 Task: In Heading Arial with underline. Font size of heading  '18'Font style of data Calibri. Font size of data  9Alignment of headline & data Align center. Fill color in heading,  RedFont color of data Black Apply border in Data No BorderIn the sheet   Fusion Sales book
Action: Mouse moved to (188, 242)
Screenshot: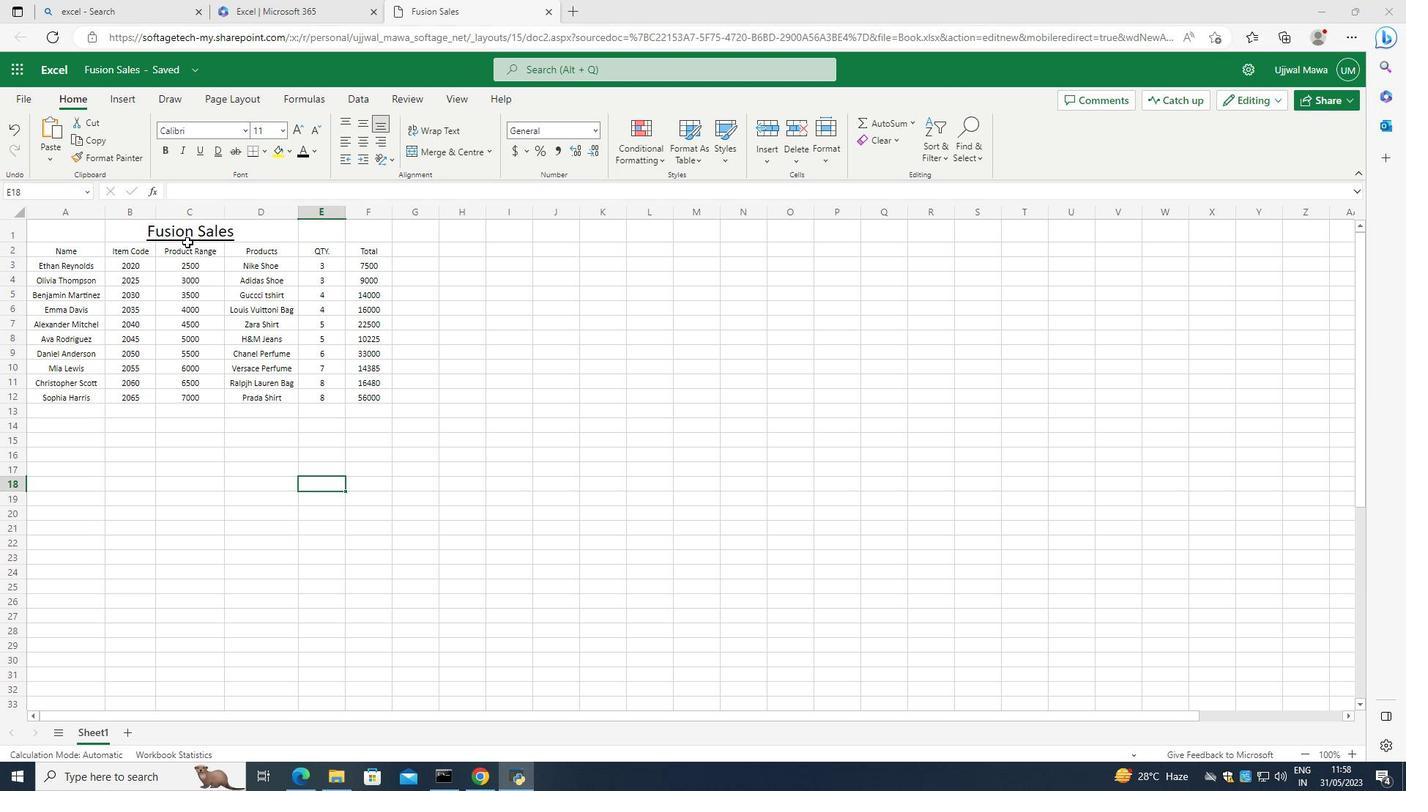 
Action: Mouse pressed left at (188, 242)
Screenshot: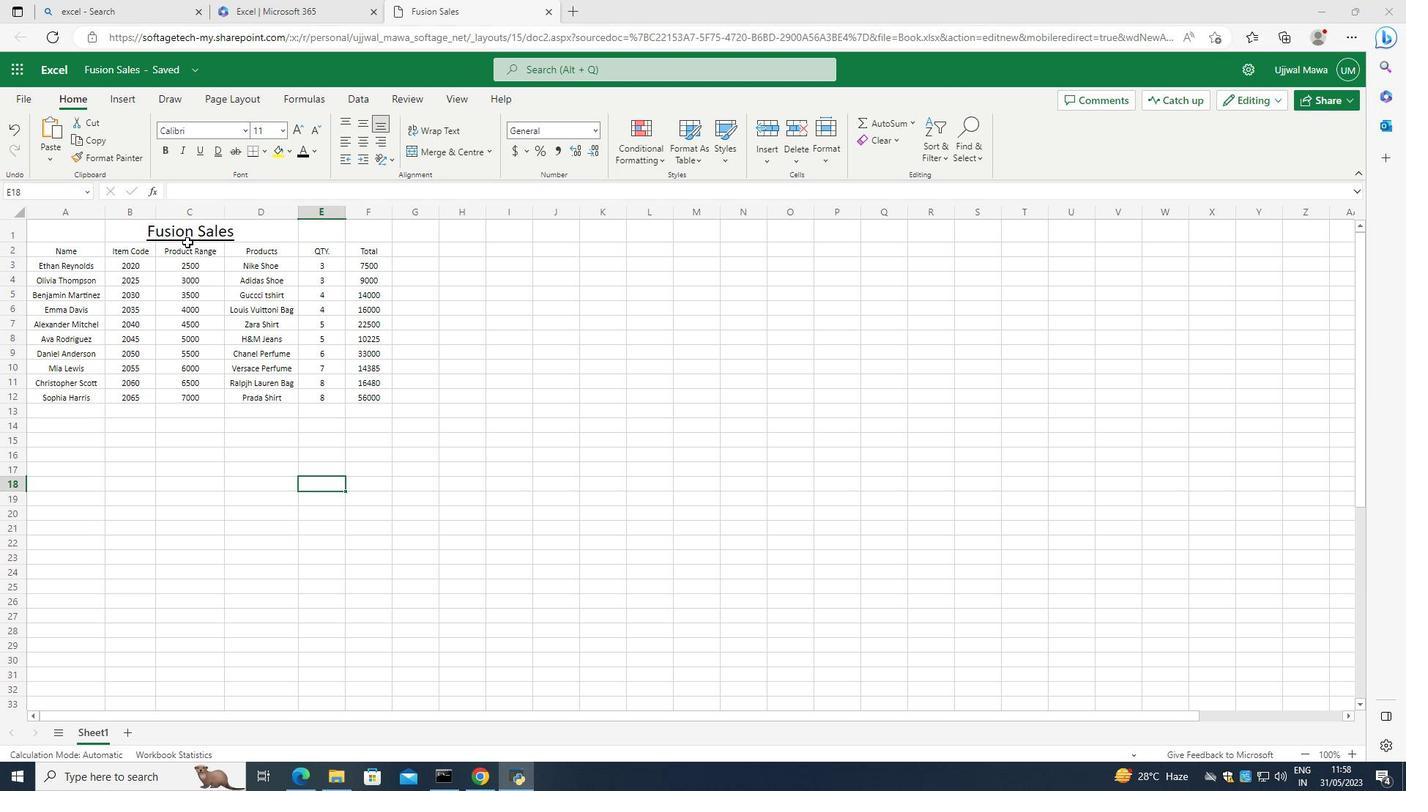 
Action: Mouse moved to (180, 225)
Screenshot: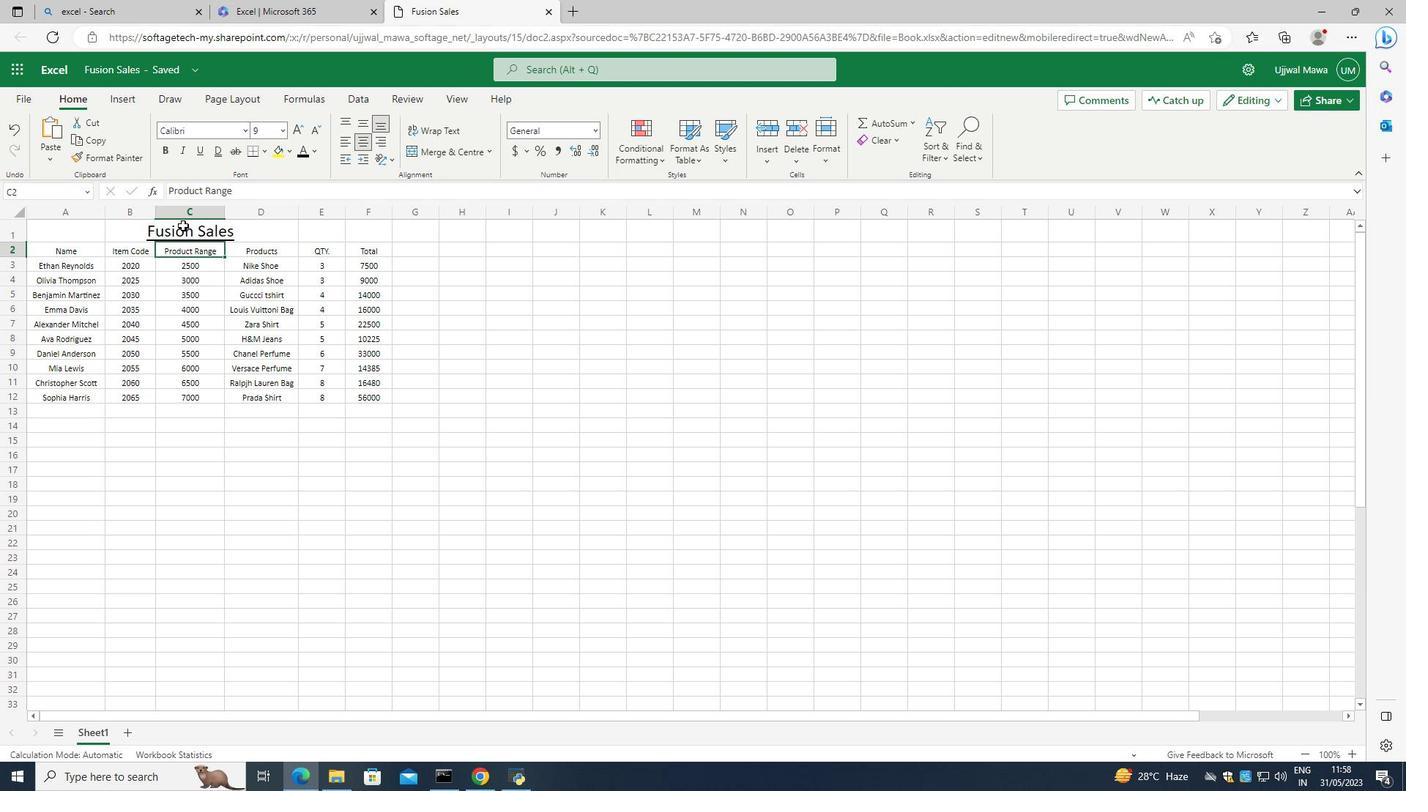 
Action: Mouse pressed left at (180, 225)
Screenshot: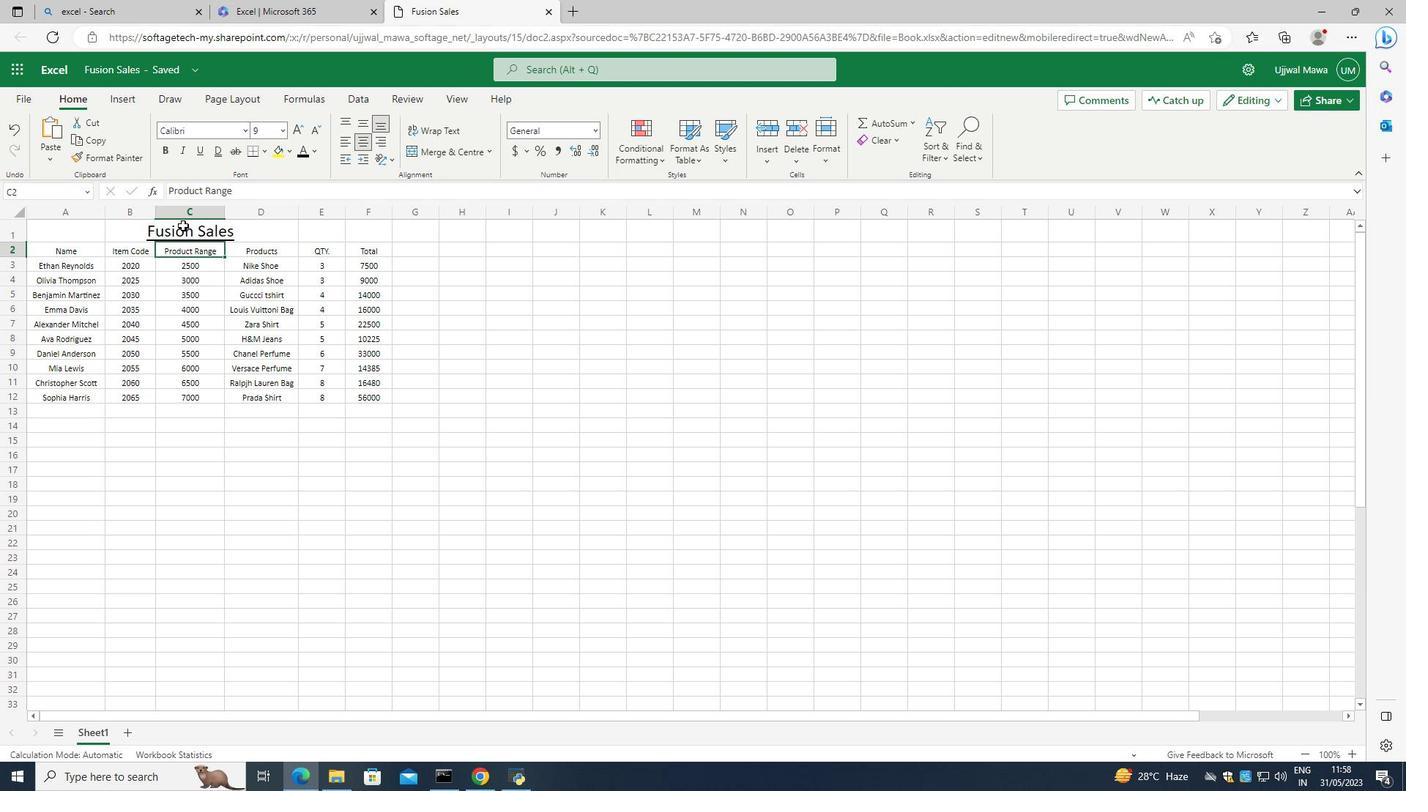 
Action: Mouse moved to (241, 129)
Screenshot: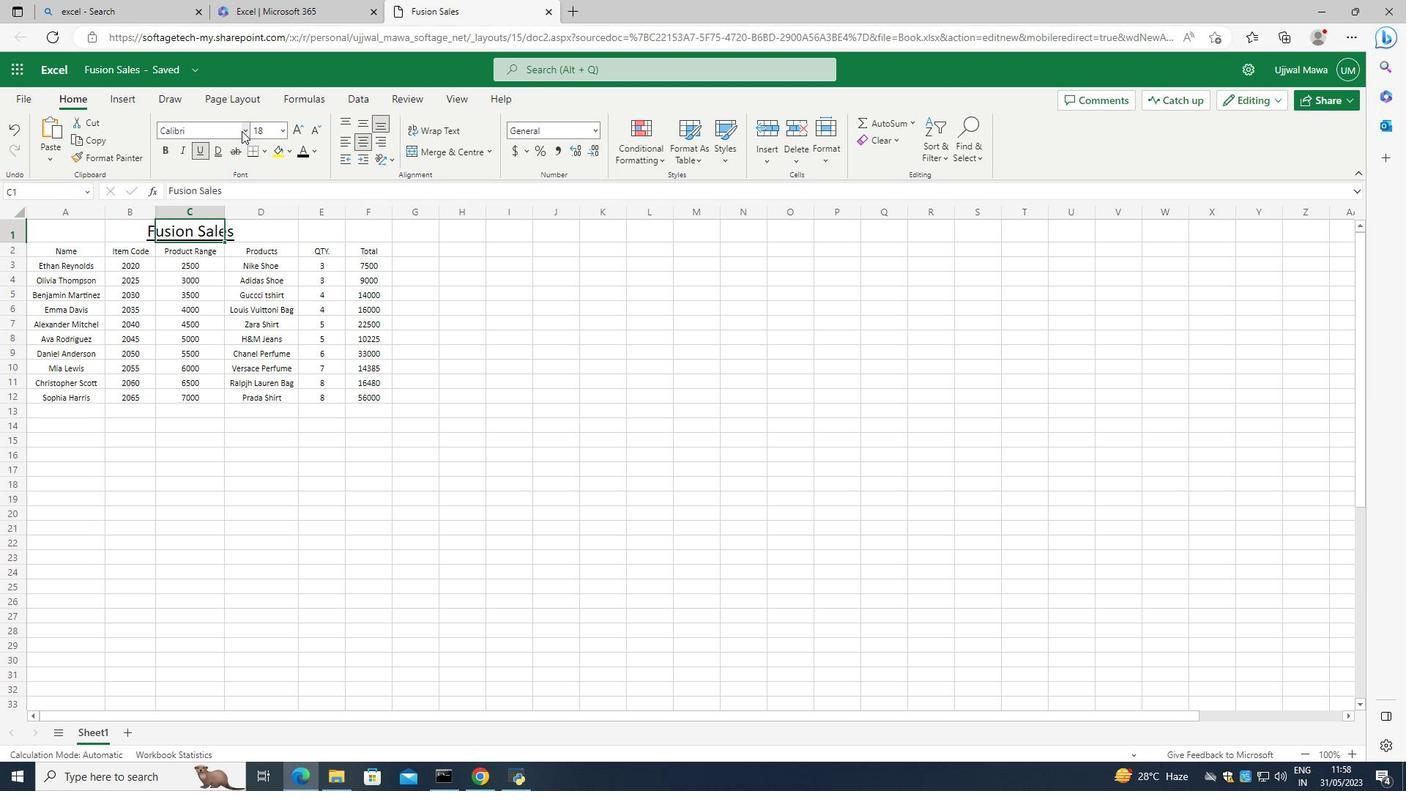 
Action: Mouse pressed left at (241, 129)
Screenshot: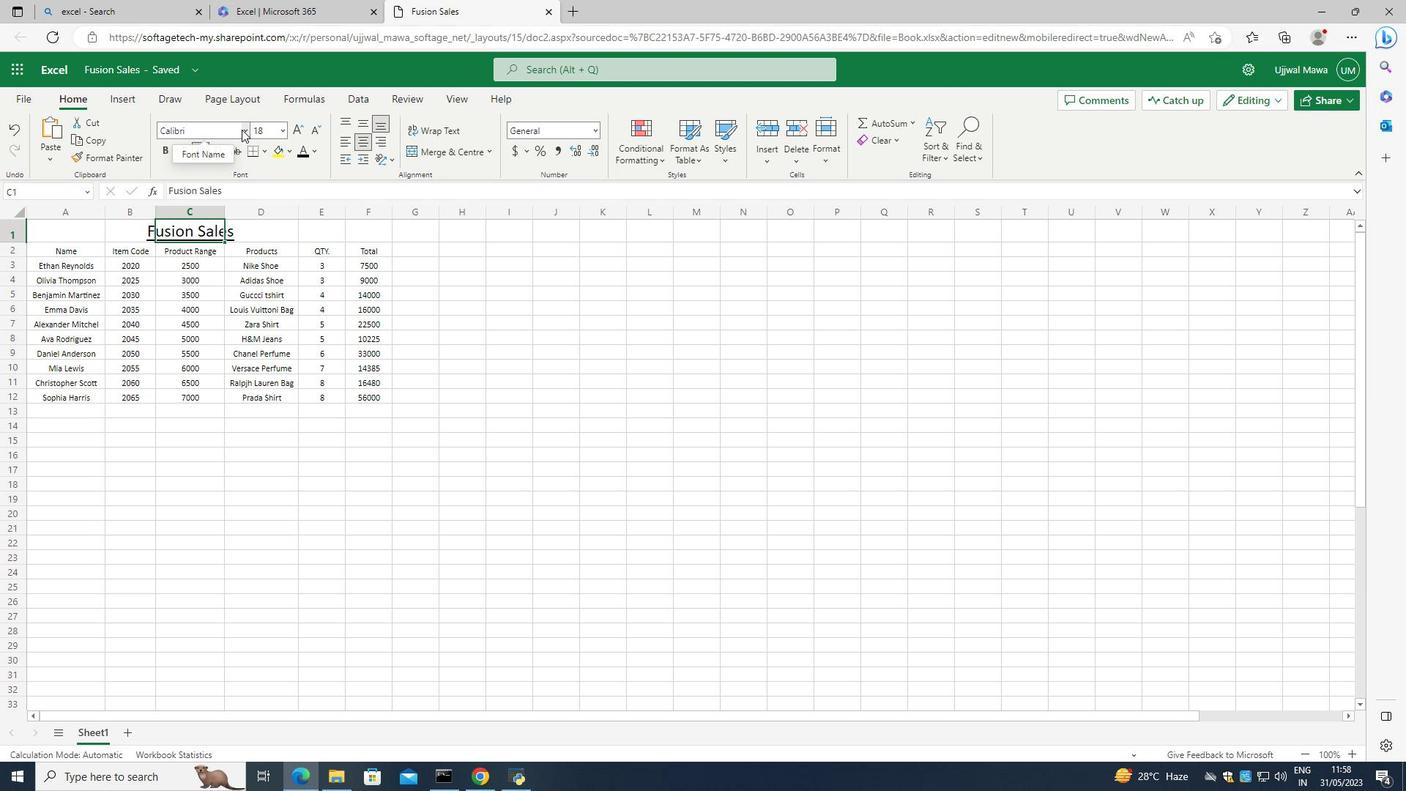 
Action: Mouse moved to (175, 187)
Screenshot: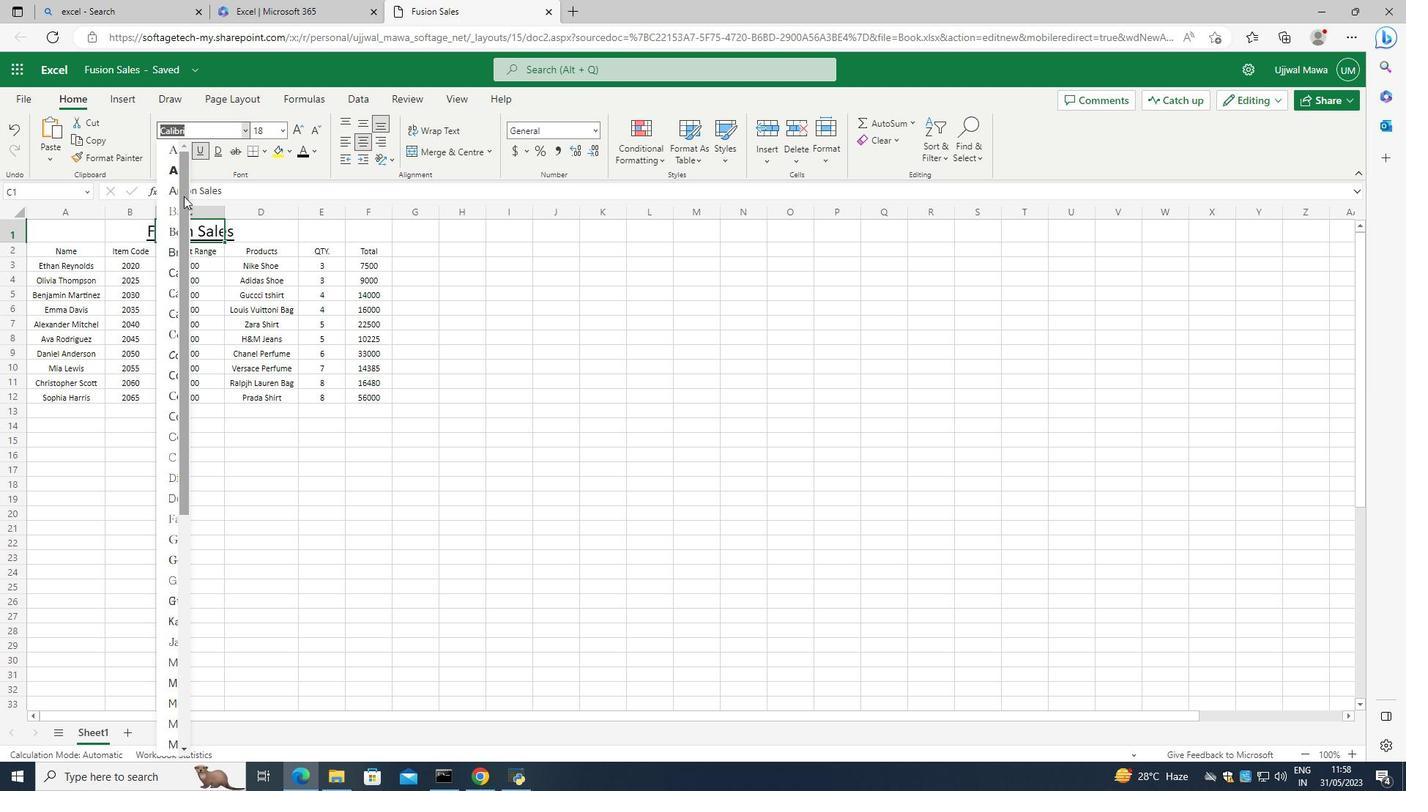 
Action: Mouse pressed left at (175, 187)
Screenshot: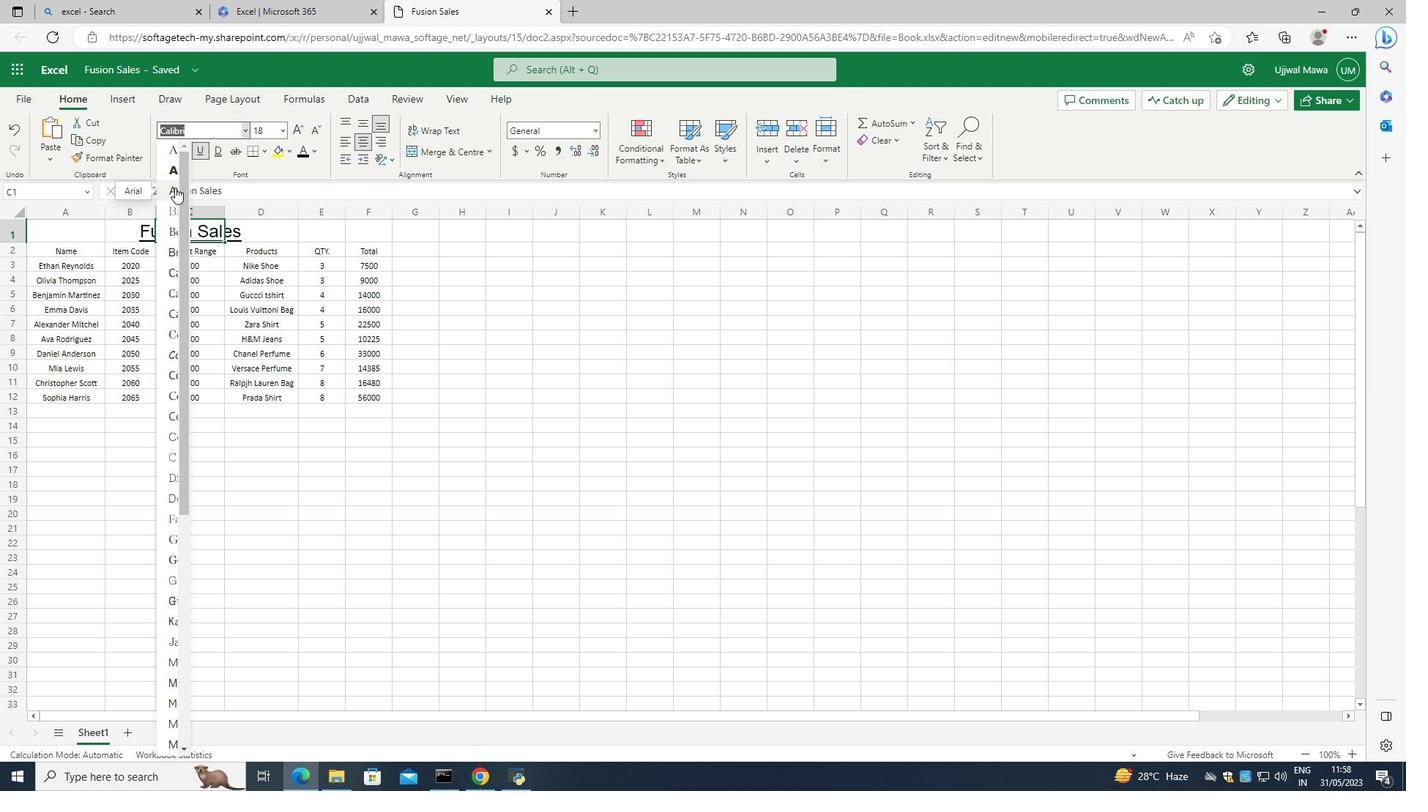 
Action: Mouse moved to (198, 150)
Screenshot: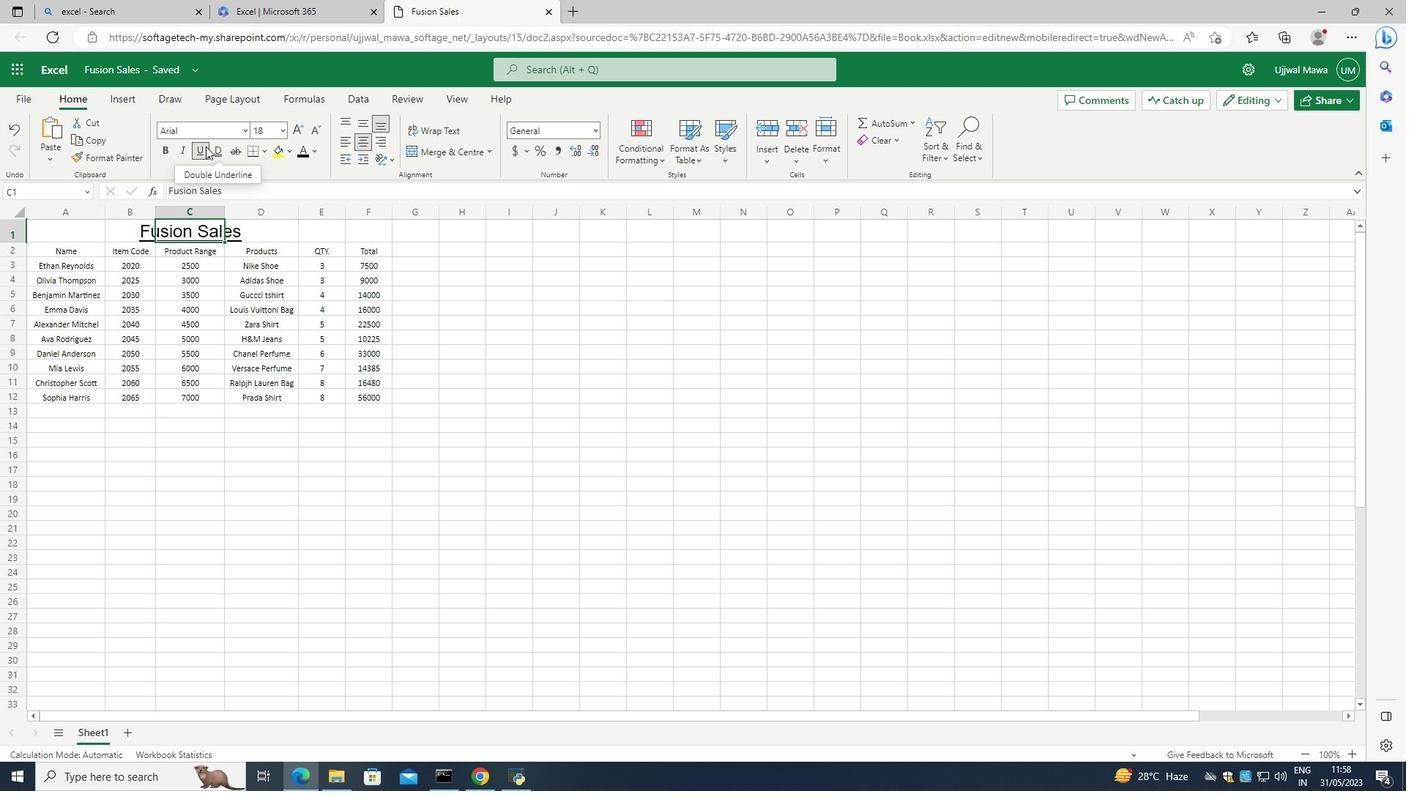 
Action: Mouse pressed left at (198, 150)
Screenshot: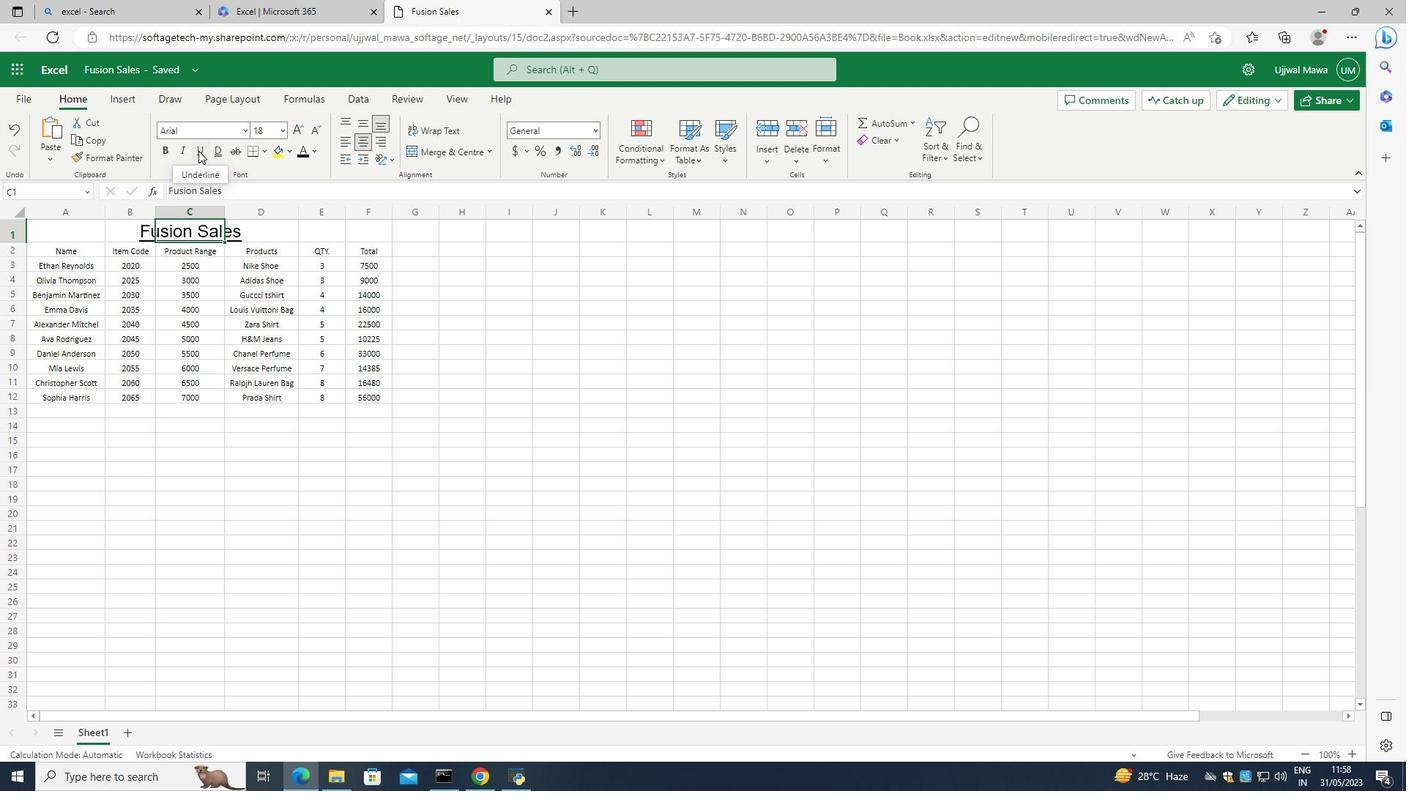 
Action: Mouse pressed left at (198, 150)
Screenshot: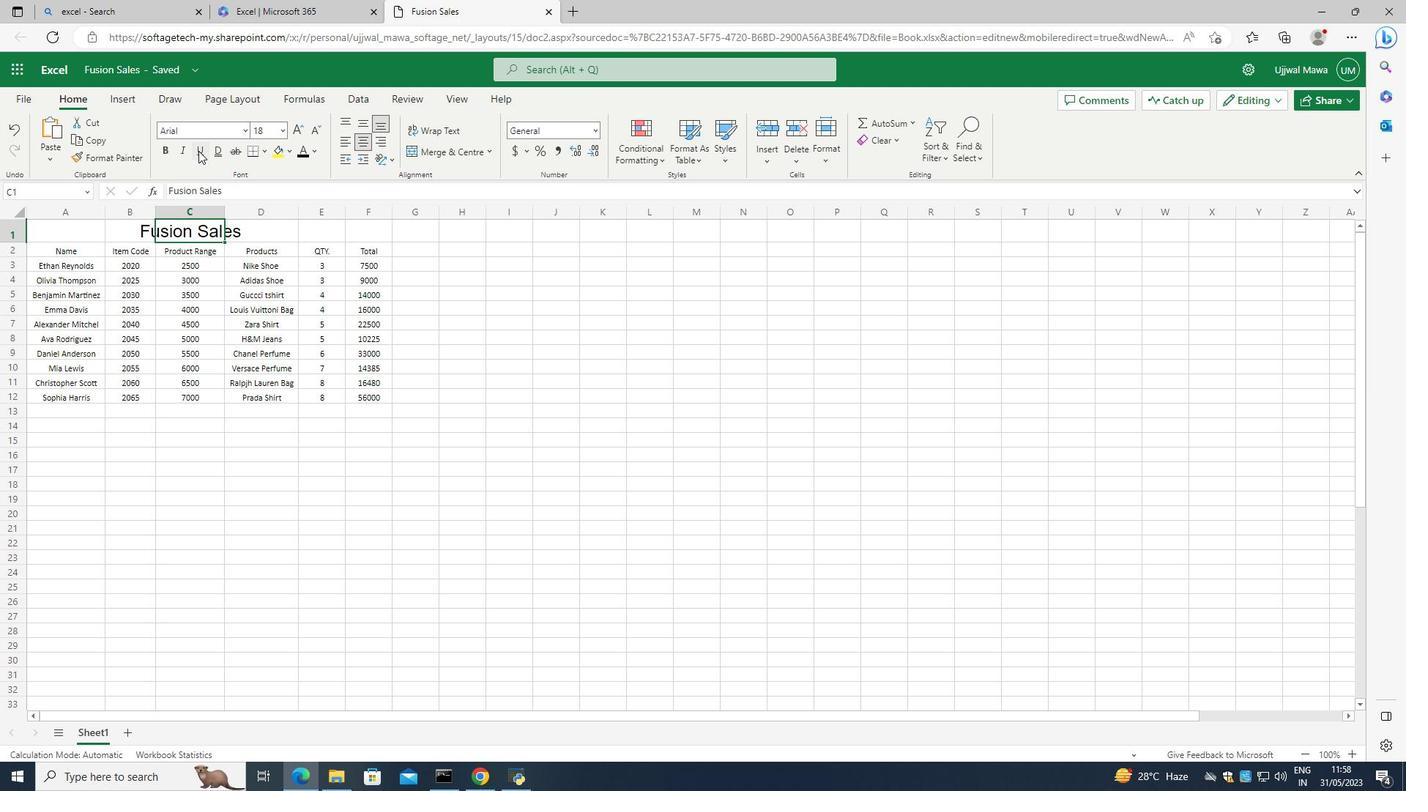
Action: Mouse moved to (303, 246)
Screenshot: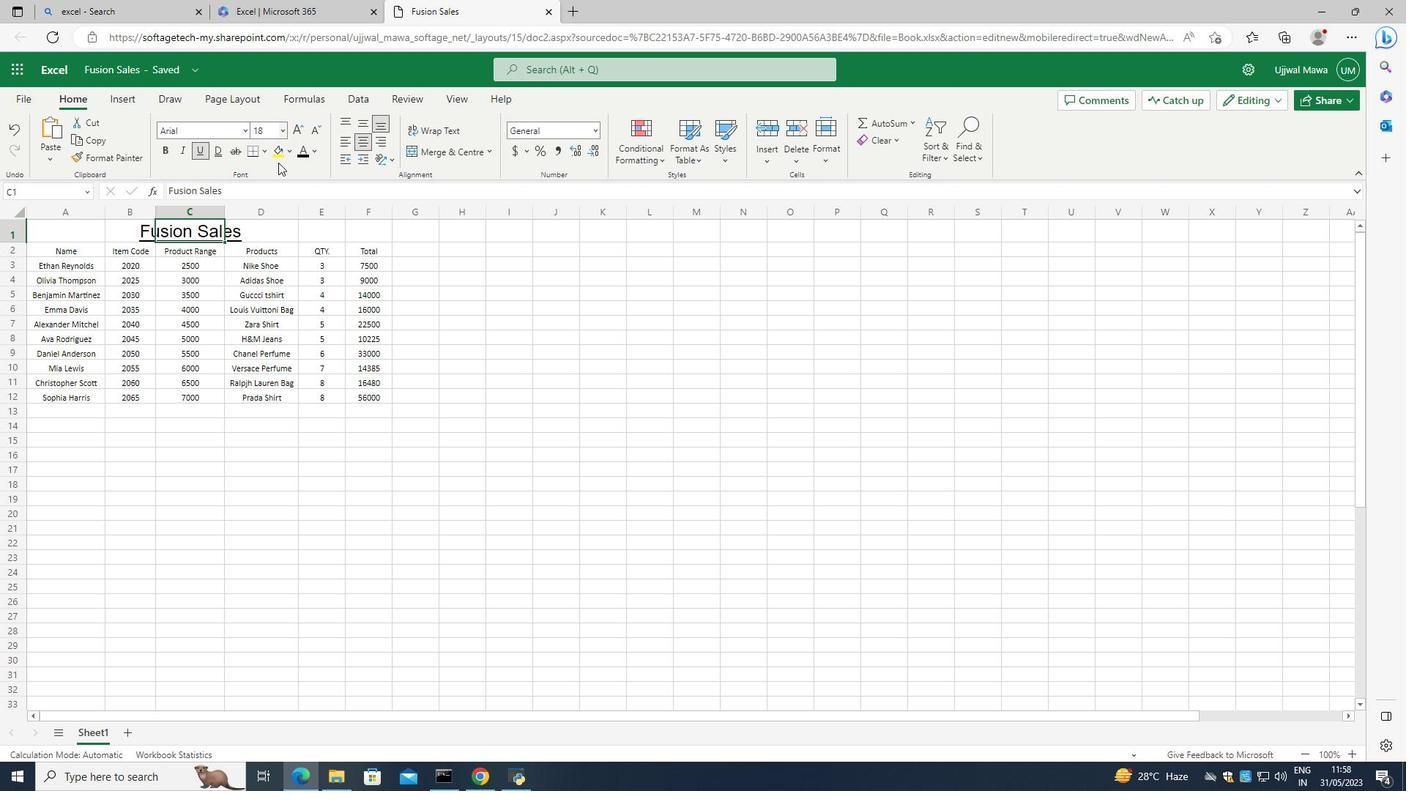 
Action: Mouse pressed left at (303, 246)
Screenshot: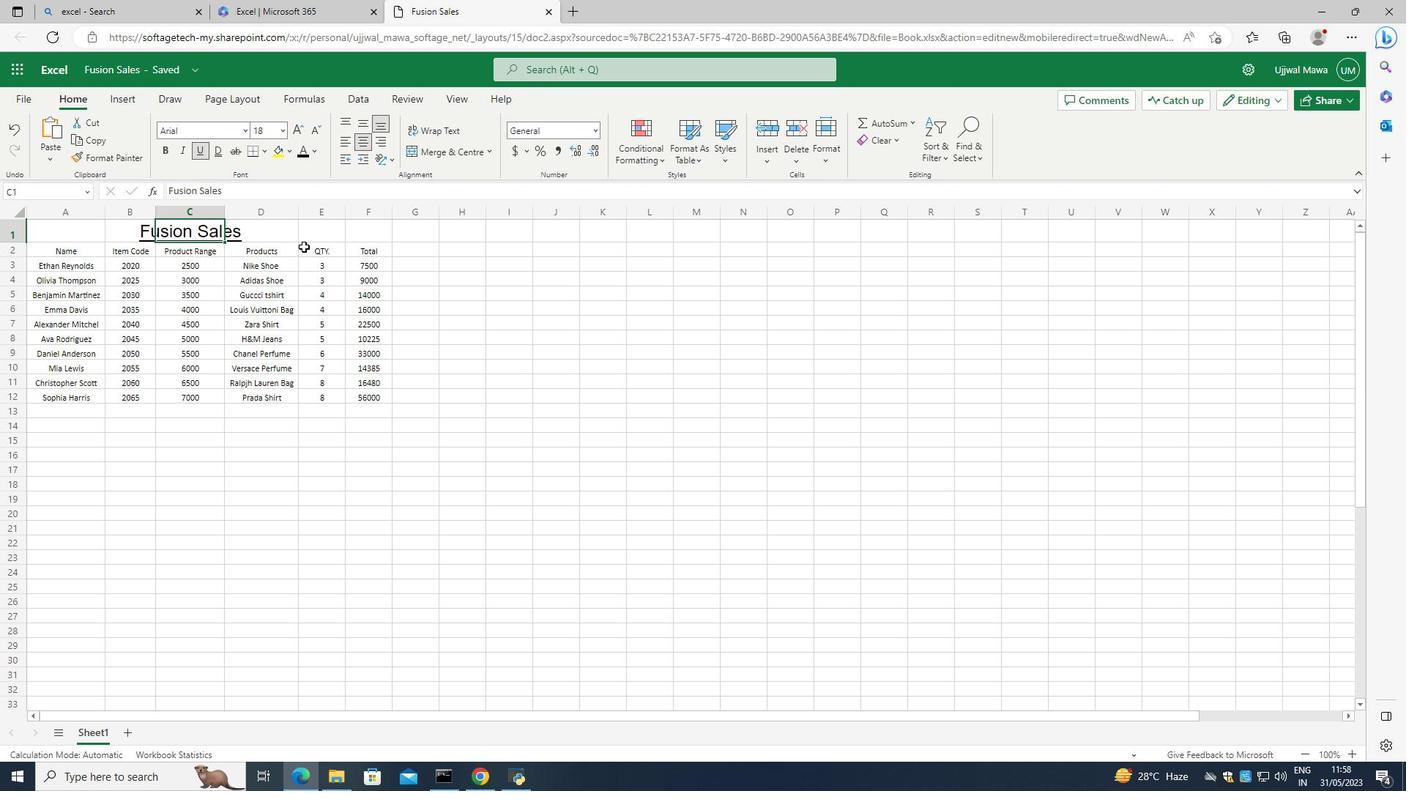 
Action: Mouse moved to (39, 249)
Screenshot: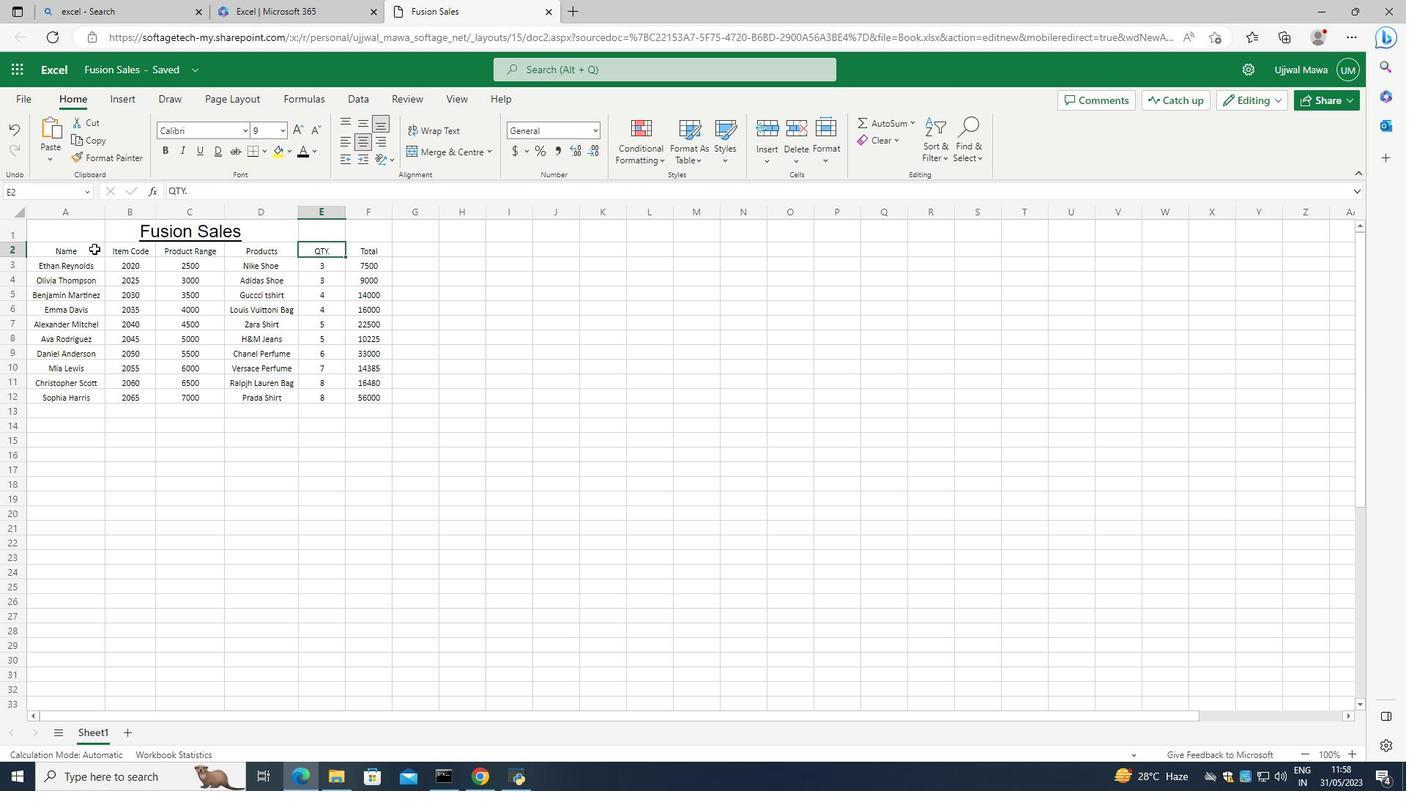 
Action: Mouse pressed left at (39, 249)
Screenshot: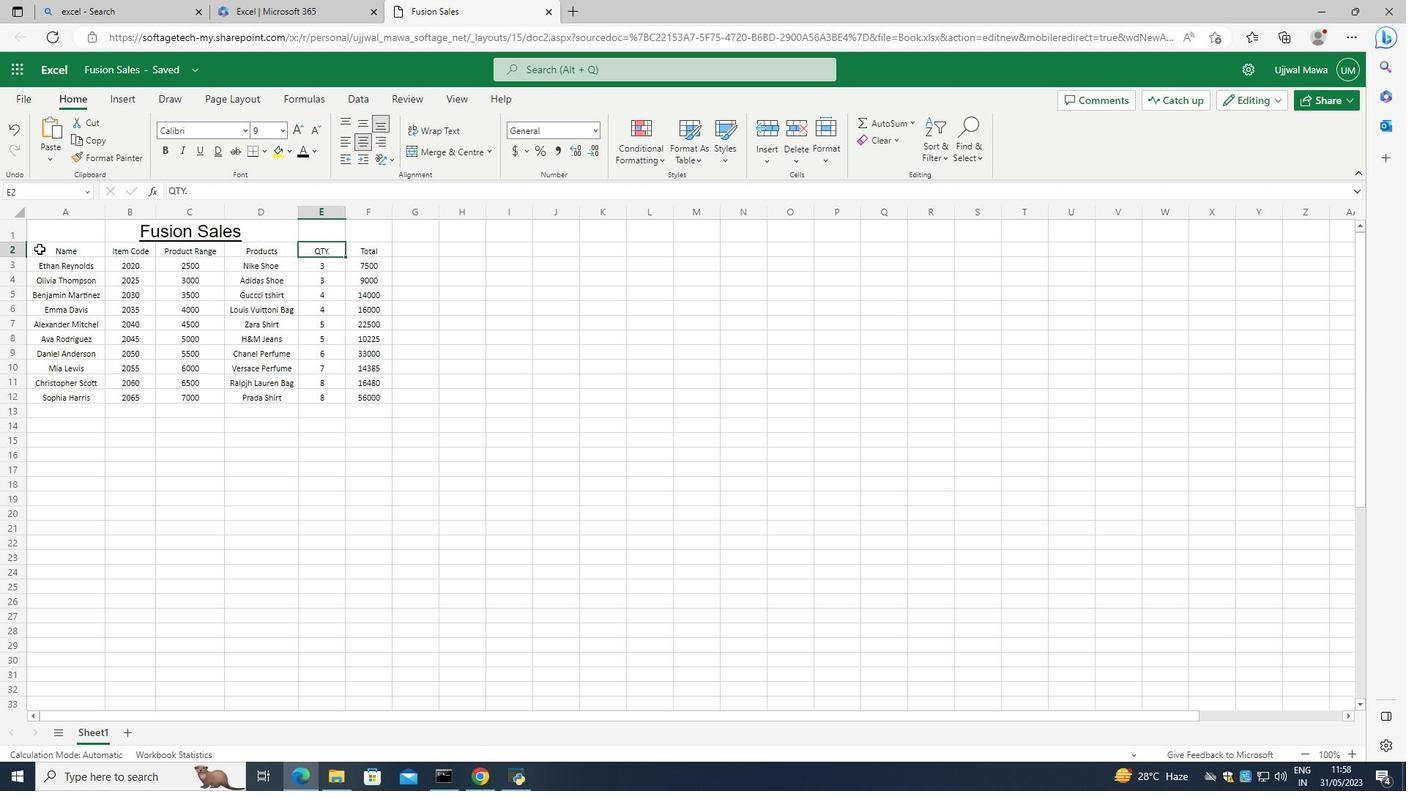 
Action: Mouse moved to (304, 491)
Screenshot: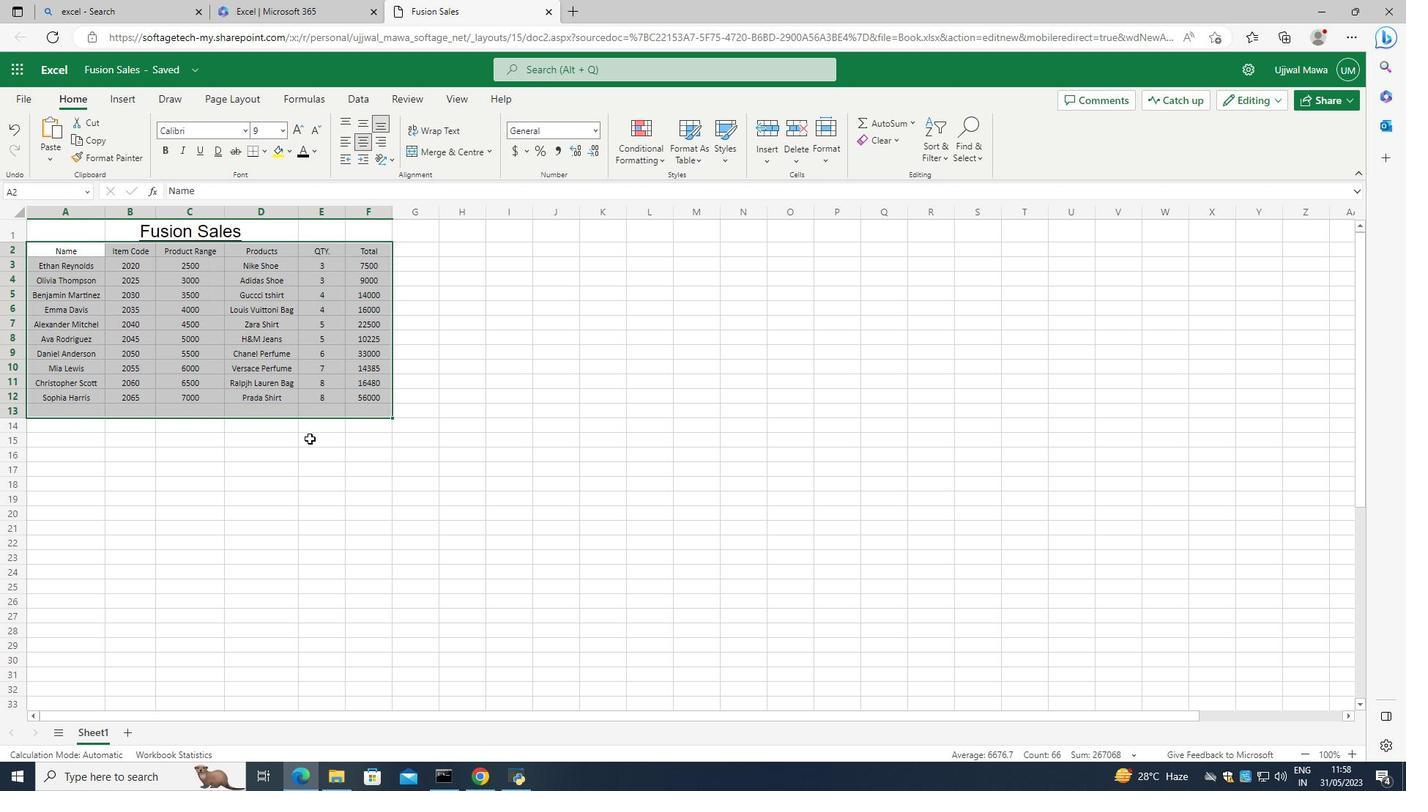 
Action: Mouse pressed left at (304, 491)
Screenshot: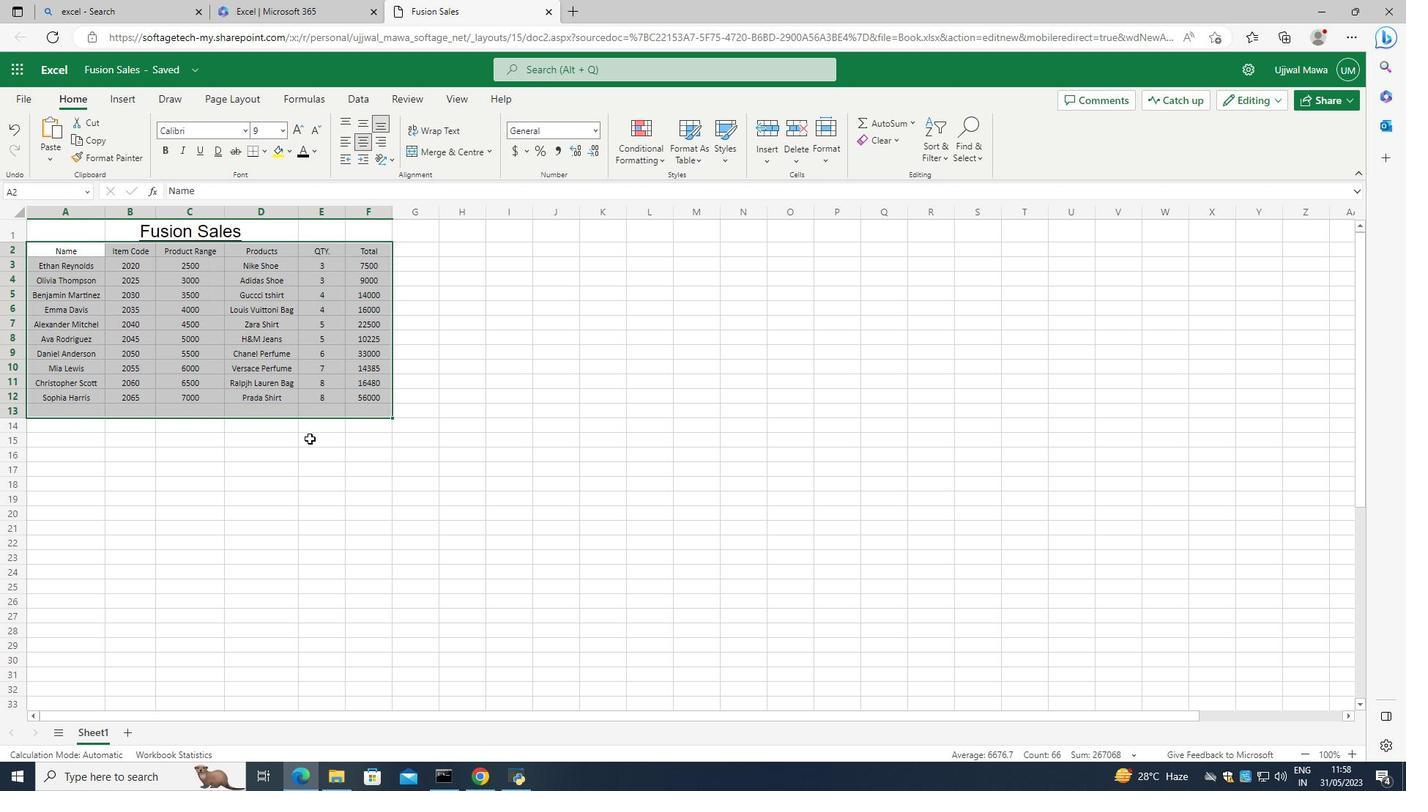 
Action: Mouse moved to (143, 236)
Screenshot: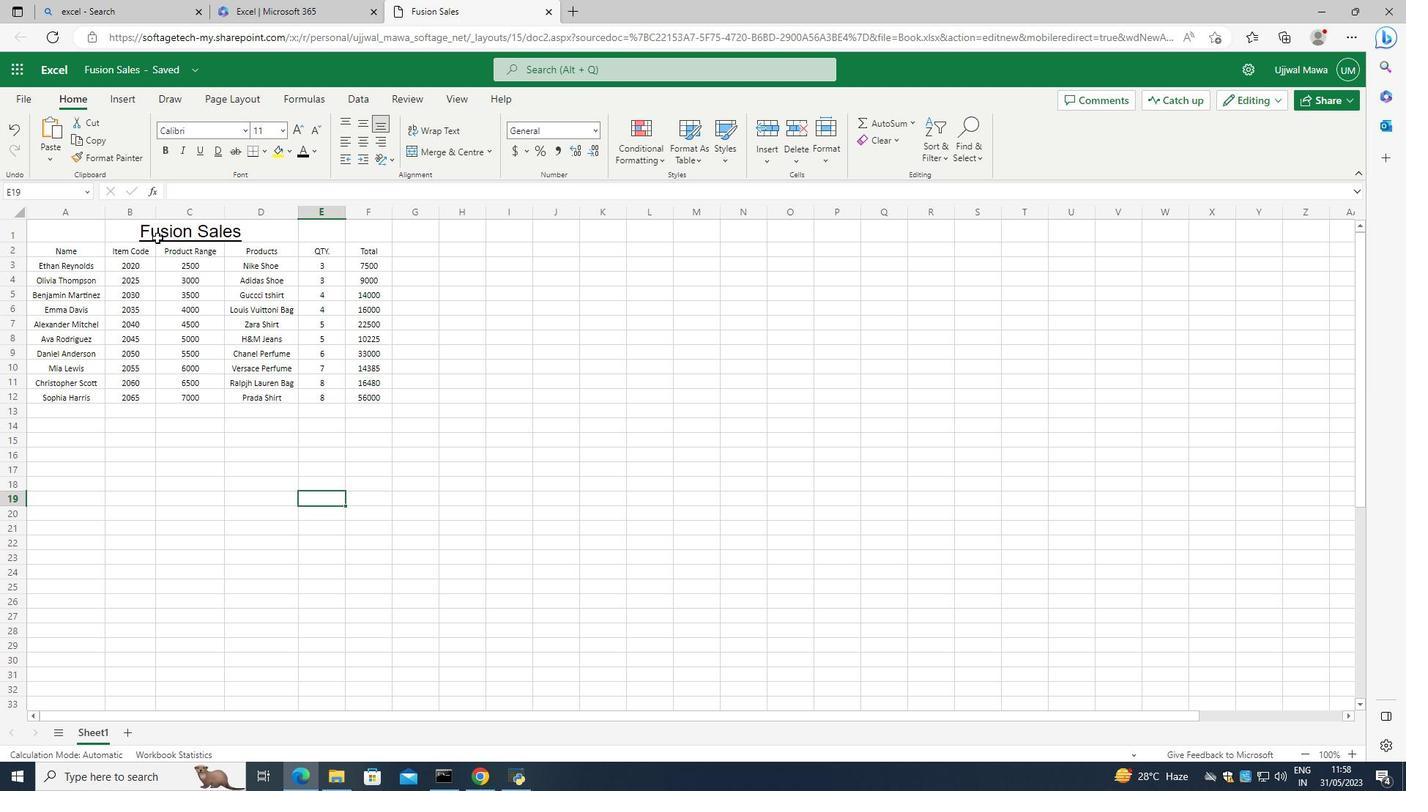 
Action: Mouse pressed left at (143, 236)
Screenshot: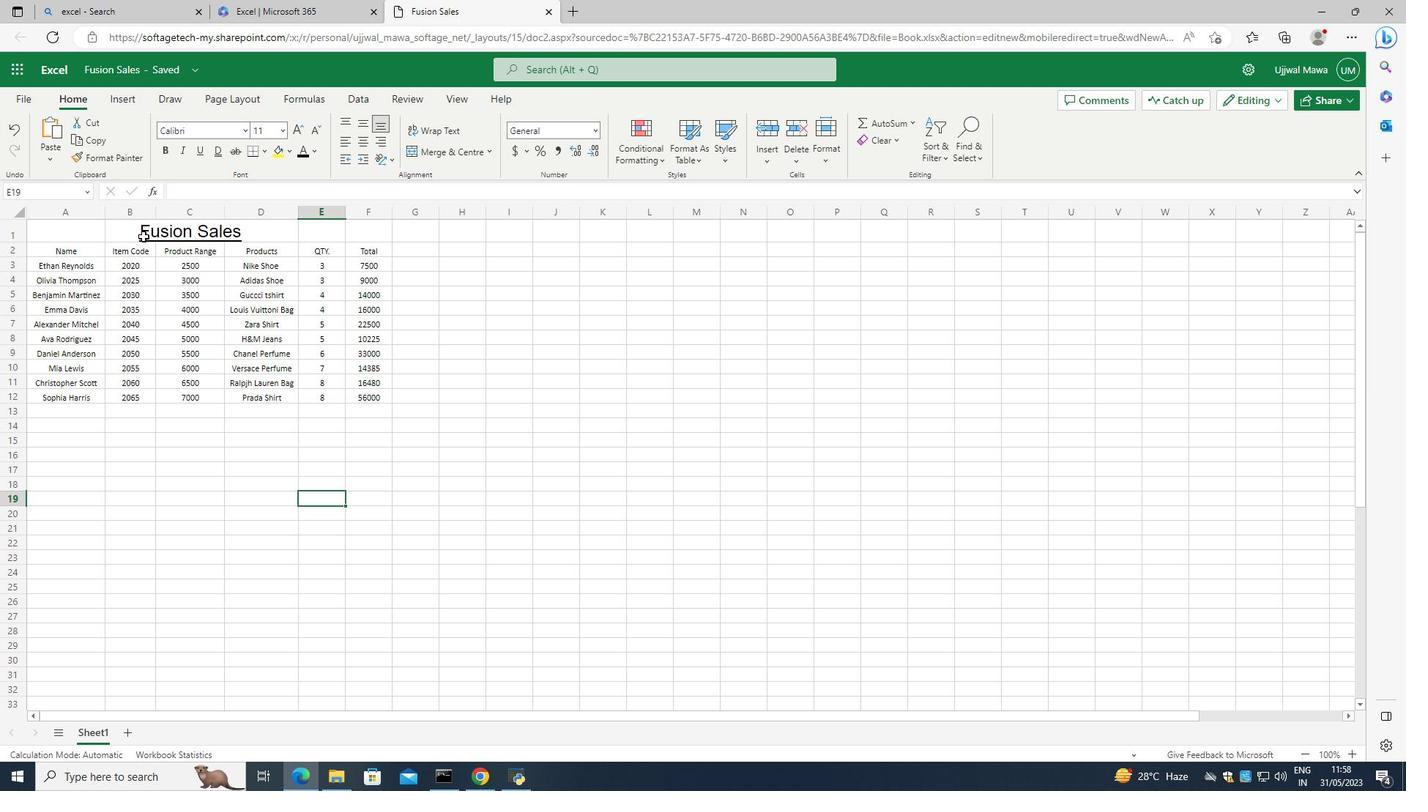 
Action: Mouse moved to (239, 238)
Screenshot: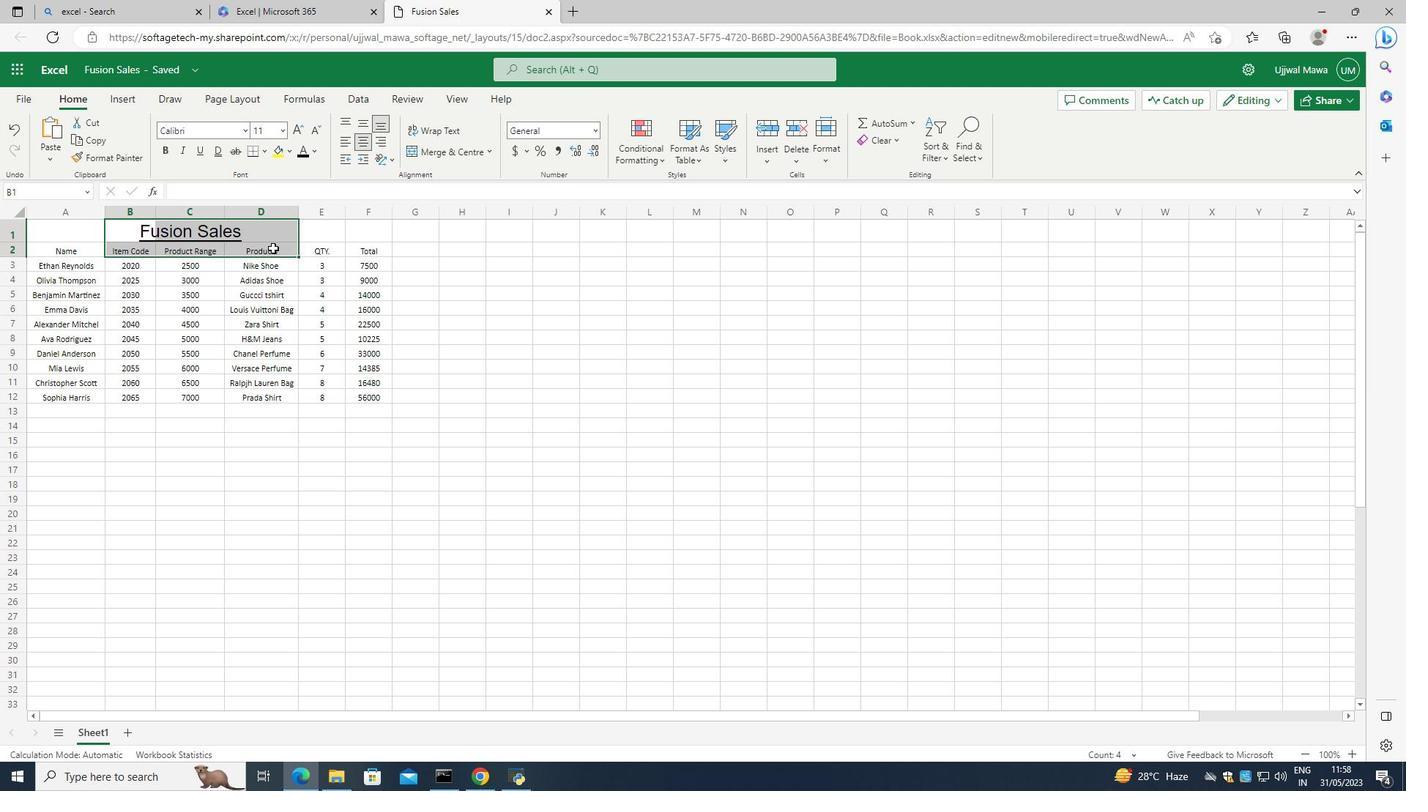 
Action: Mouse pressed left at (239, 238)
Screenshot: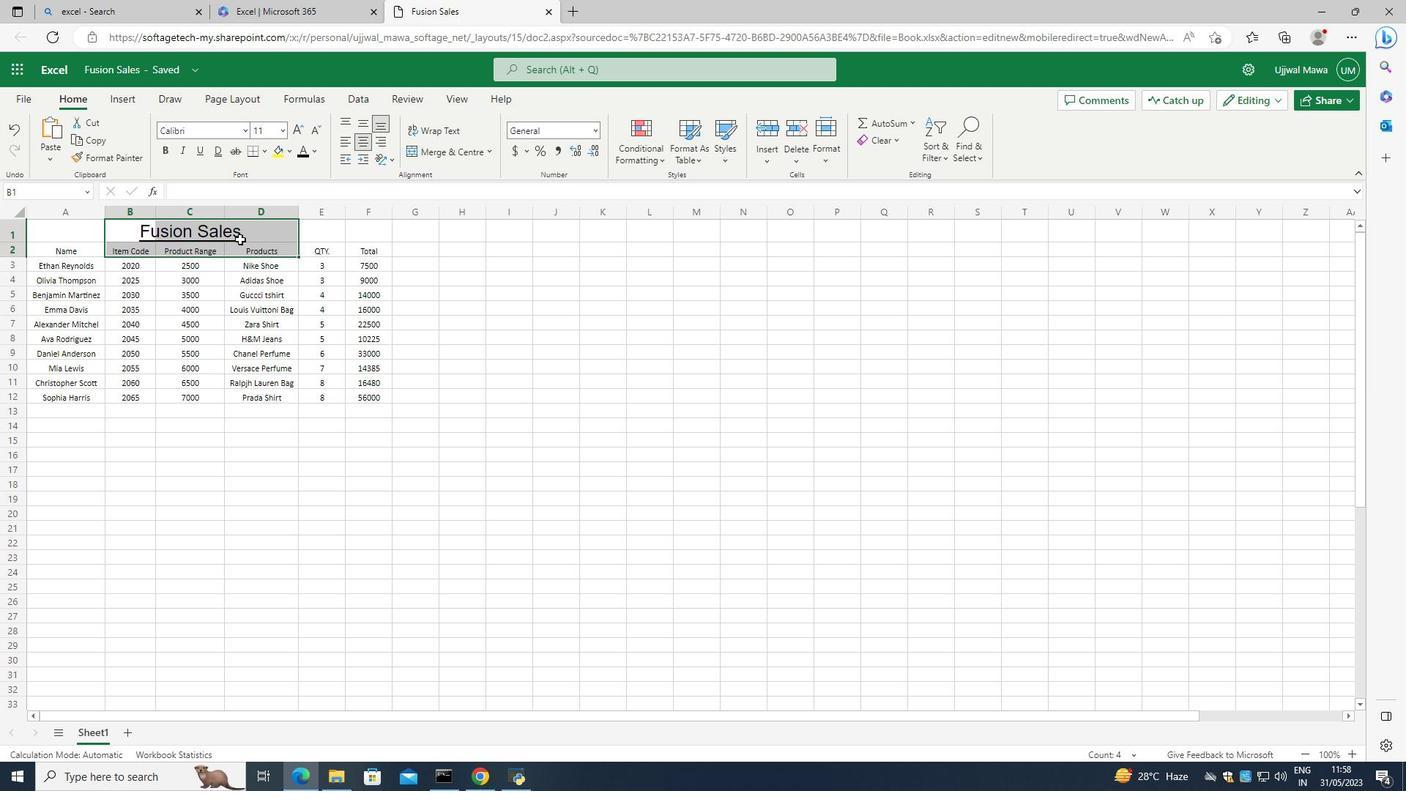
Action: Mouse moved to (258, 230)
Screenshot: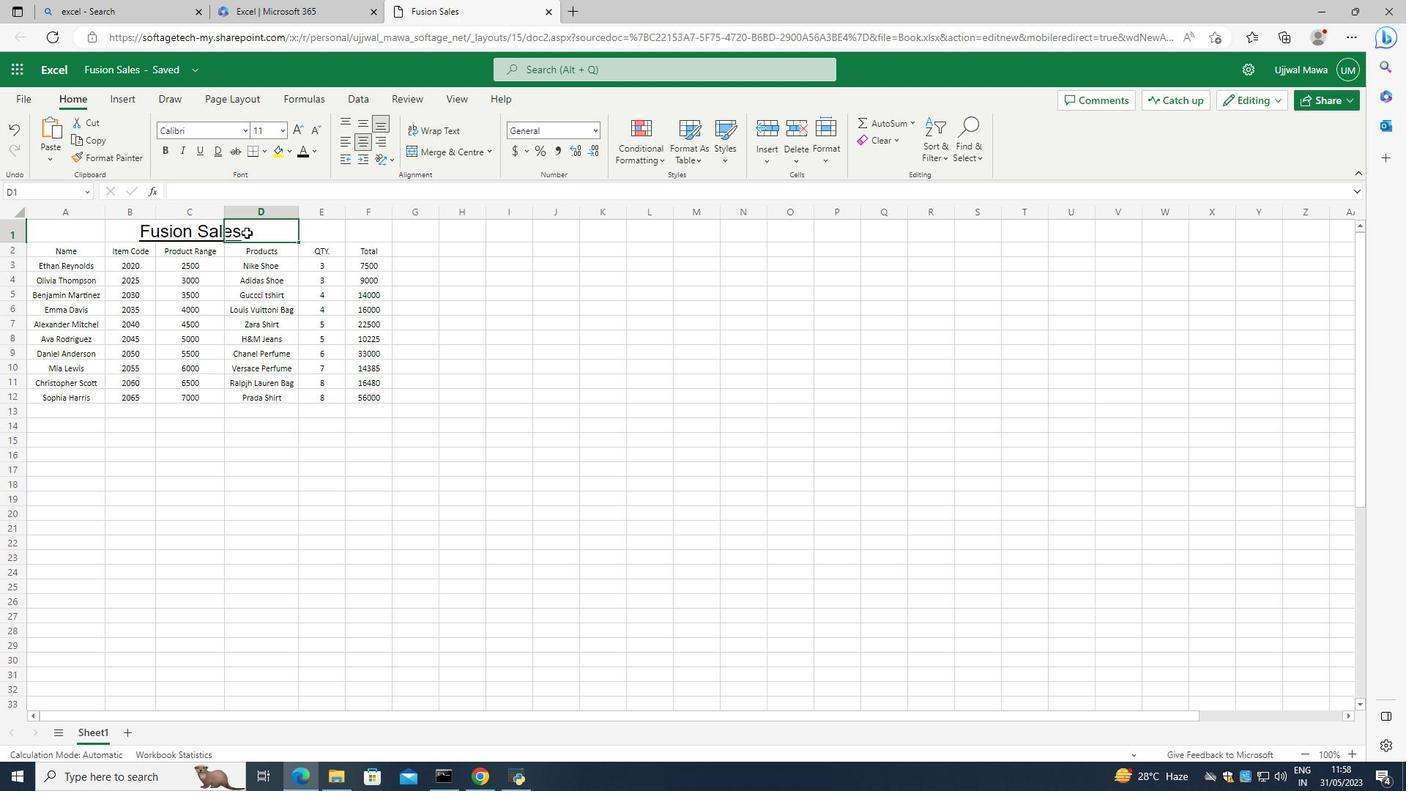 
Action: Mouse pressed left at (258, 230)
Screenshot: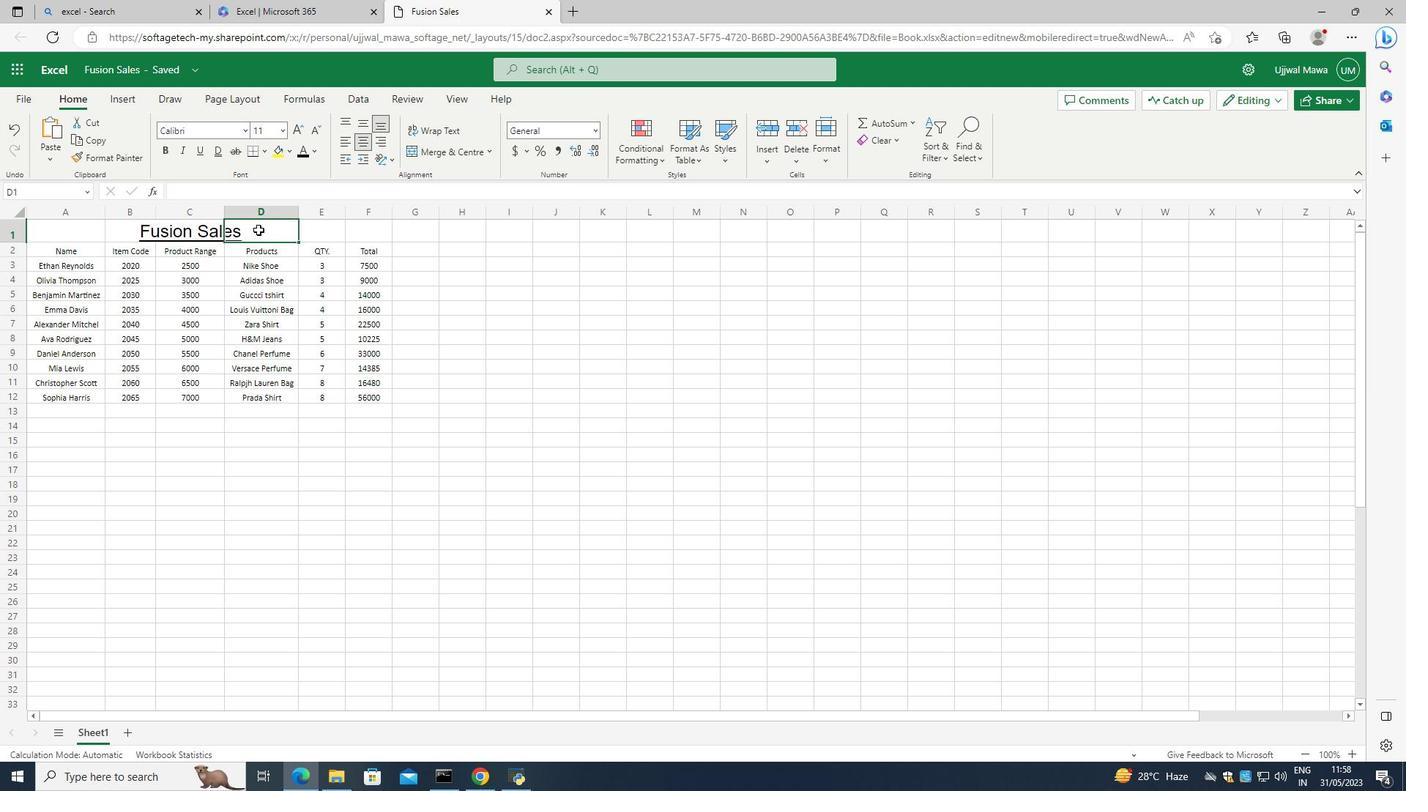 
Action: Mouse moved to (271, 147)
Screenshot: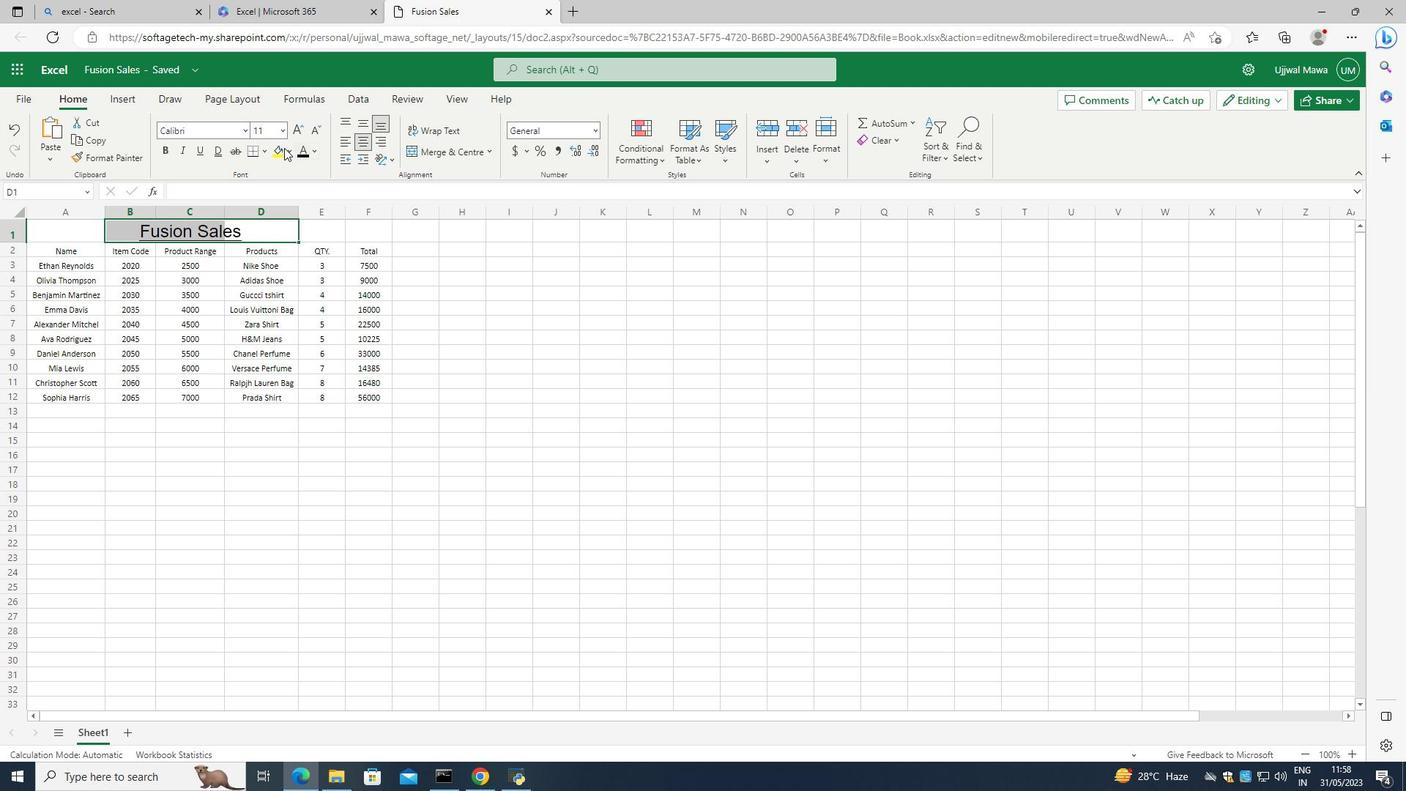 
Action: Mouse pressed left at (271, 147)
Screenshot: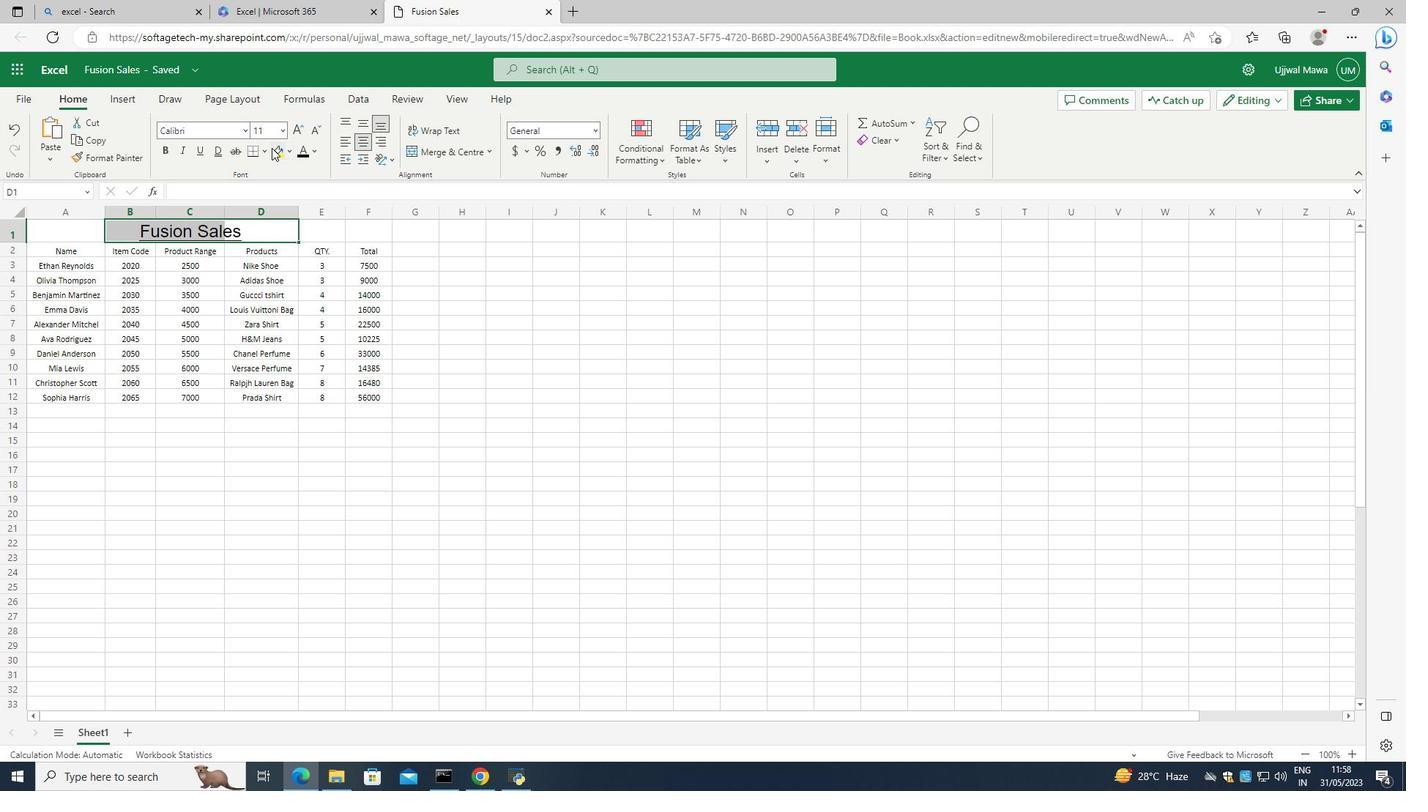 
Action: Mouse moved to (283, 145)
Screenshot: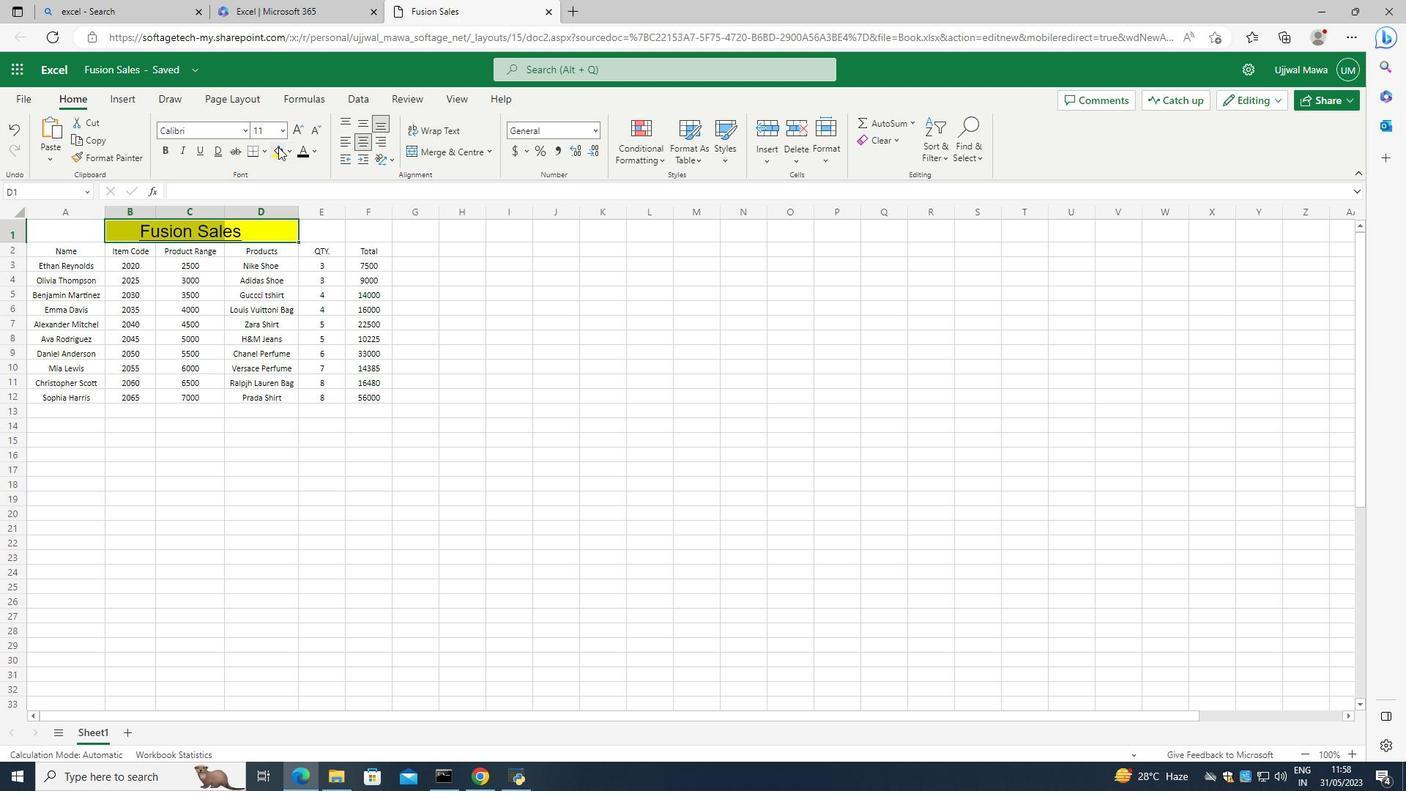 
Action: Mouse pressed left at (283, 145)
Screenshot: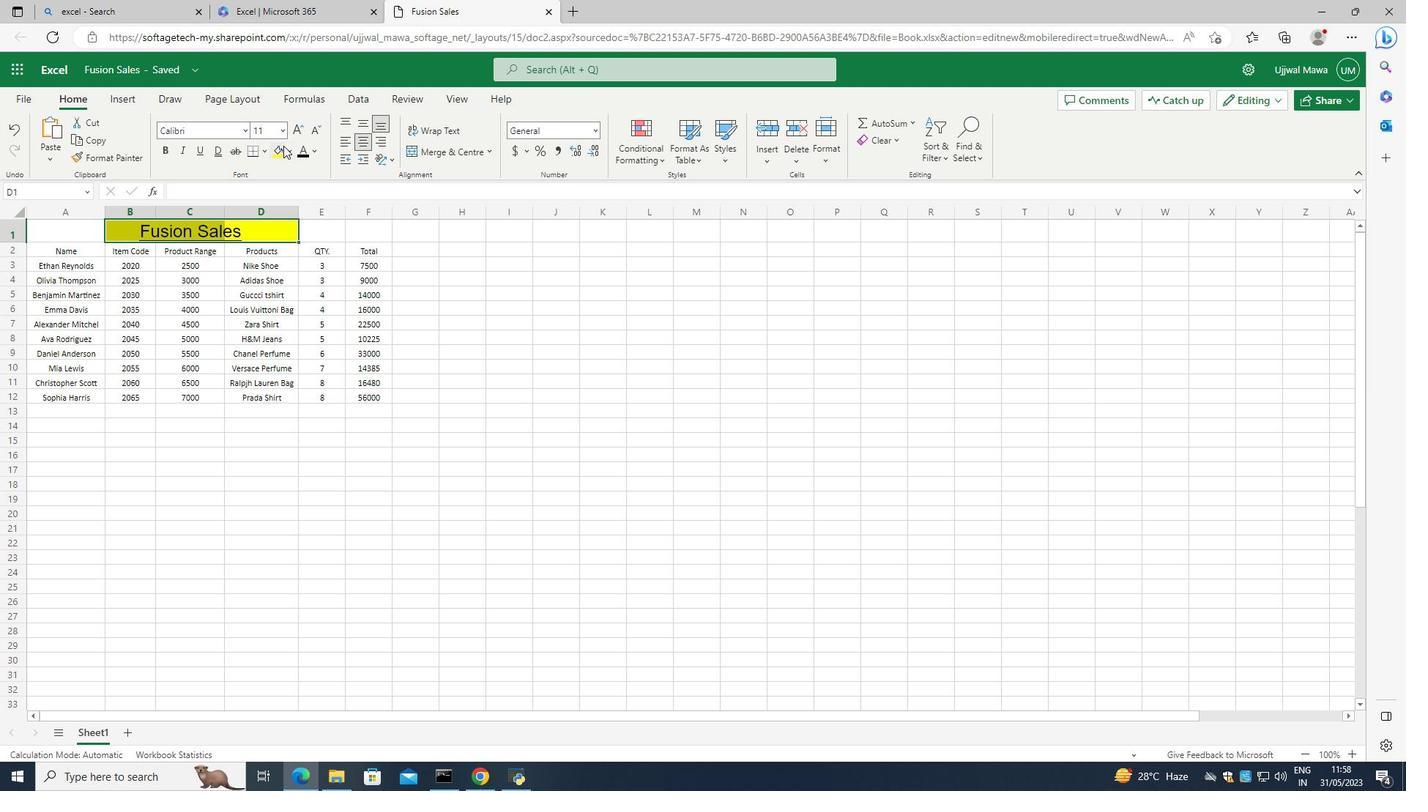 
Action: Mouse moved to (289, 153)
Screenshot: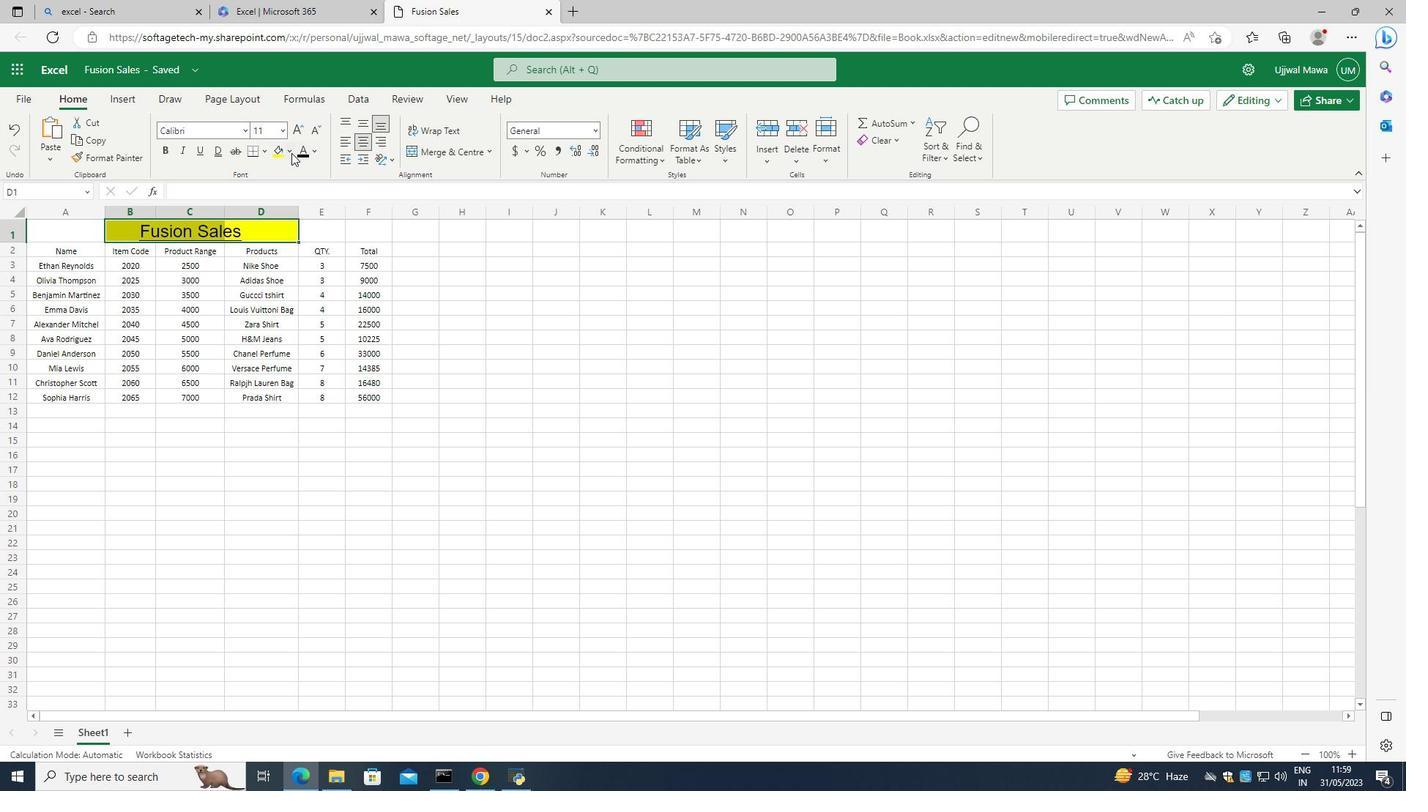 
Action: Mouse pressed left at (289, 153)
Screenshot: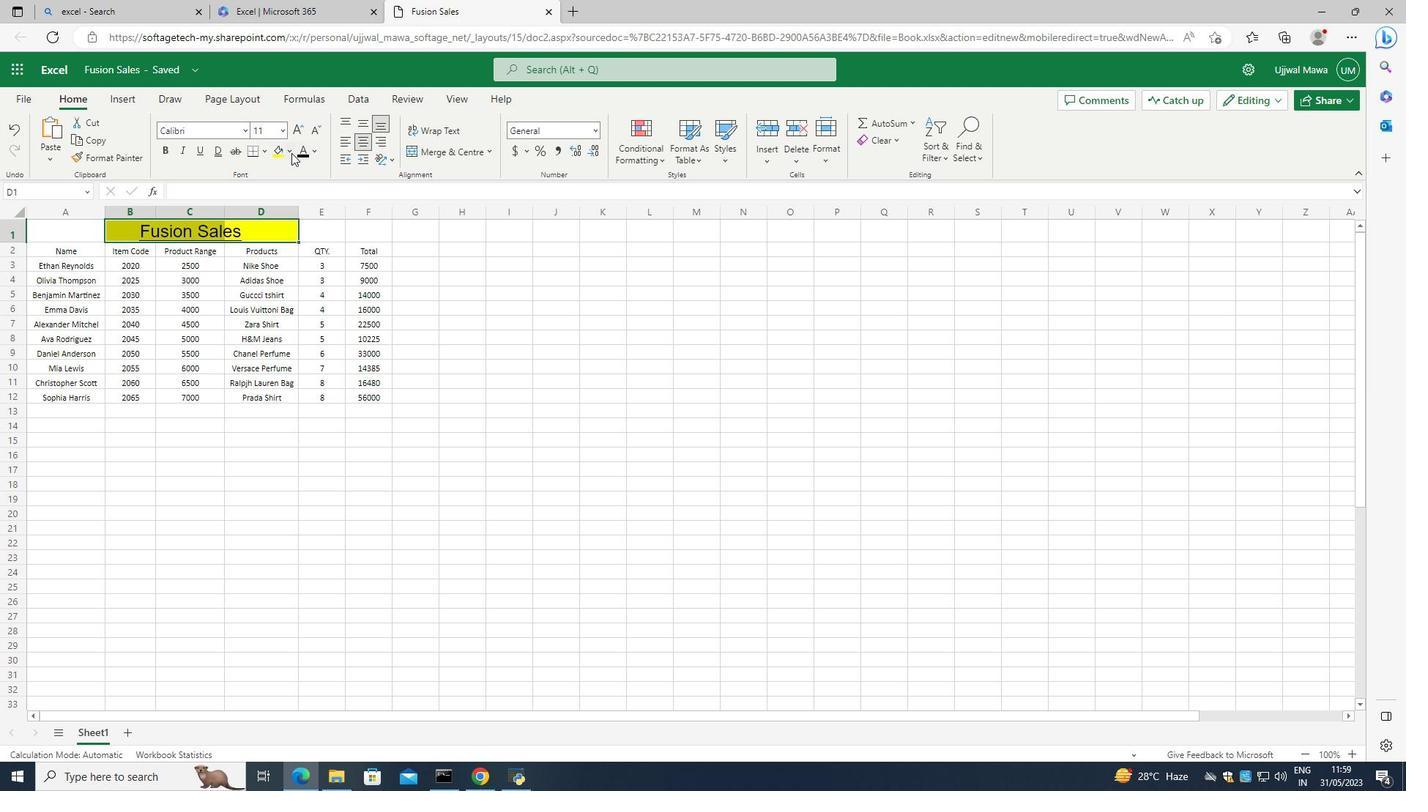 
Action: Mouse moved to (295, 328)
Screenshot: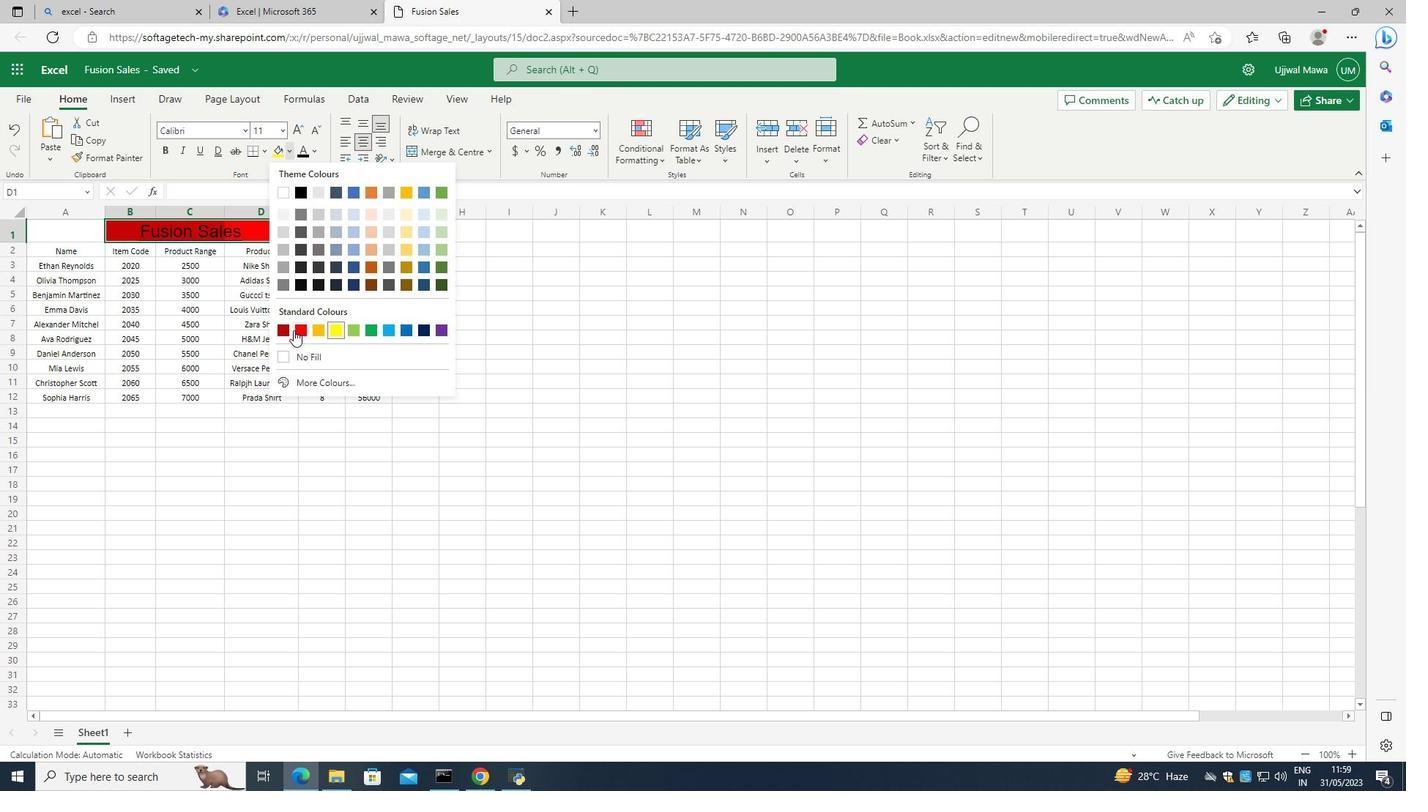 
Action: Mouse pressed left at (295, 328)
Screenshot: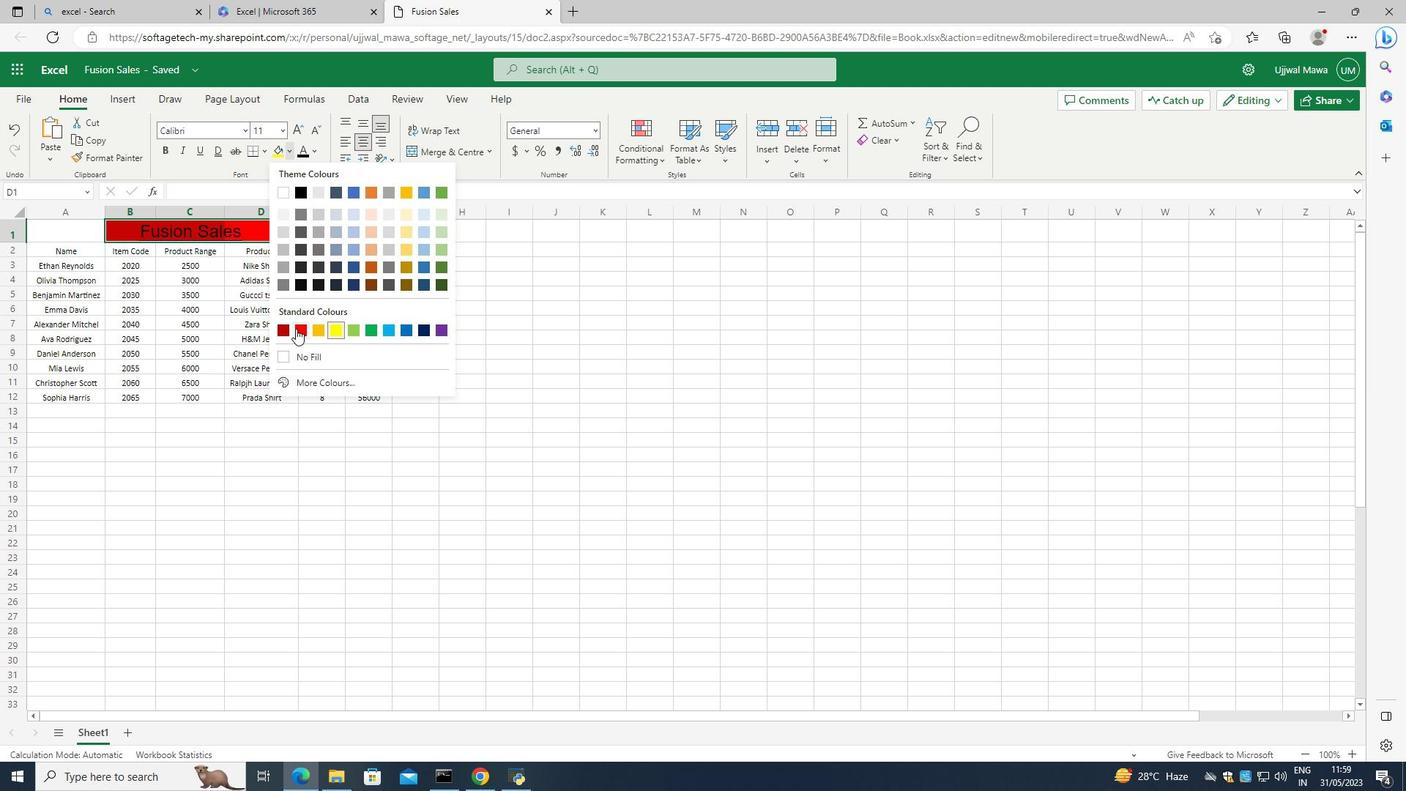 
Action: Mouse moved to (433, 240)
Screenshot: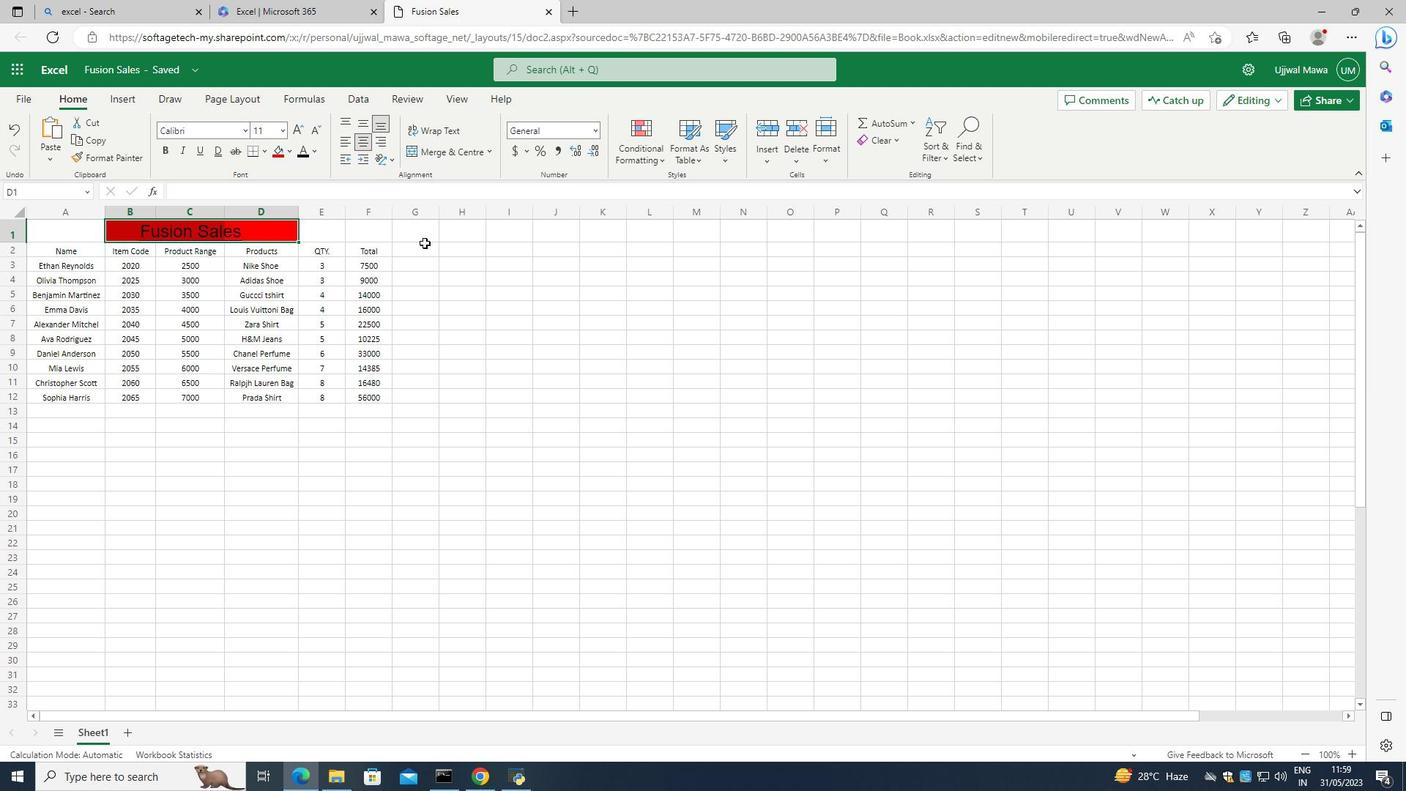 
Action: Mouse pressed left at (433, 240)
Screenshot: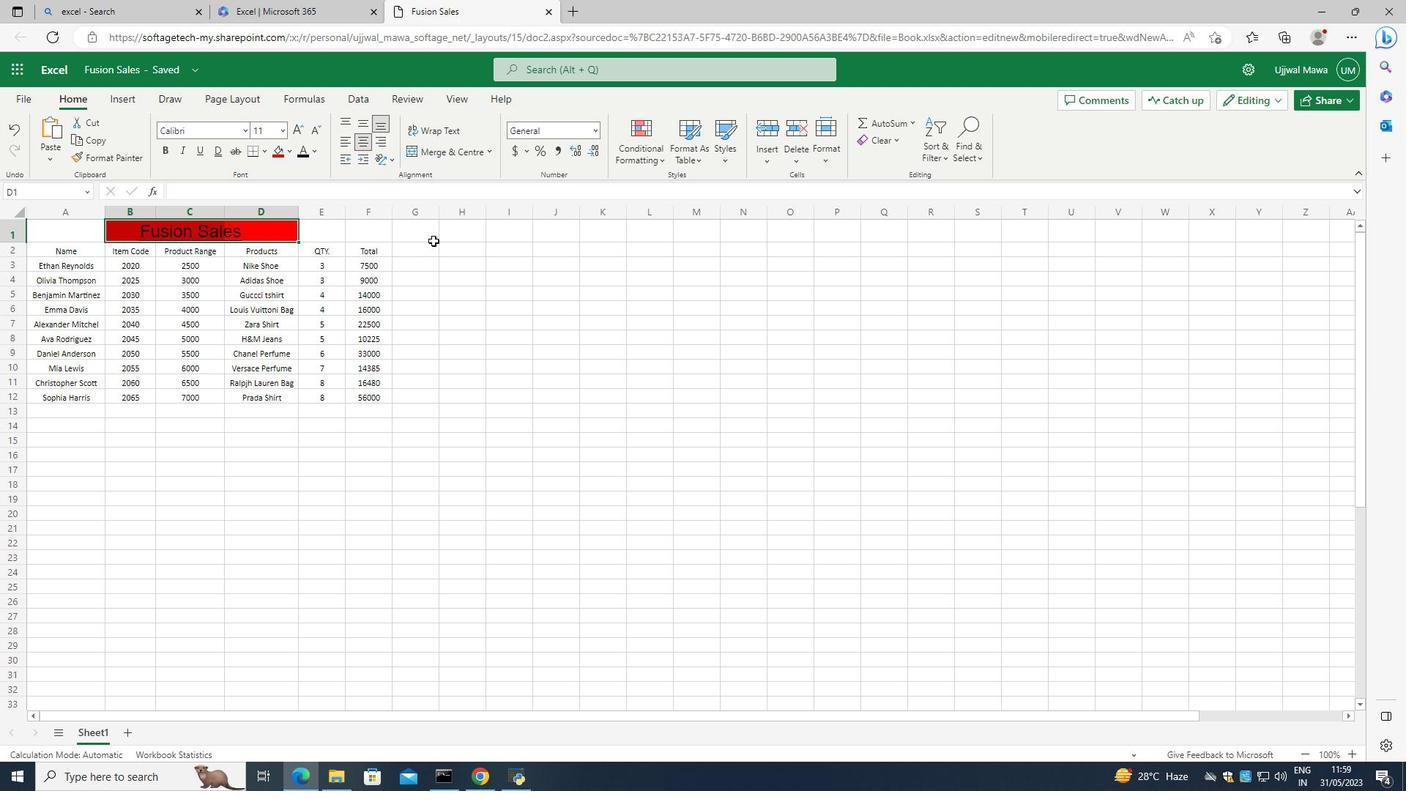 
Action: Mouse moved to (726, 158)
Screenshot: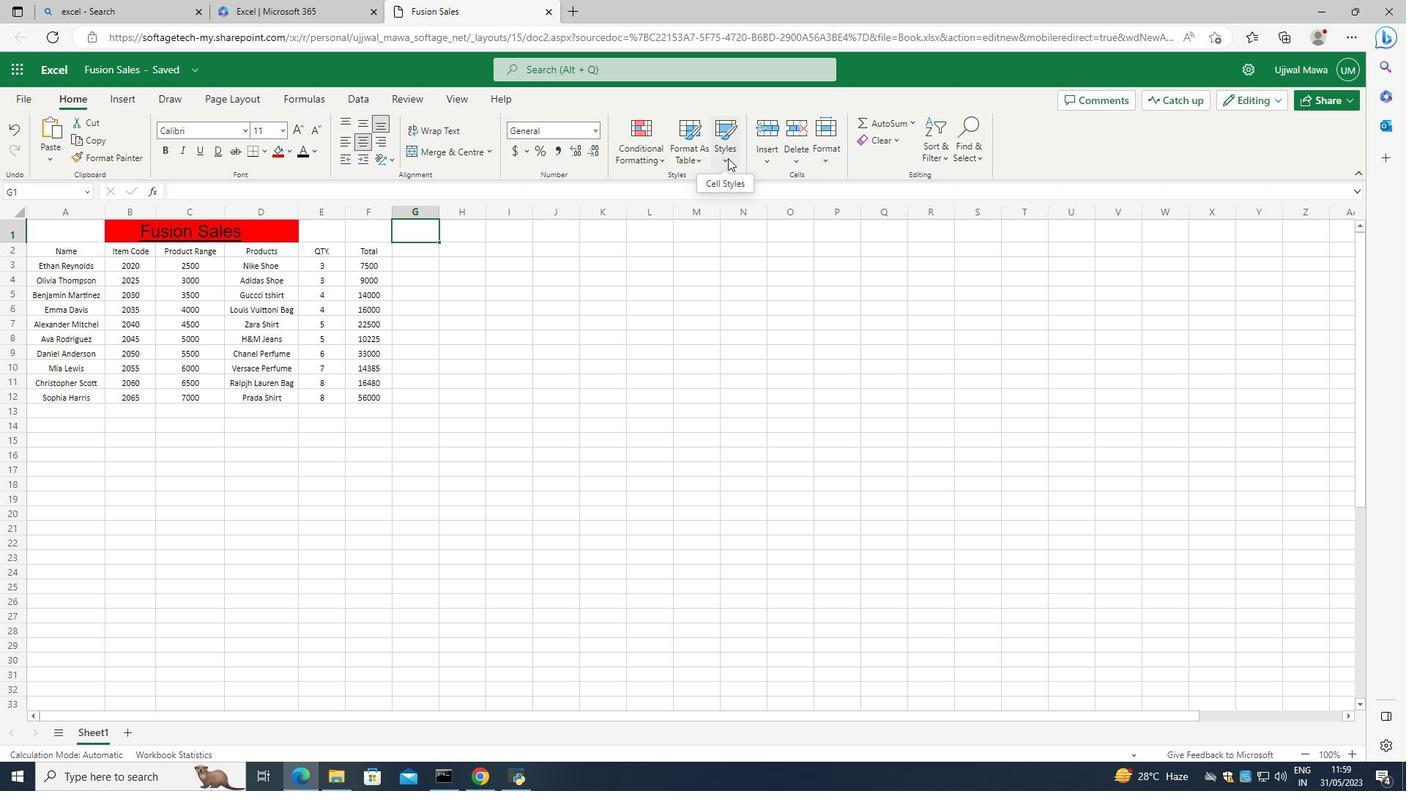 
Action: Mouse pressed left at (726, 158)
Screenshot: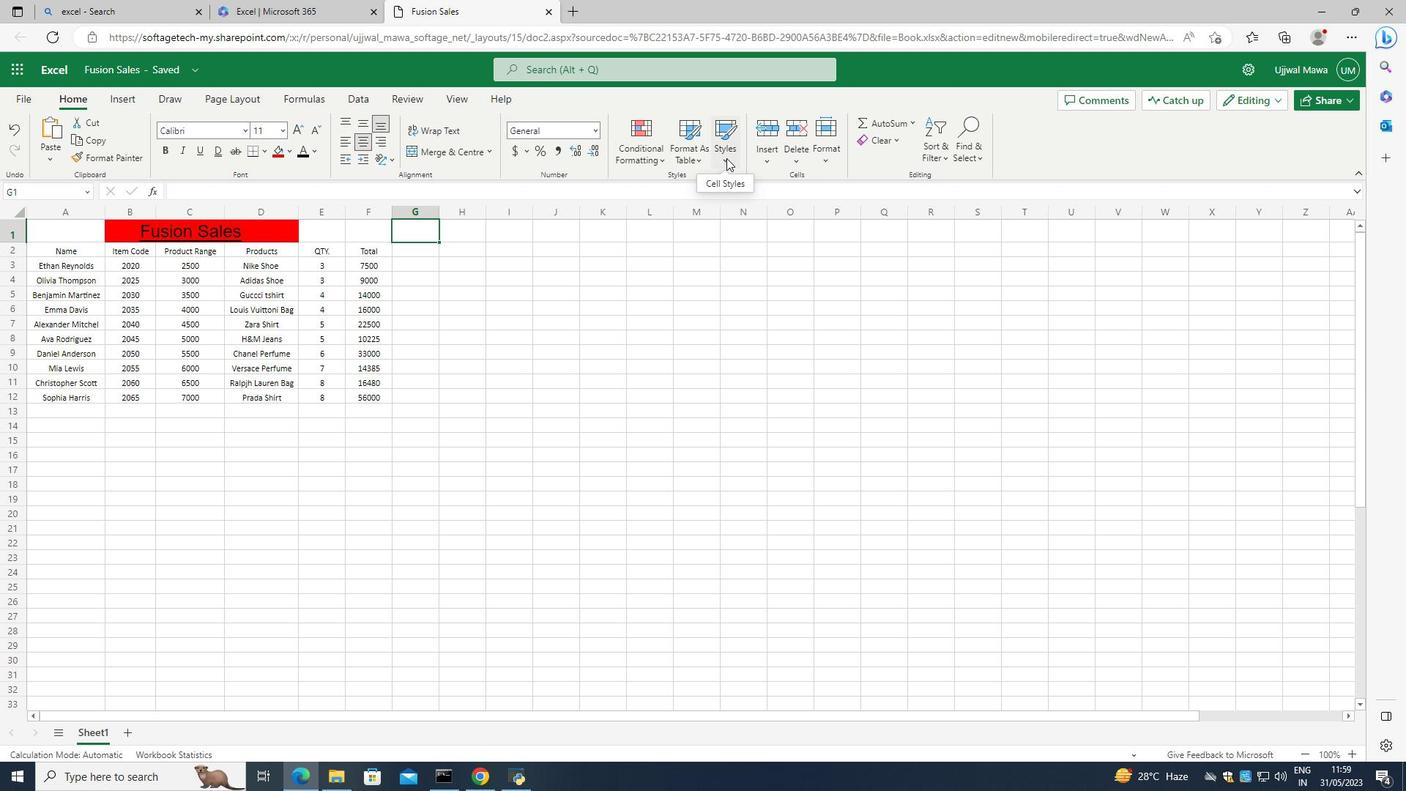 
Action: Mouse moved to (695, 312)
Screenshot: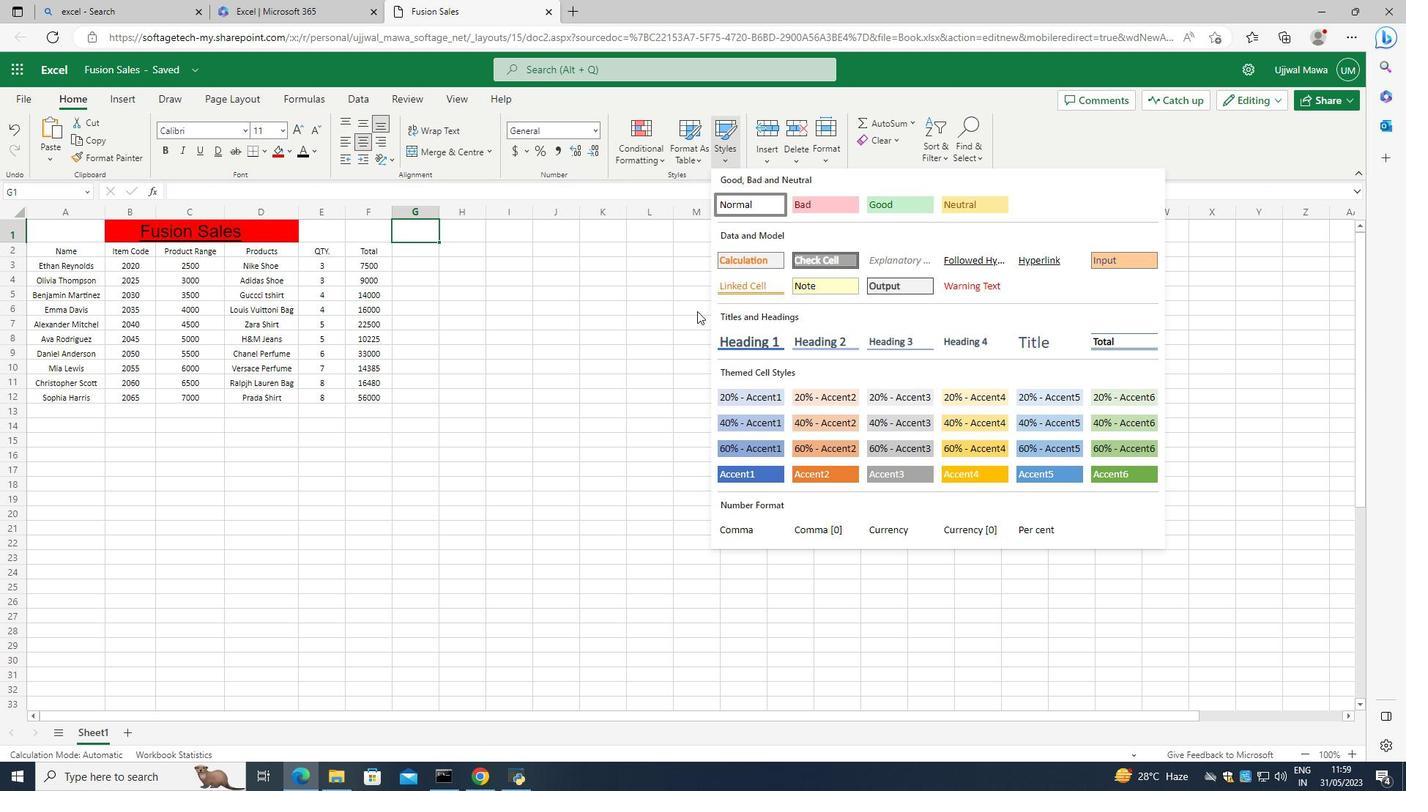 
Action: Mouse pressed left at (695, 312)
Screenshot: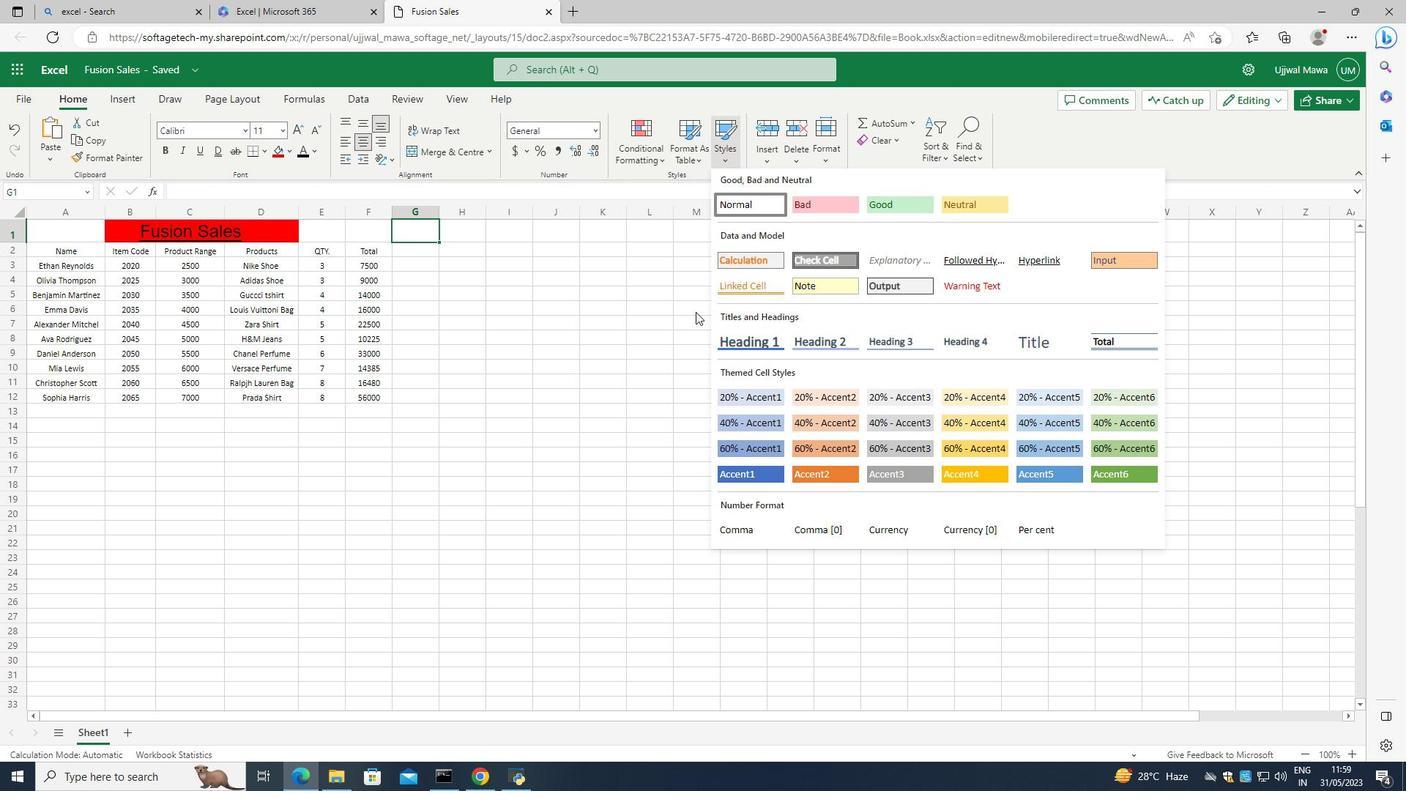 
Action: Mouse moved to (251, 148)
Screenshot: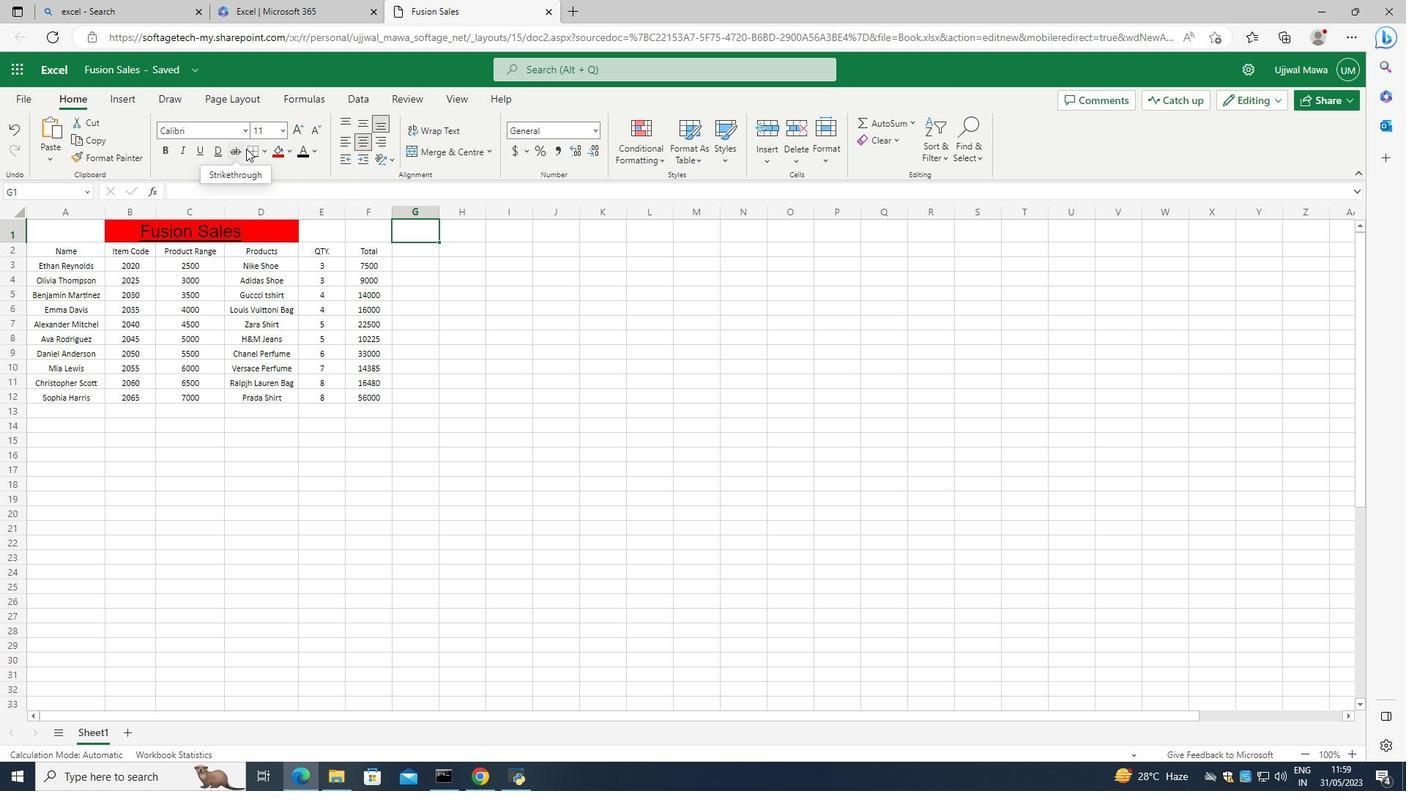 
Action: Mouse pressed left at (251, 148)
Screenshot: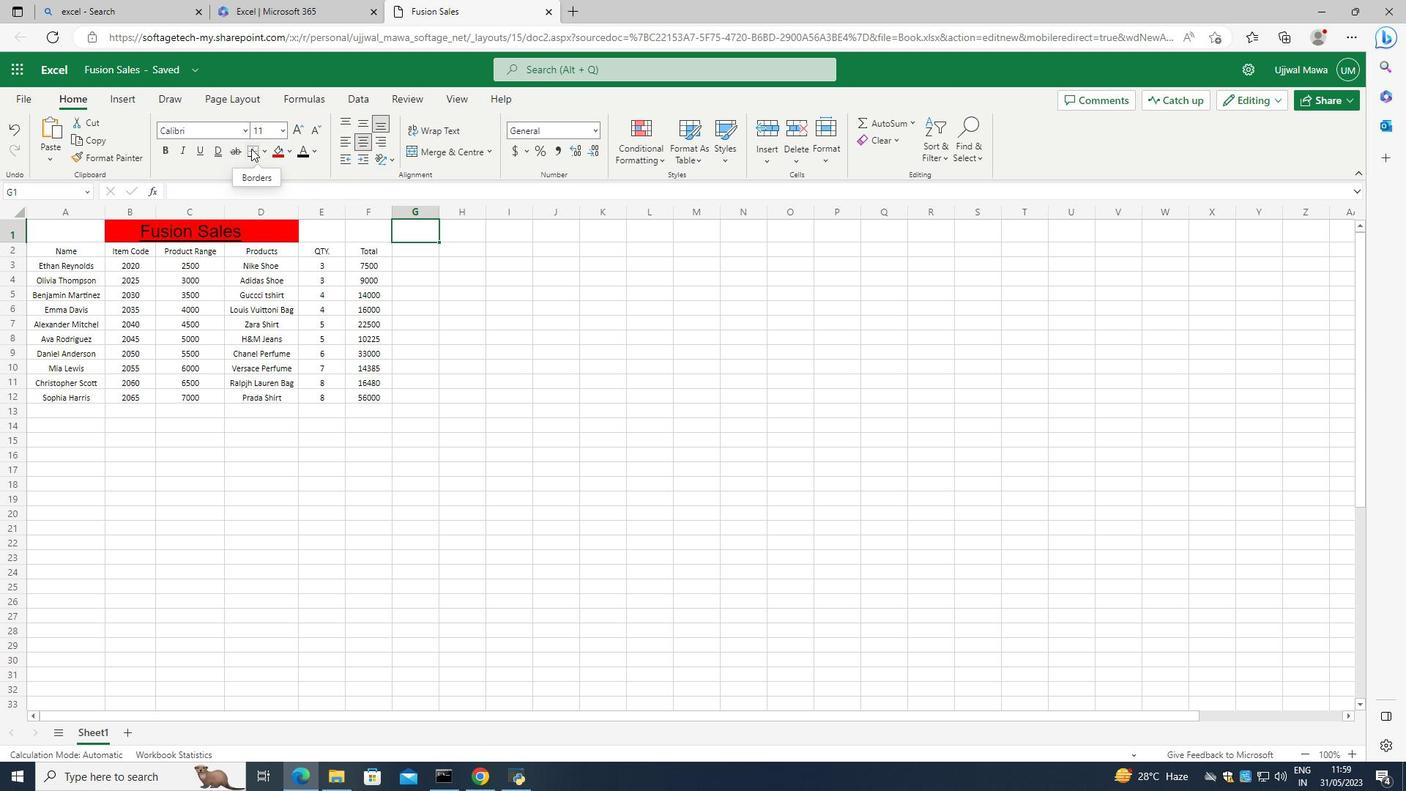 
Action: Mouse moved to (265, 151)
Screenshot: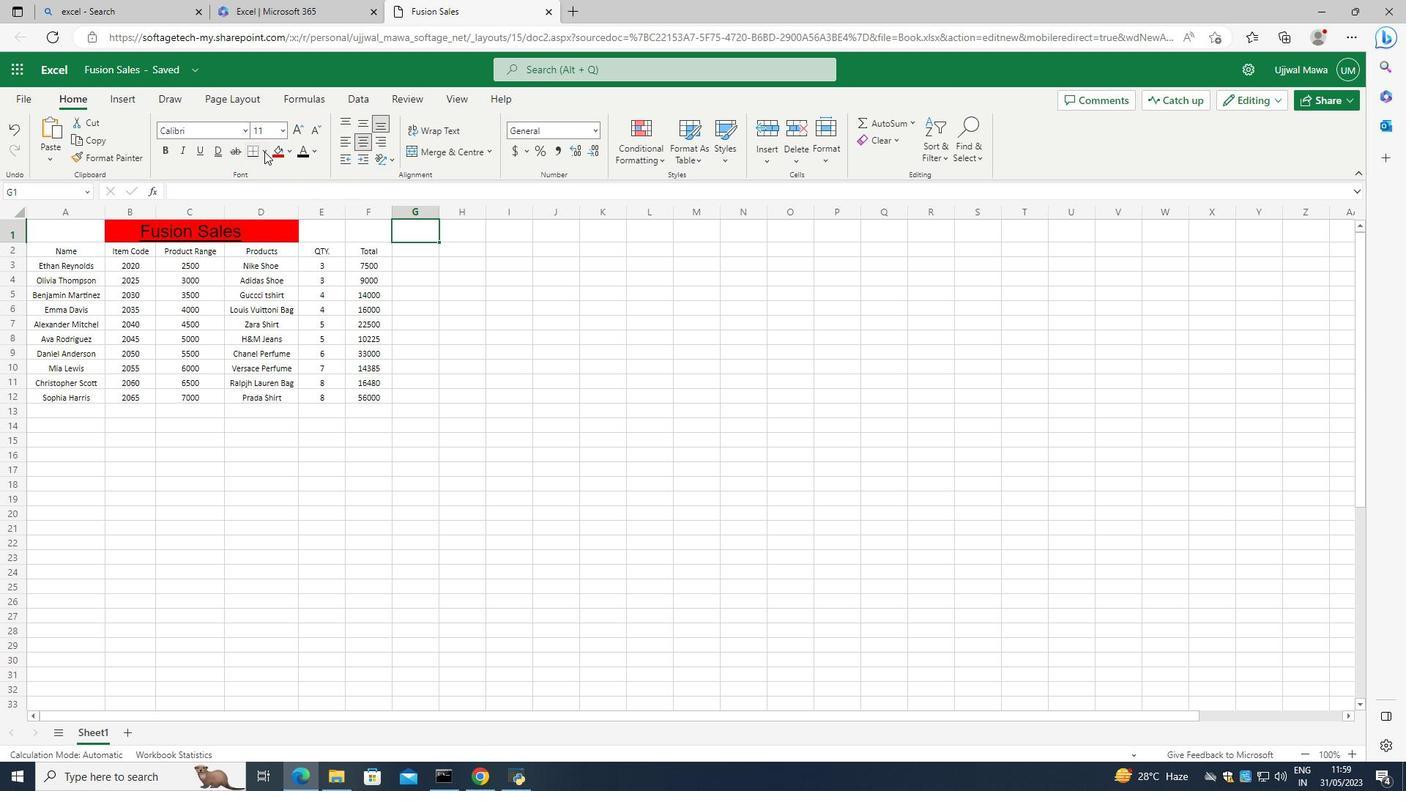 
Action: Mouse pressed left at (265, 151)
Screenshot: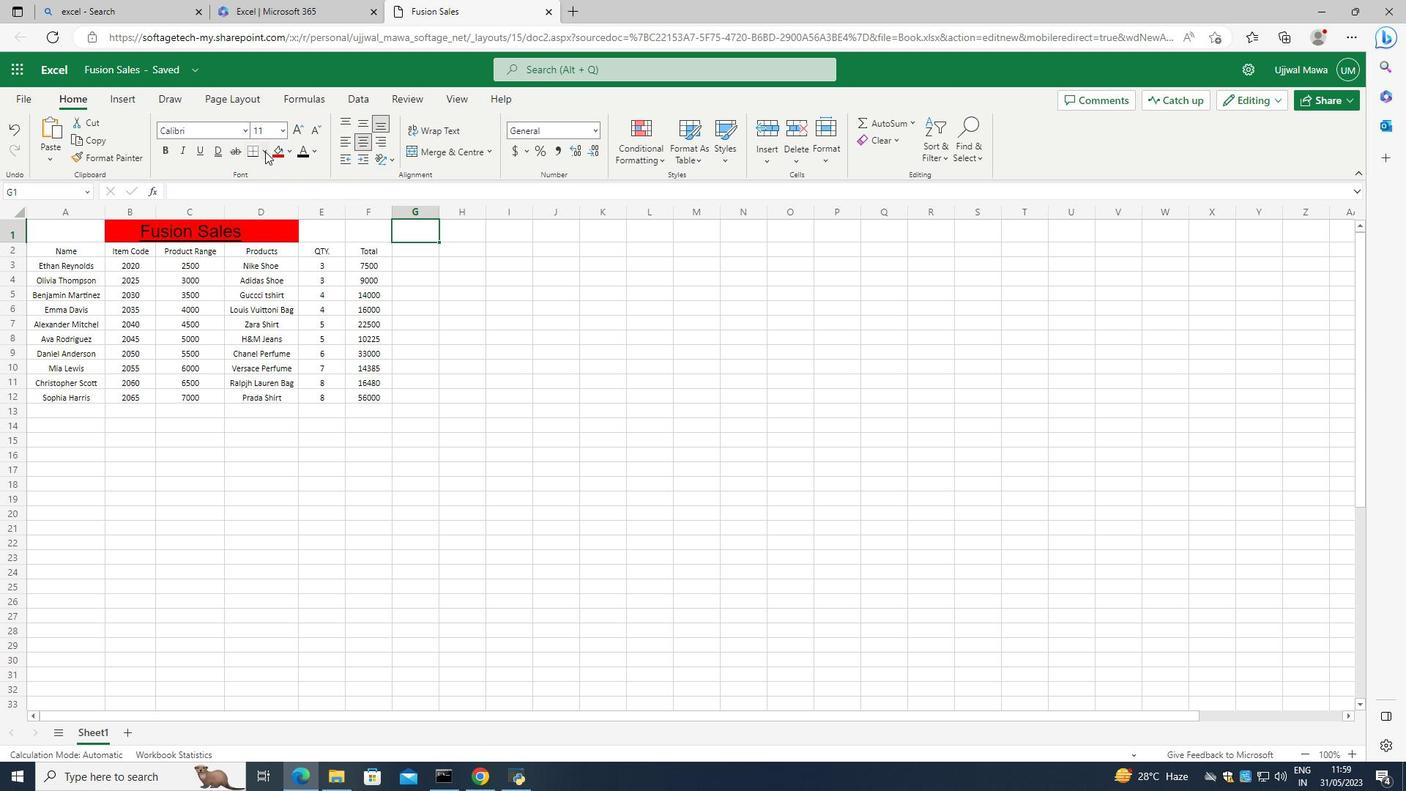 
Action: Mouse moved to (144, 328)
Screenshot: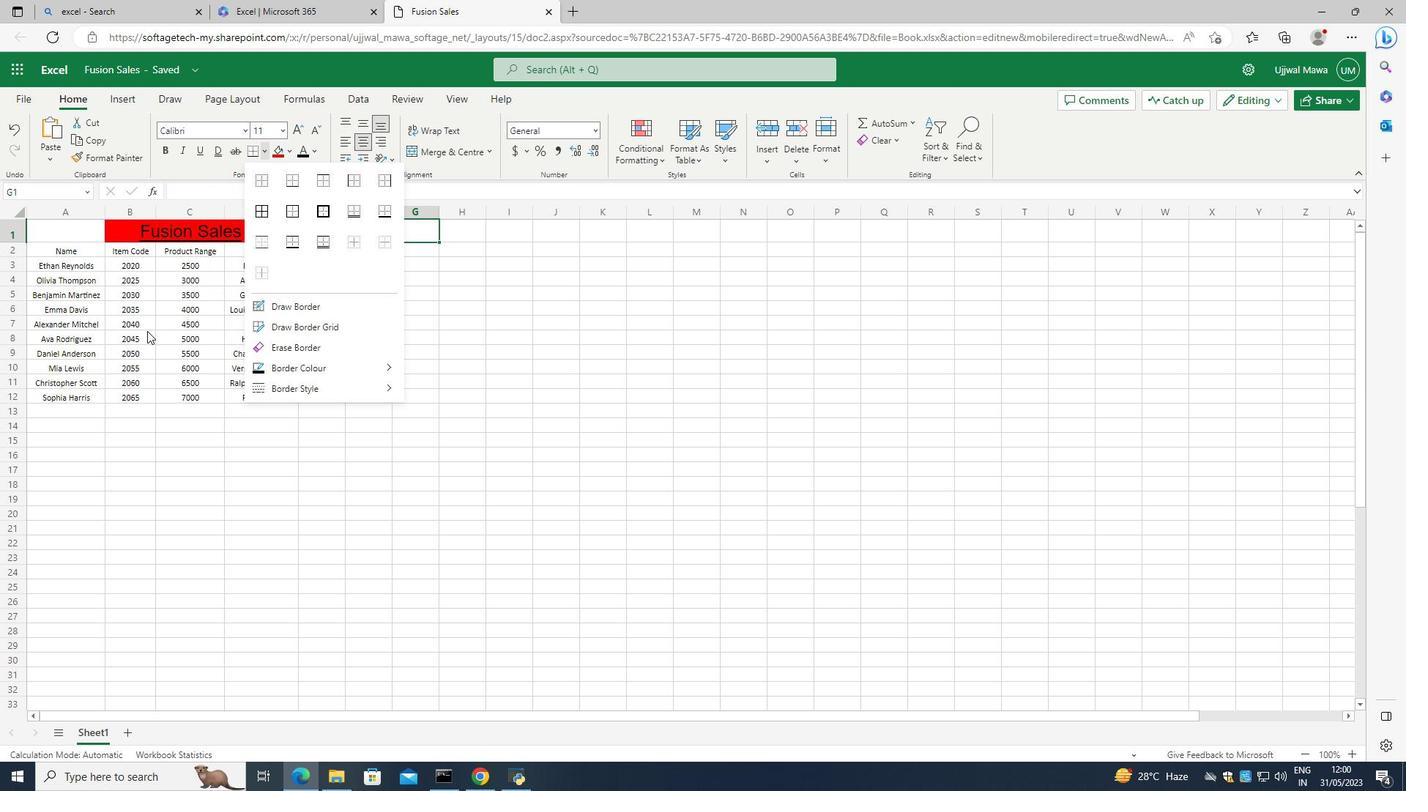 
Action: Mouse pressed left at (144, 328)
Screenshot: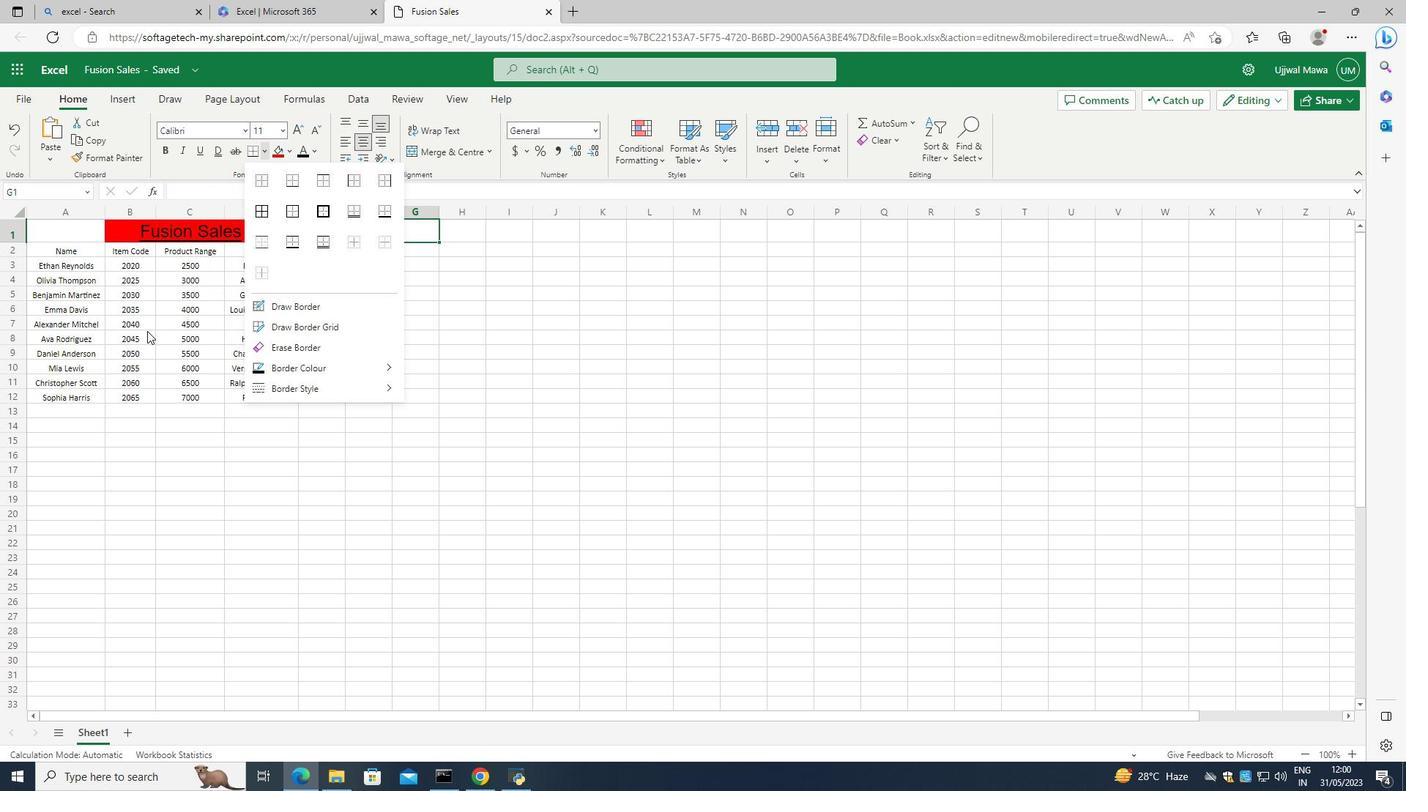 
Action: Mouse moved to (49, 237)
Screenshot: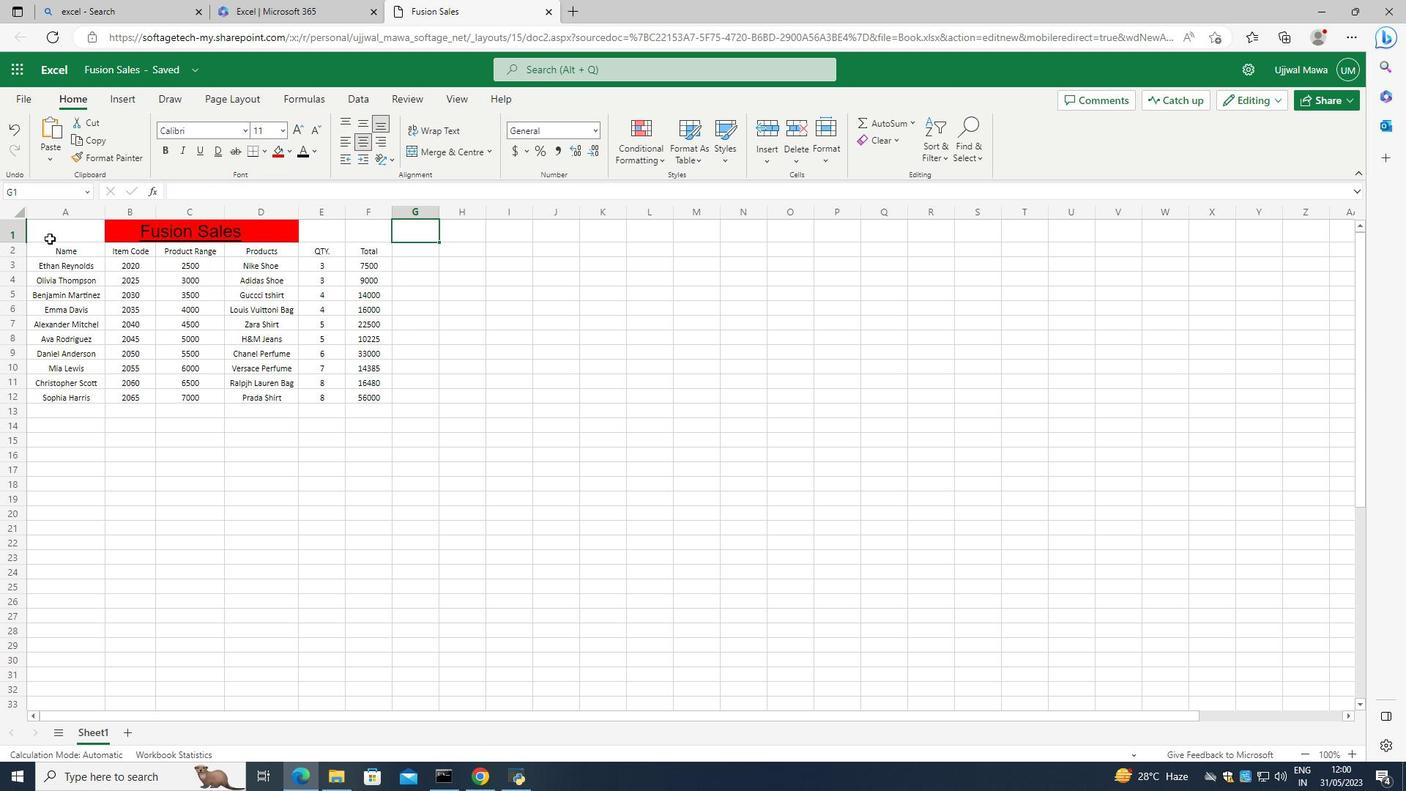 
Action: Mouse pressed left at (49, 237)
Screenshot: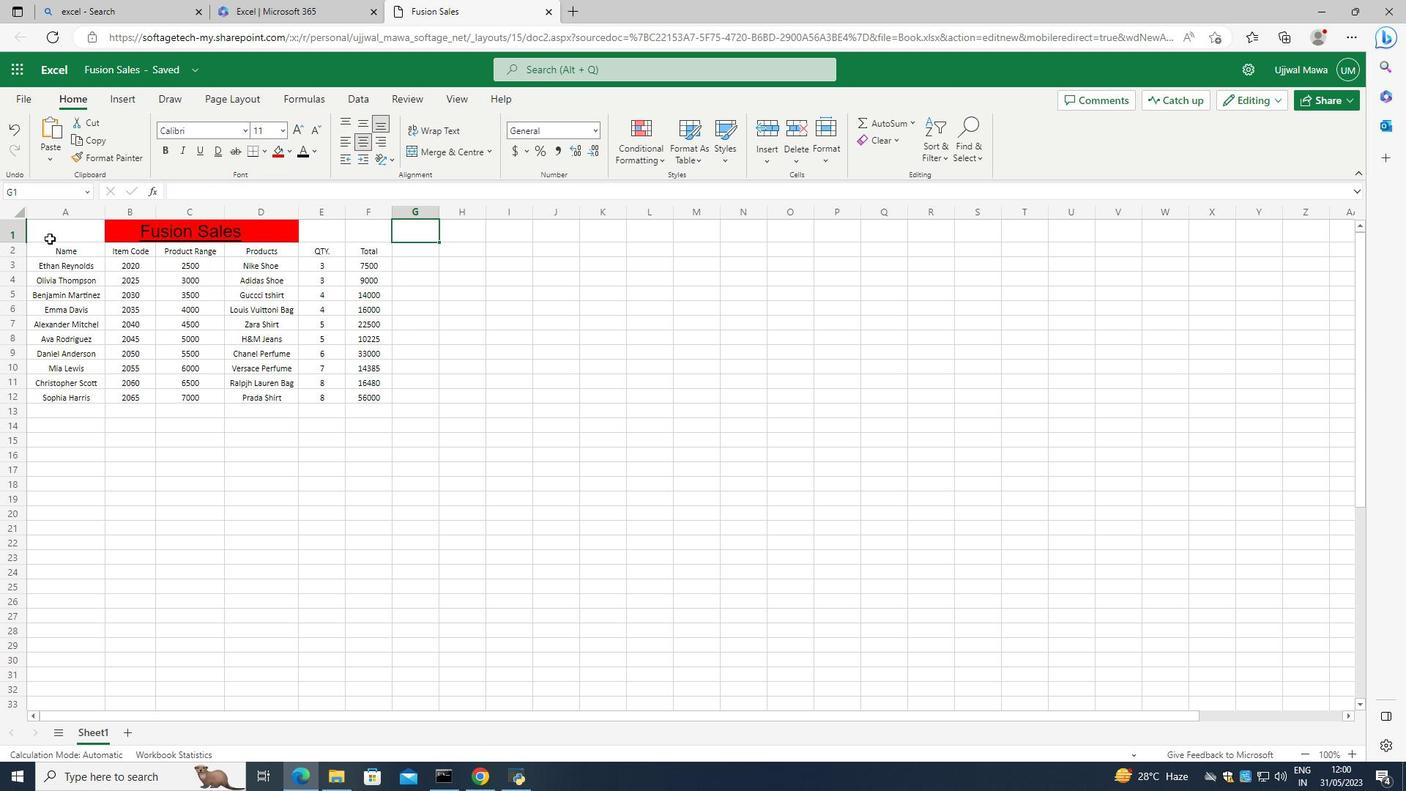 
Action: Mouse moved to (262, 152)
Screenshot: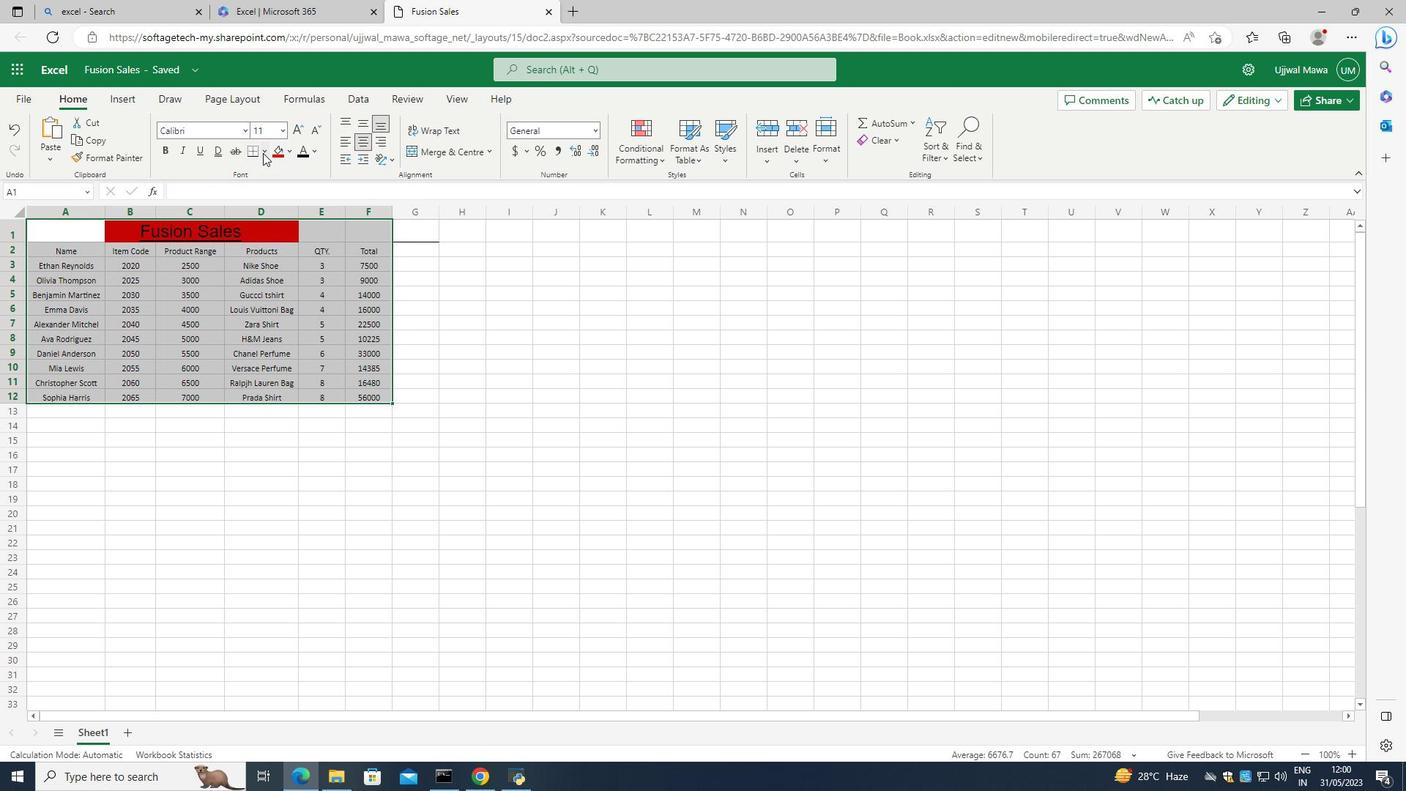 
Action: Mouse pressed left at (262, 152)
Screenshot: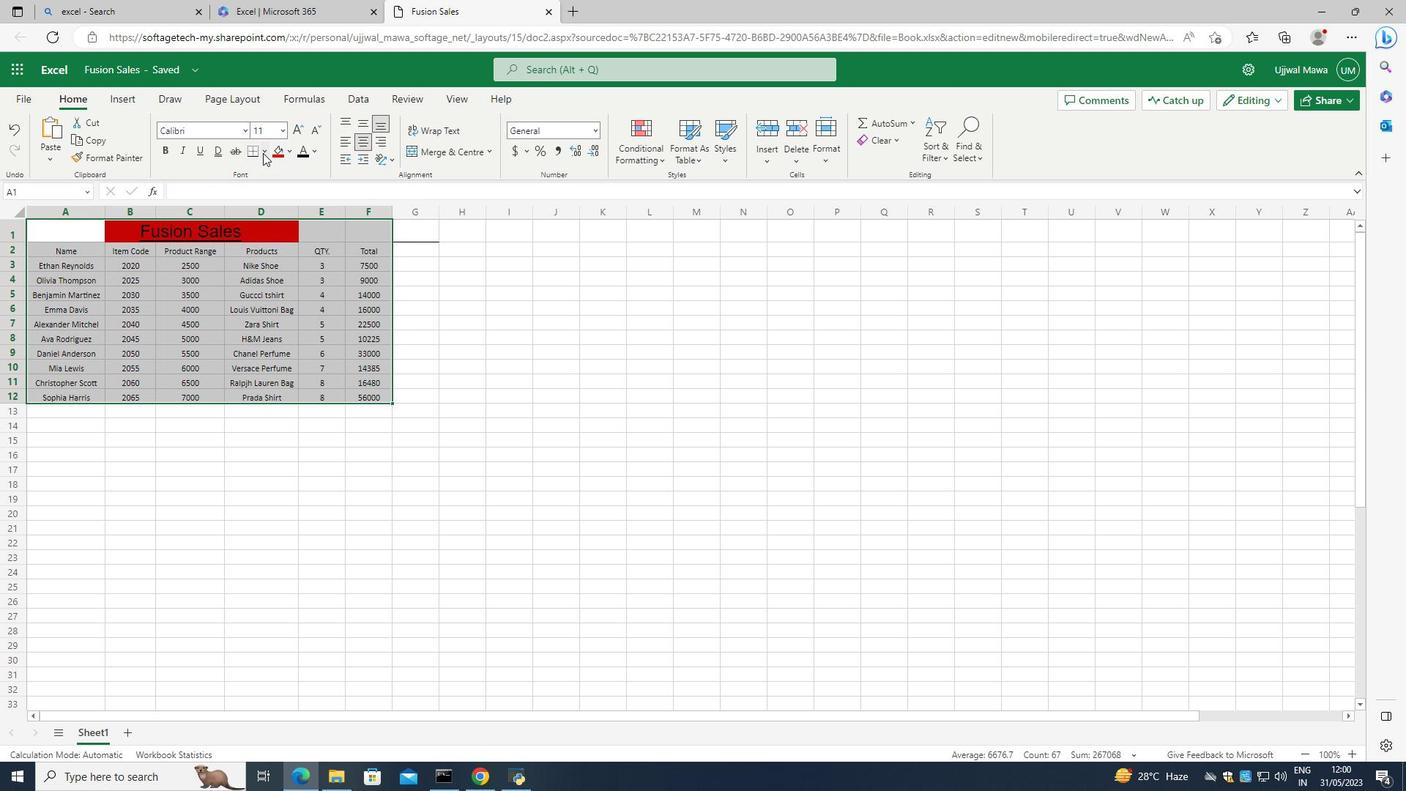 
Action: Mouse moved to (288, 177)
Screenshot: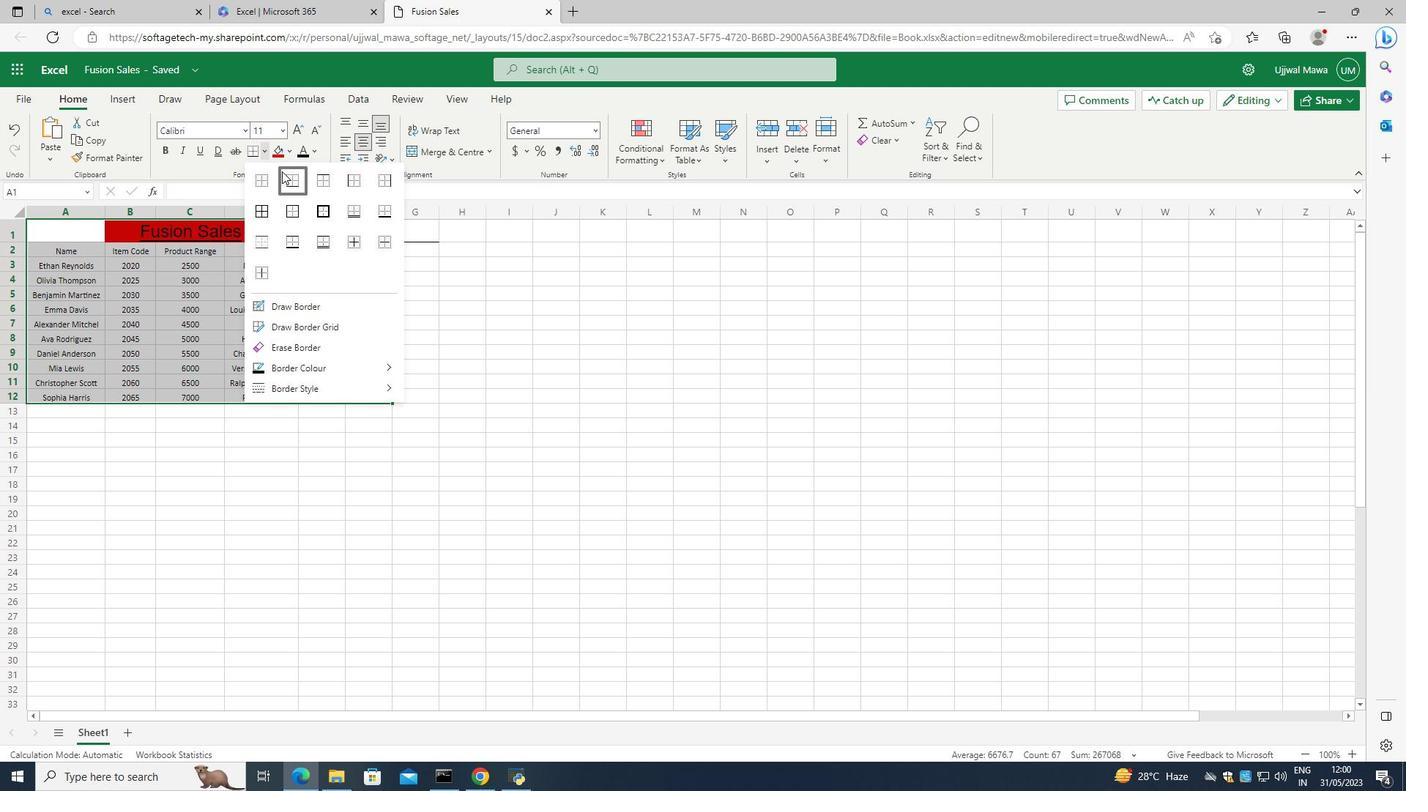
Action: Mouse pressed left at (288, 177)
Screenshot: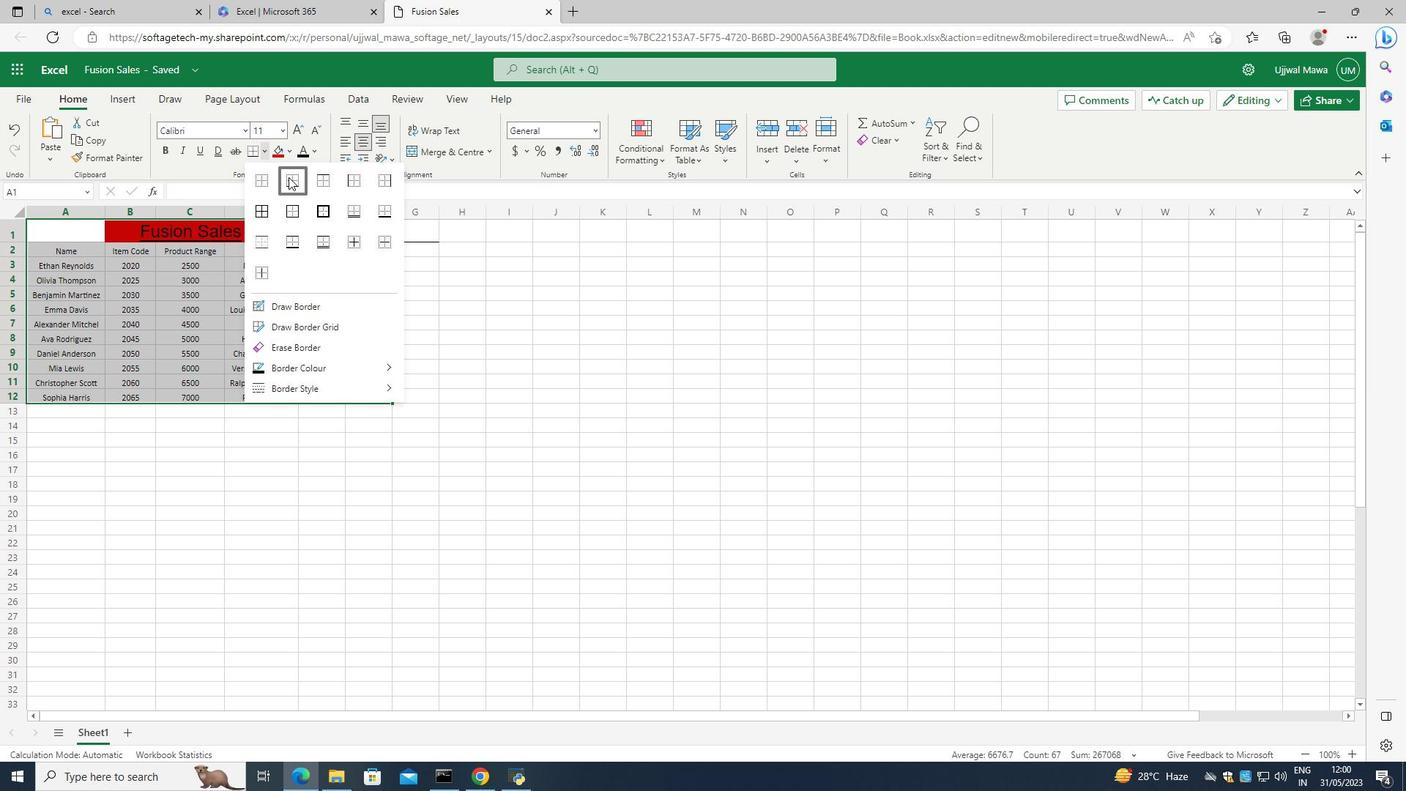 
Action: Mouse moved to (515, 493)
Screenshot: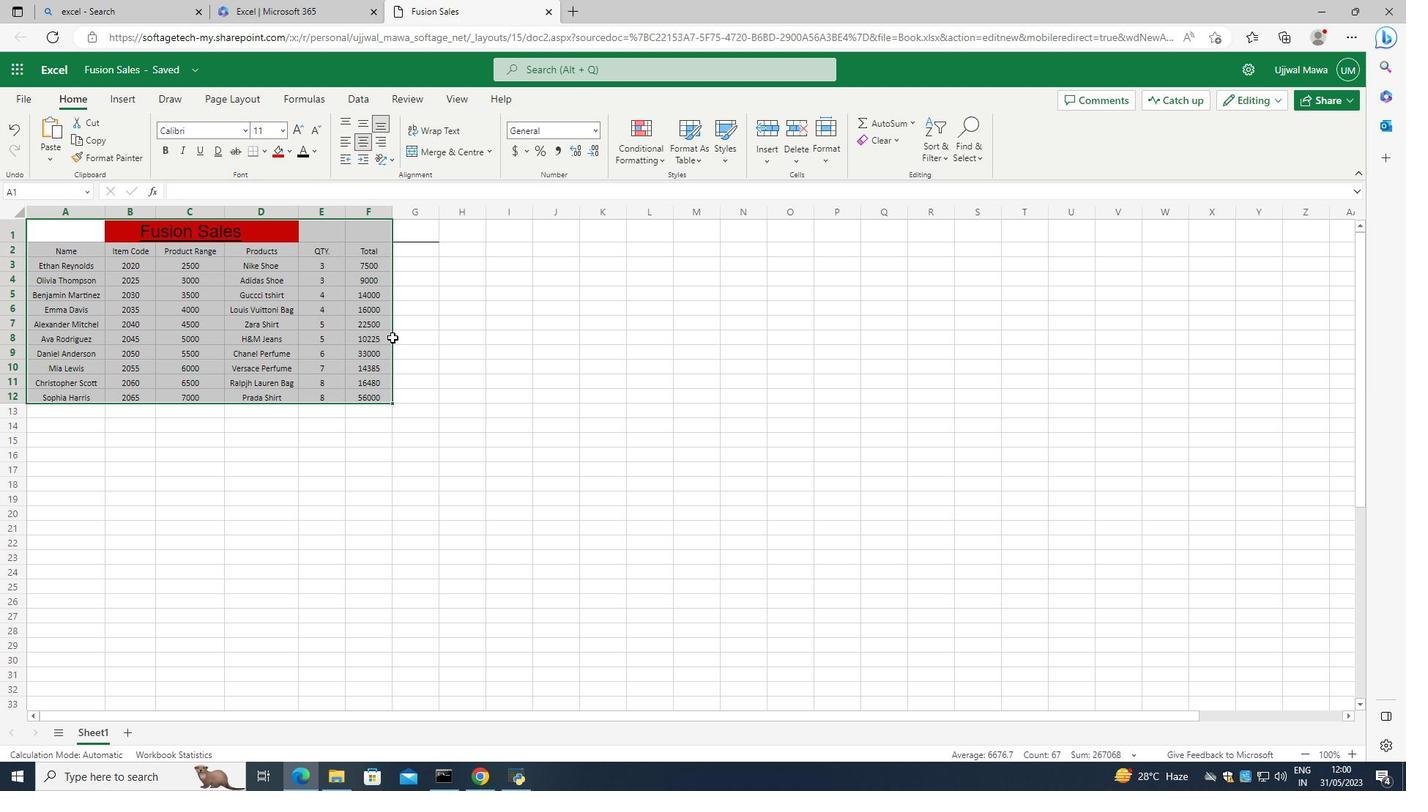 
Action: Mouse pressed left at (515, 493)
Screenshot: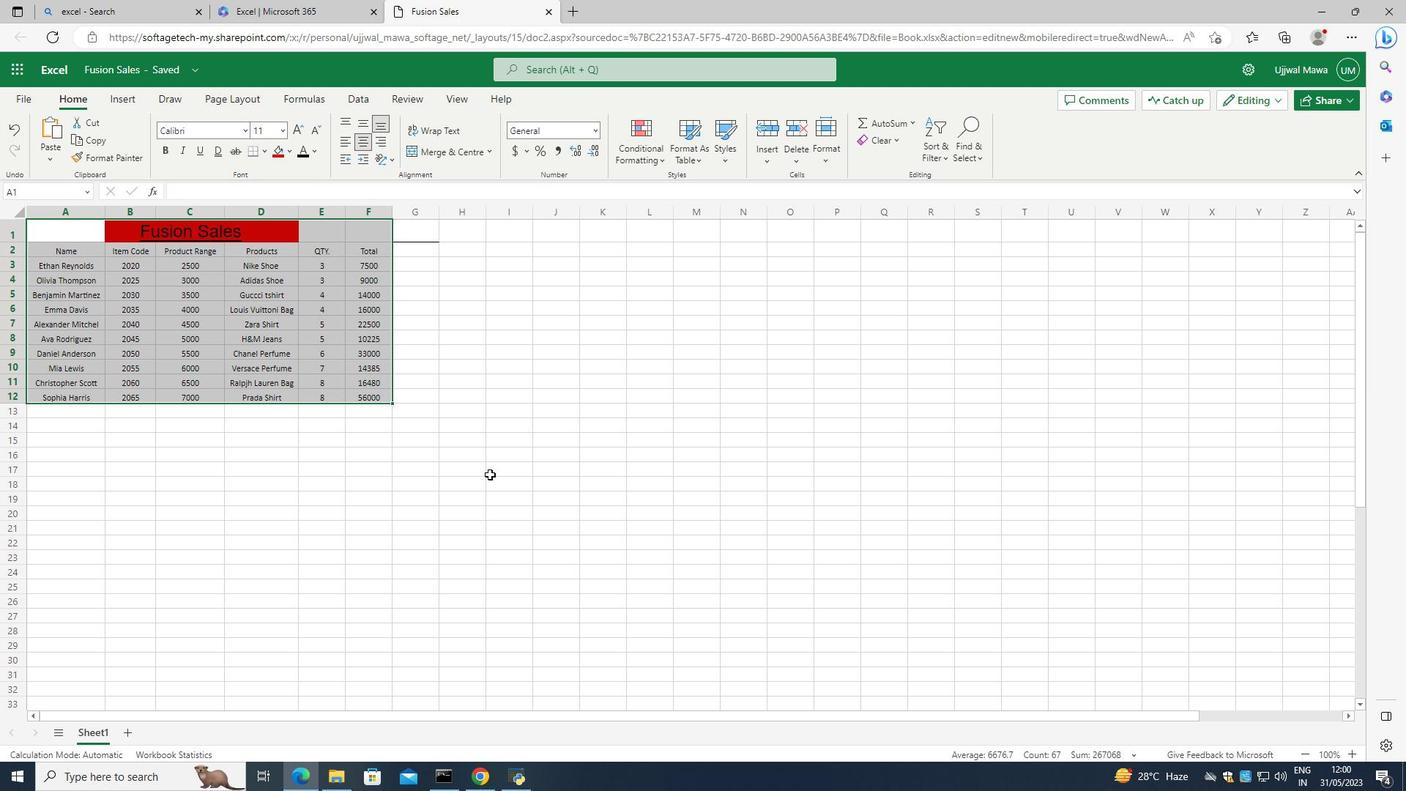 
Action: Mouse moved to (86, 243)
Screenshot: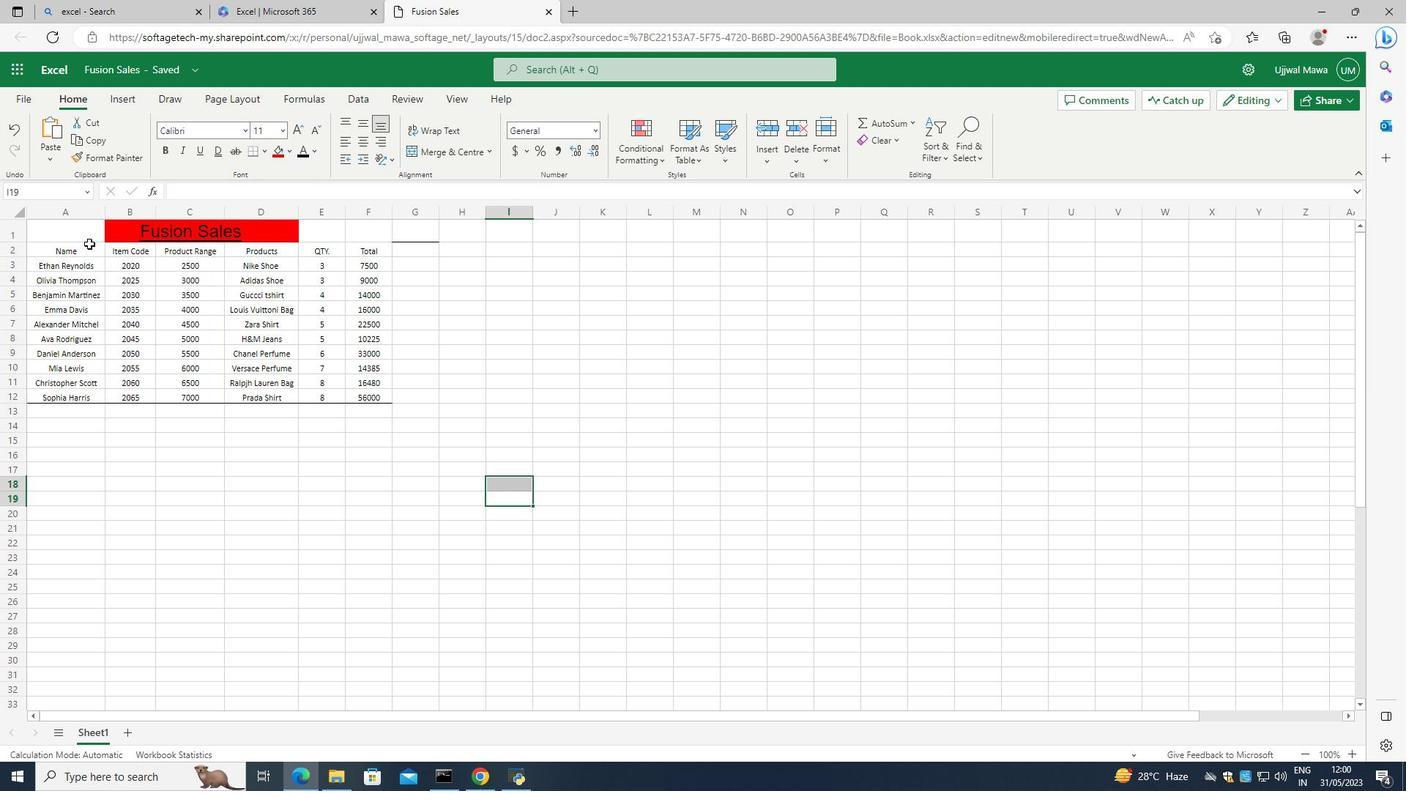
Action: Mouse pressed left at (86, 243)
Screenshot: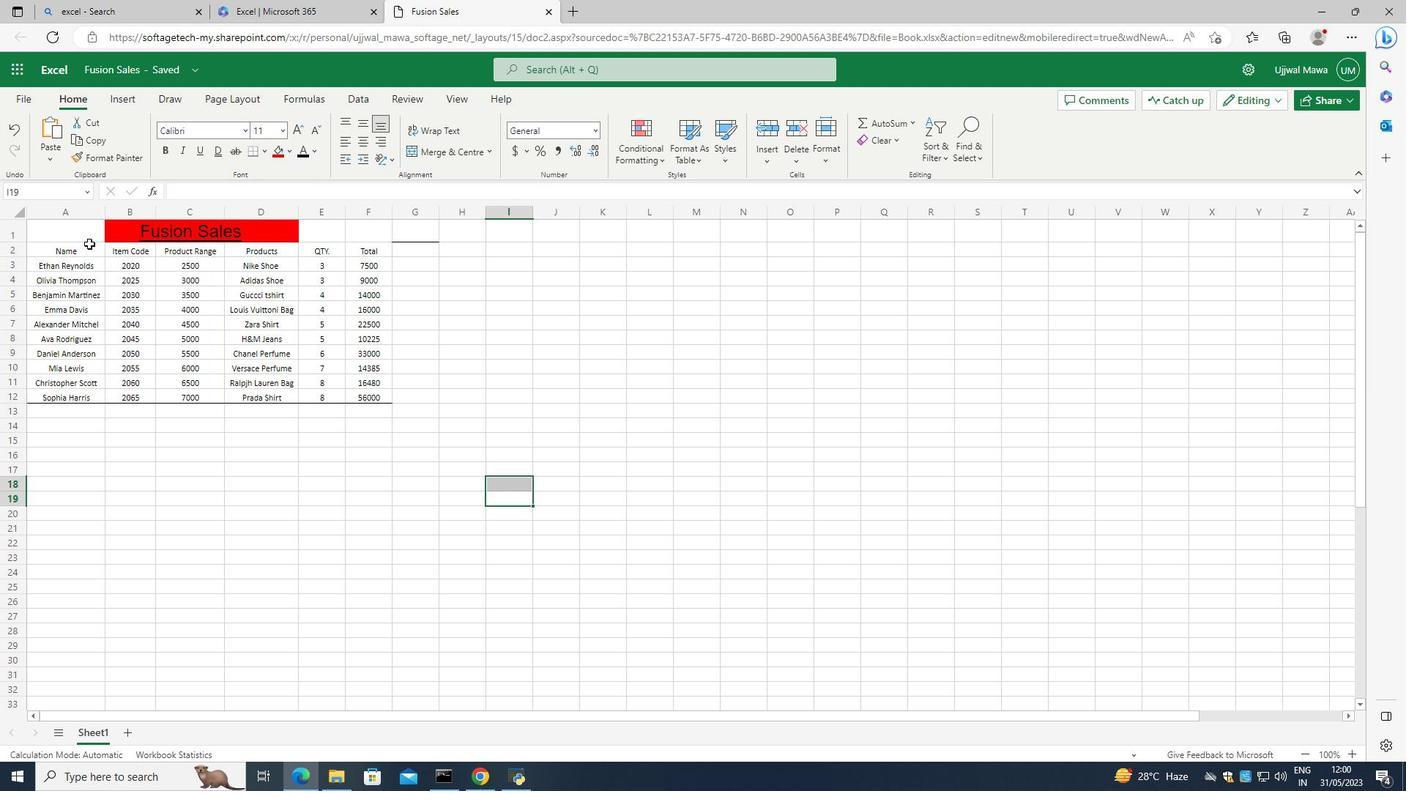 
Action: Mouse moved to (424, 417)
Screenshot: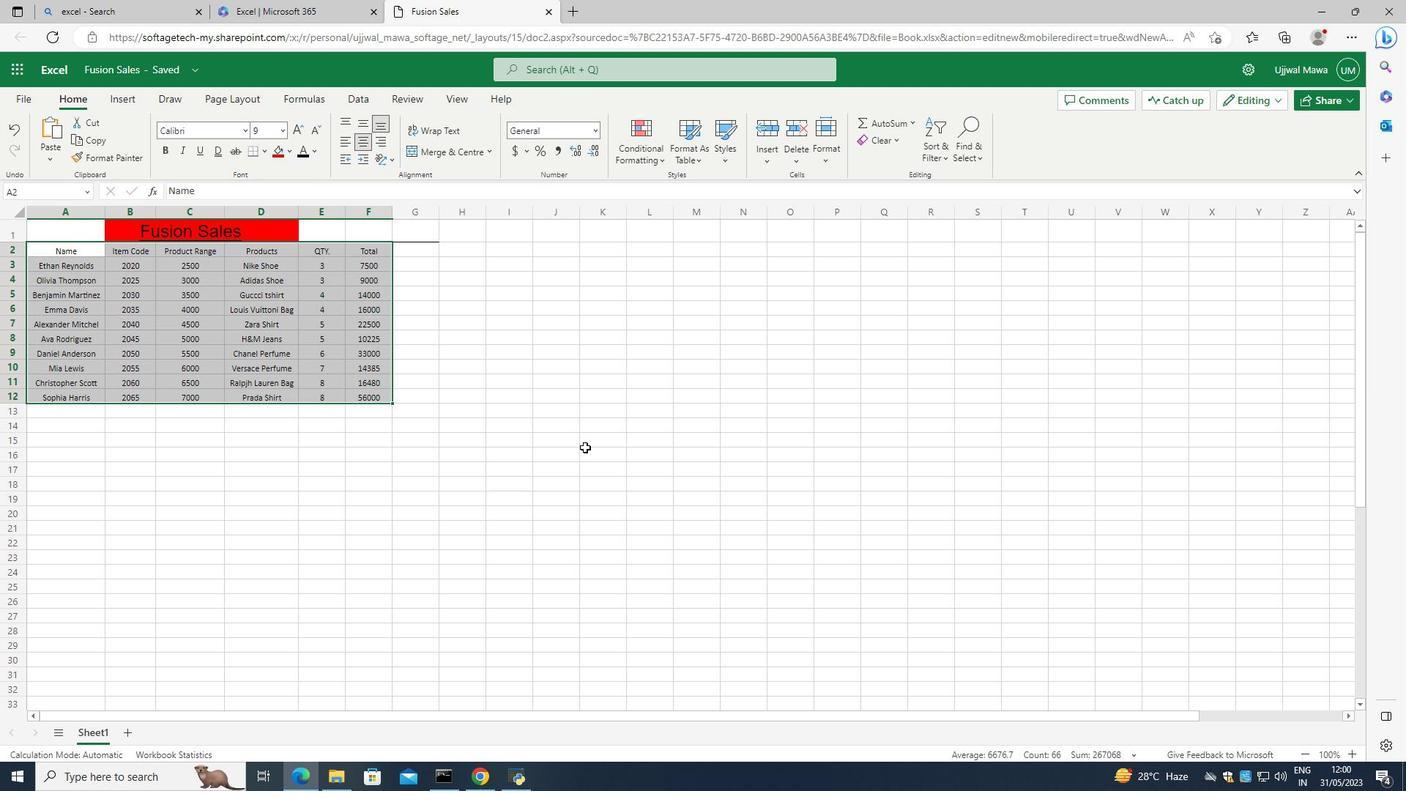 
Action: Mouse pressed left at (424, 417)
Screenshot: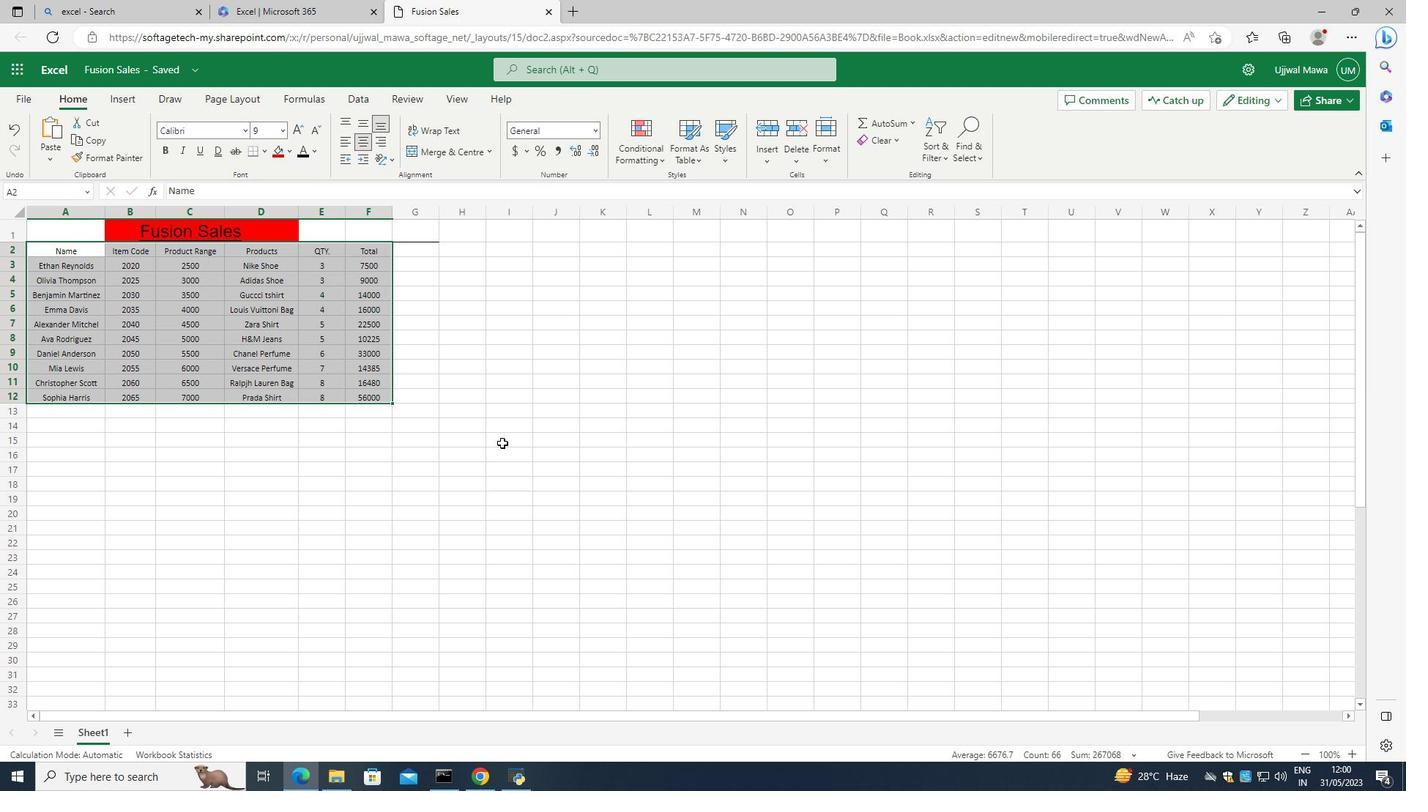 
Action: Mouse moved to (50, 236)
Screenshot: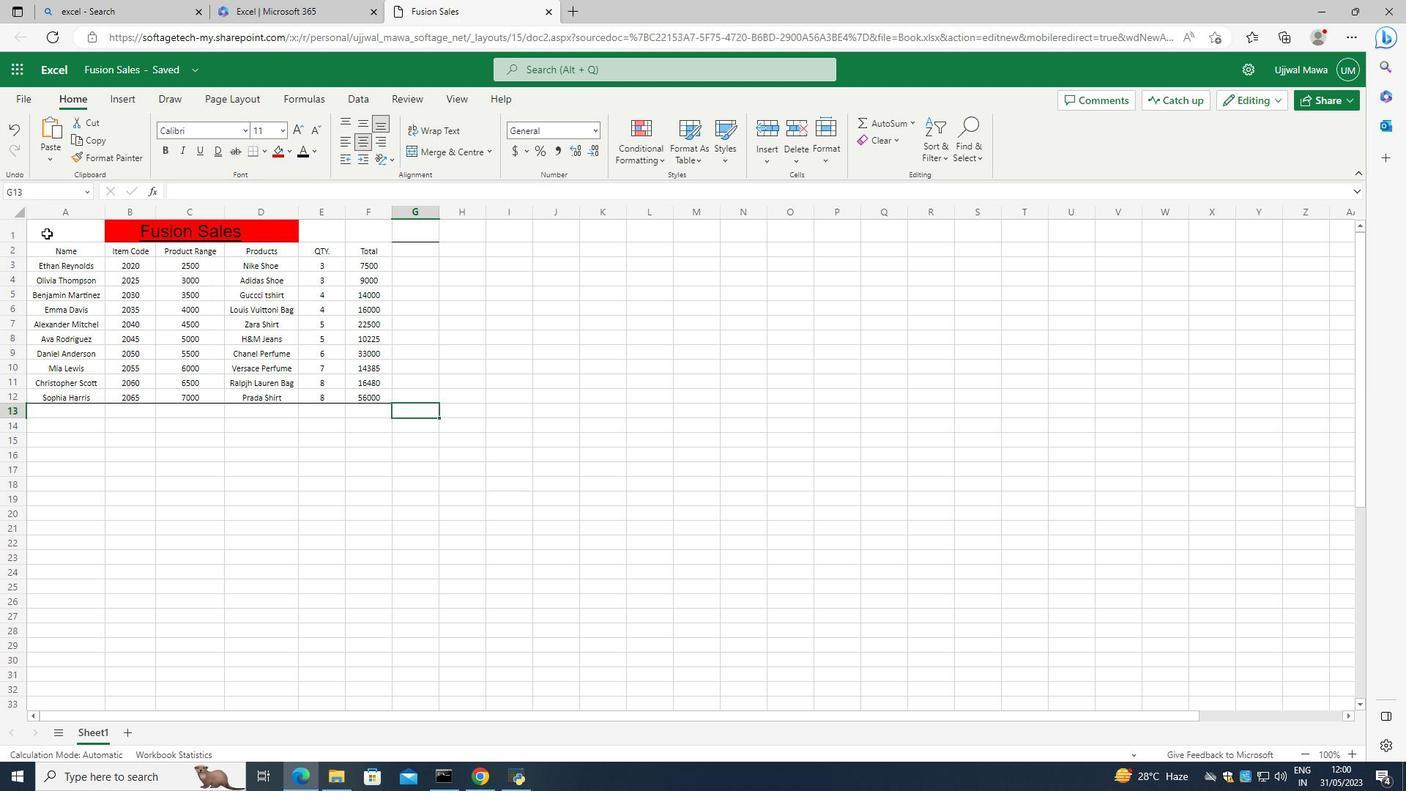 
Action: Mouse pressed left at (50, 236)
Screenshot: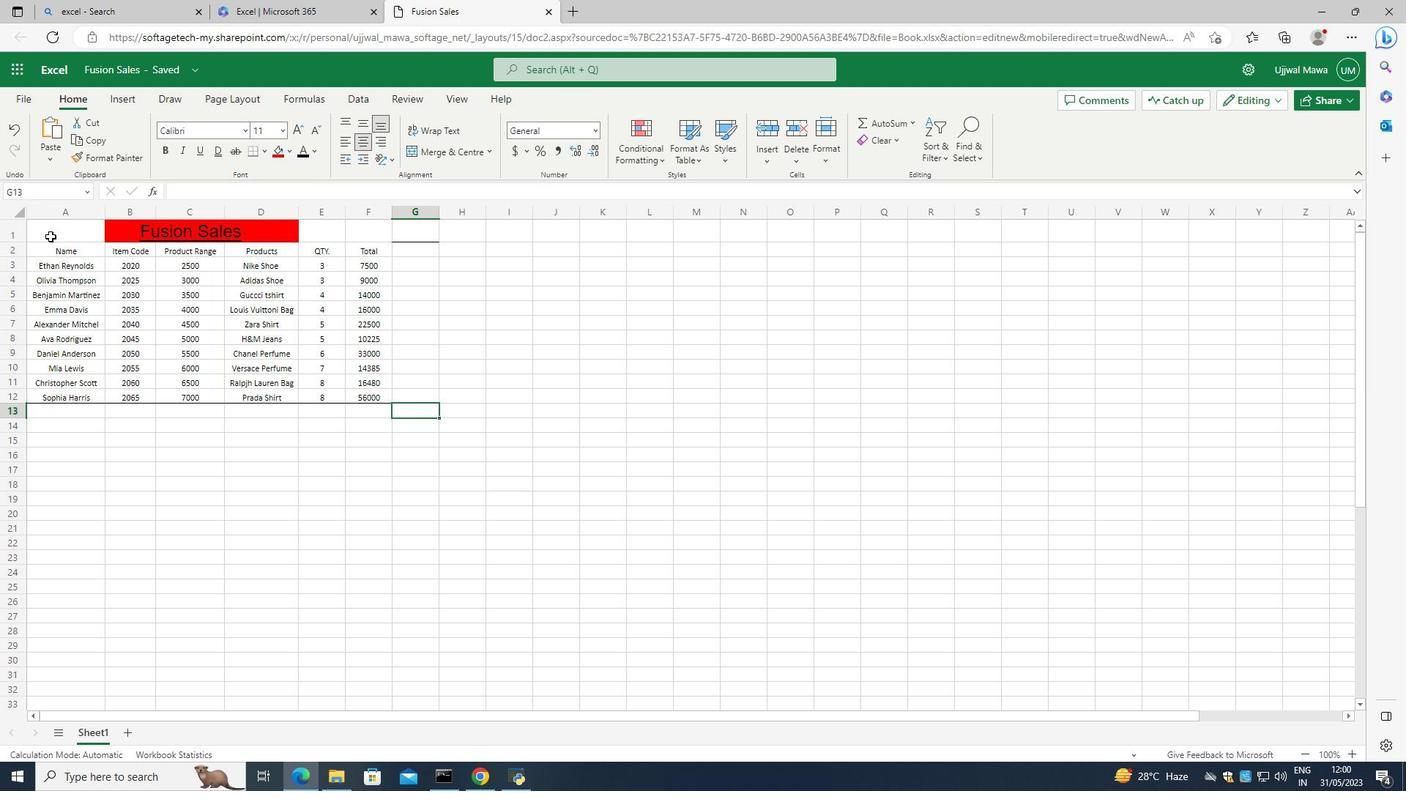 
Action: Mouse moved to (254, 154)
Screenshot: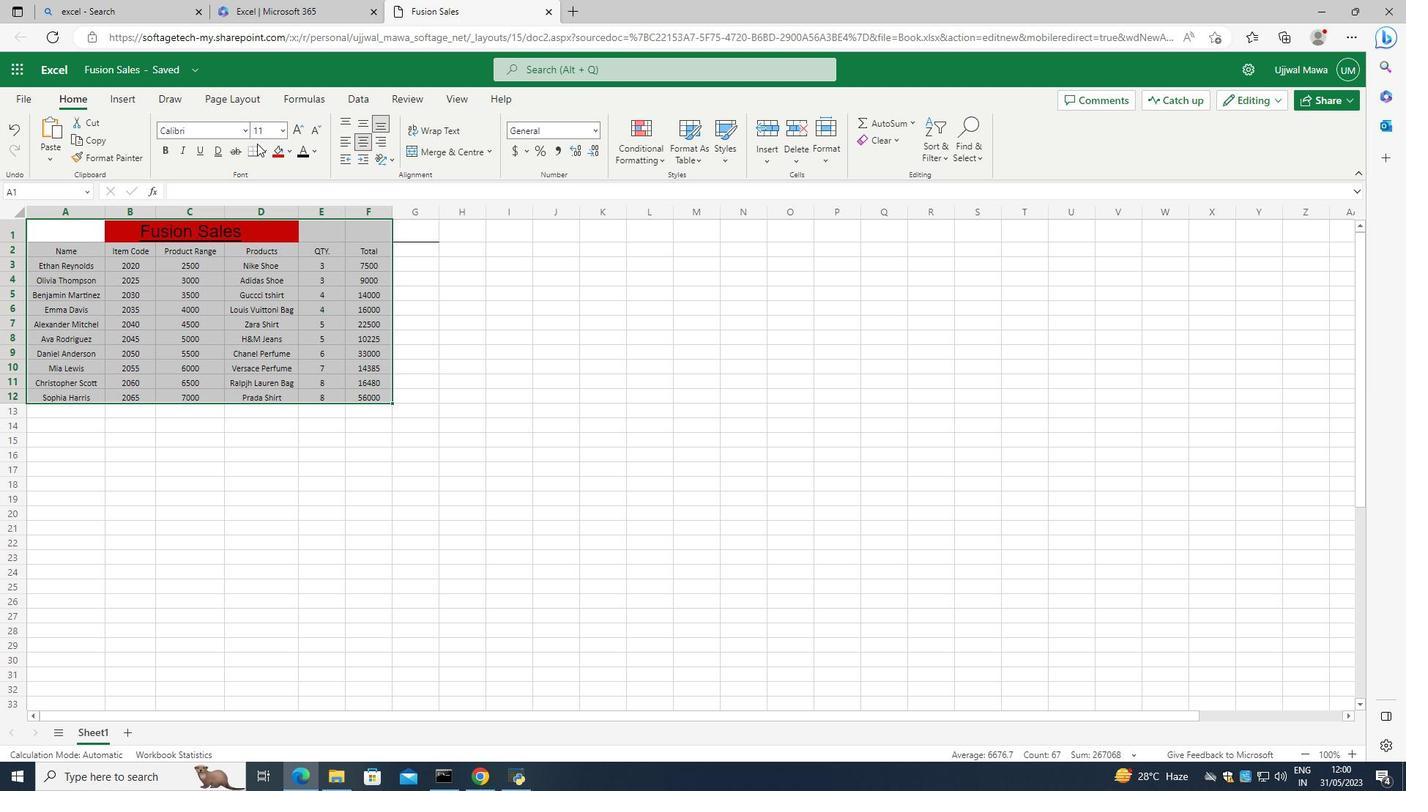 
Action: Mouse pressed left at (254, 154)
Screenshot: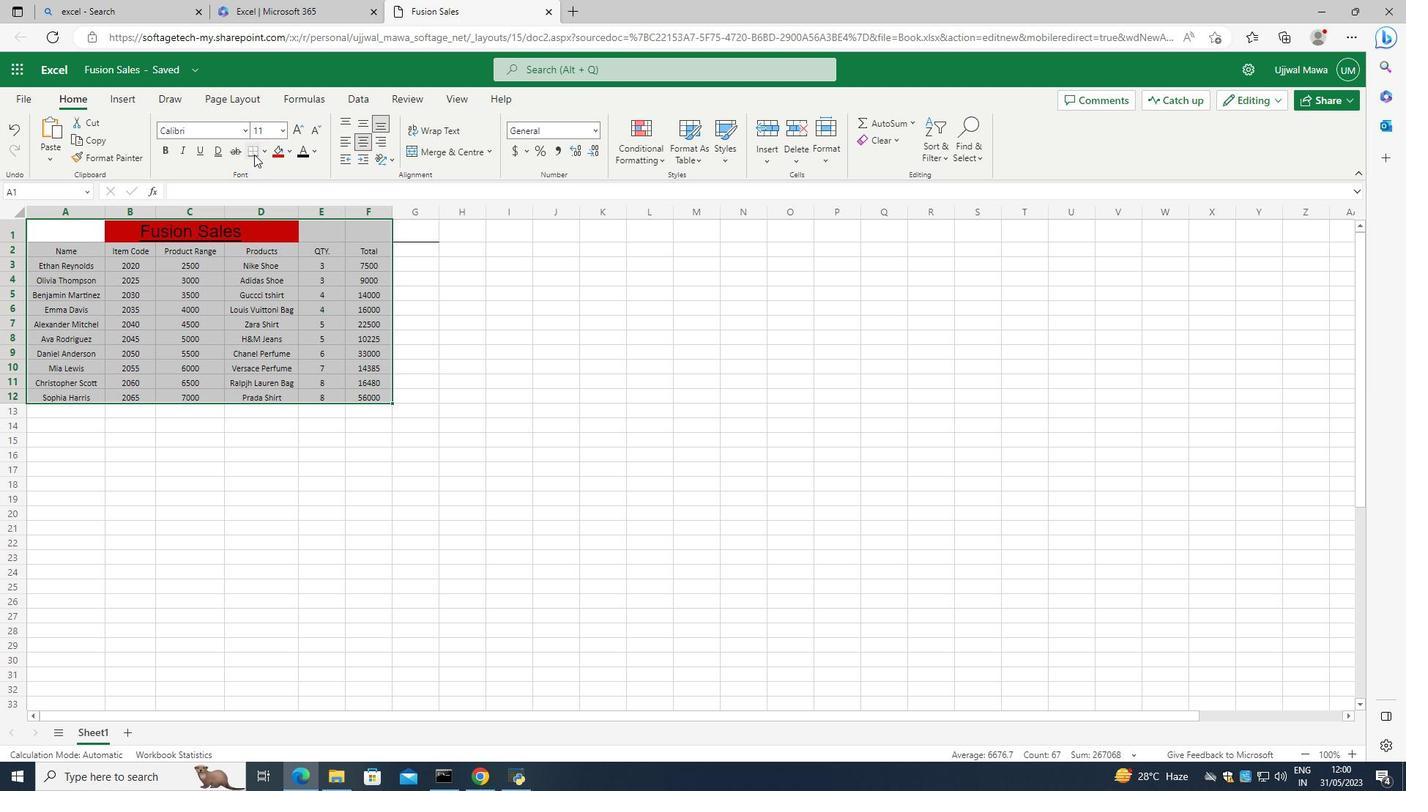 
Action: Mouse moved to (262, 151)
Screenshot: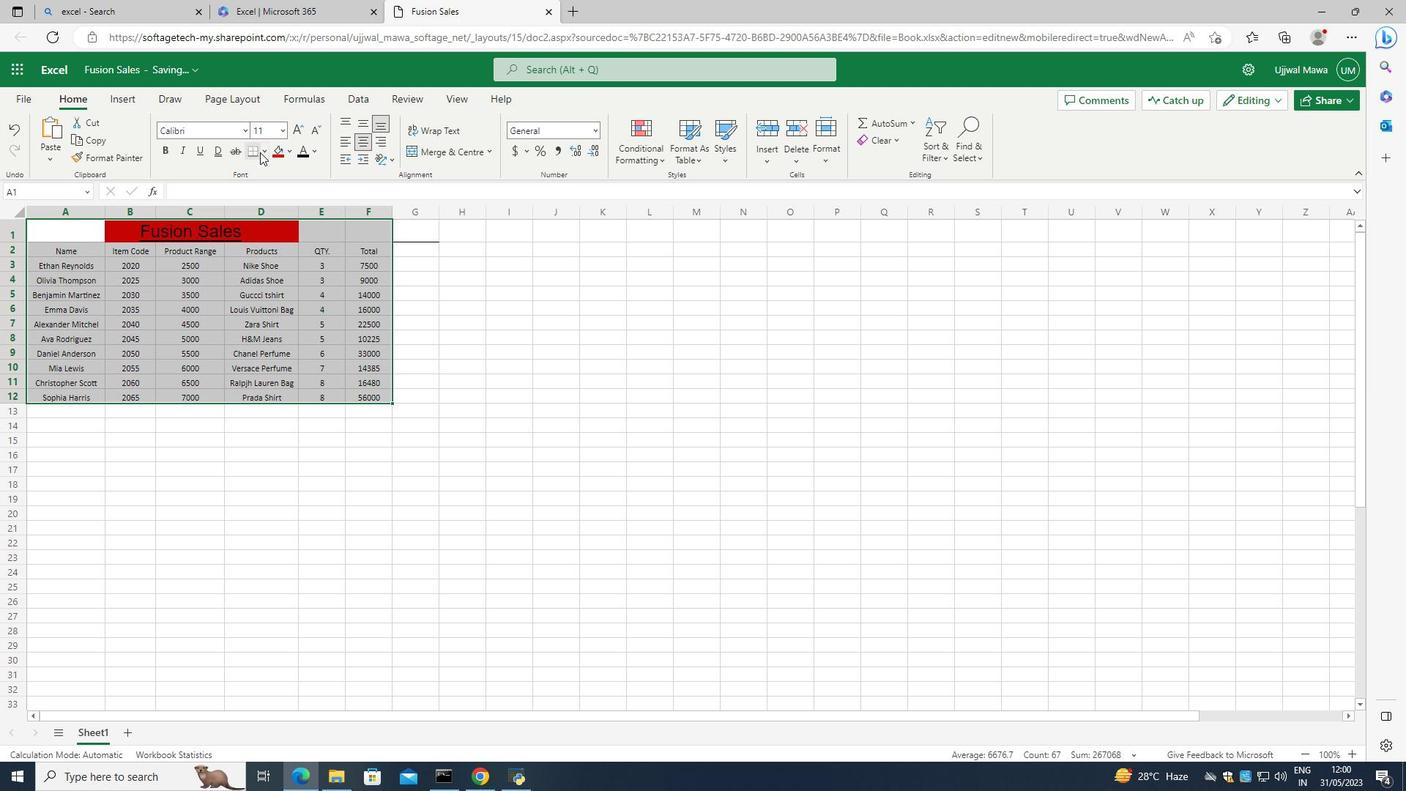 
Action: Mouse pressed left at (262, 151)
Screenshot: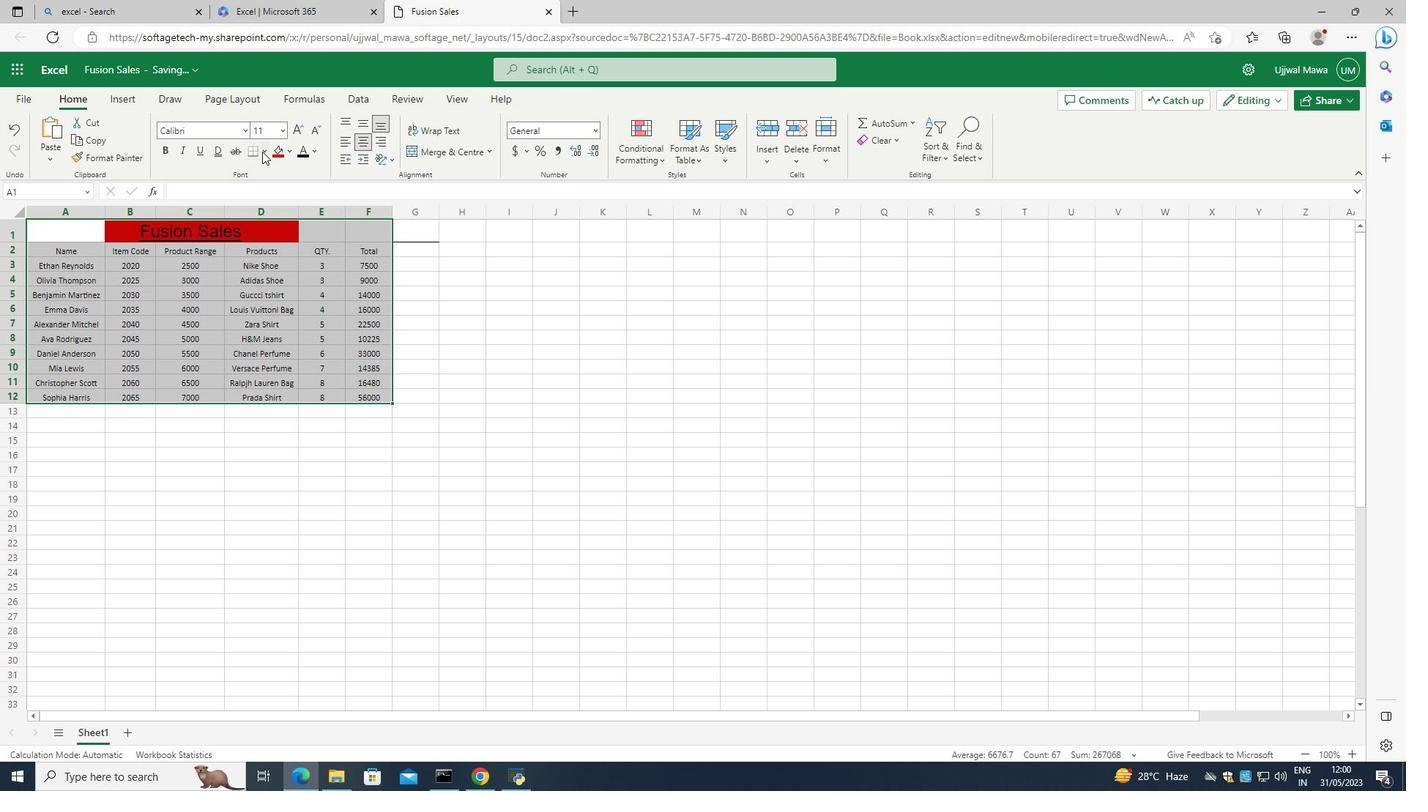 
Action: Mouse moved to (260, 206)
Screenshot: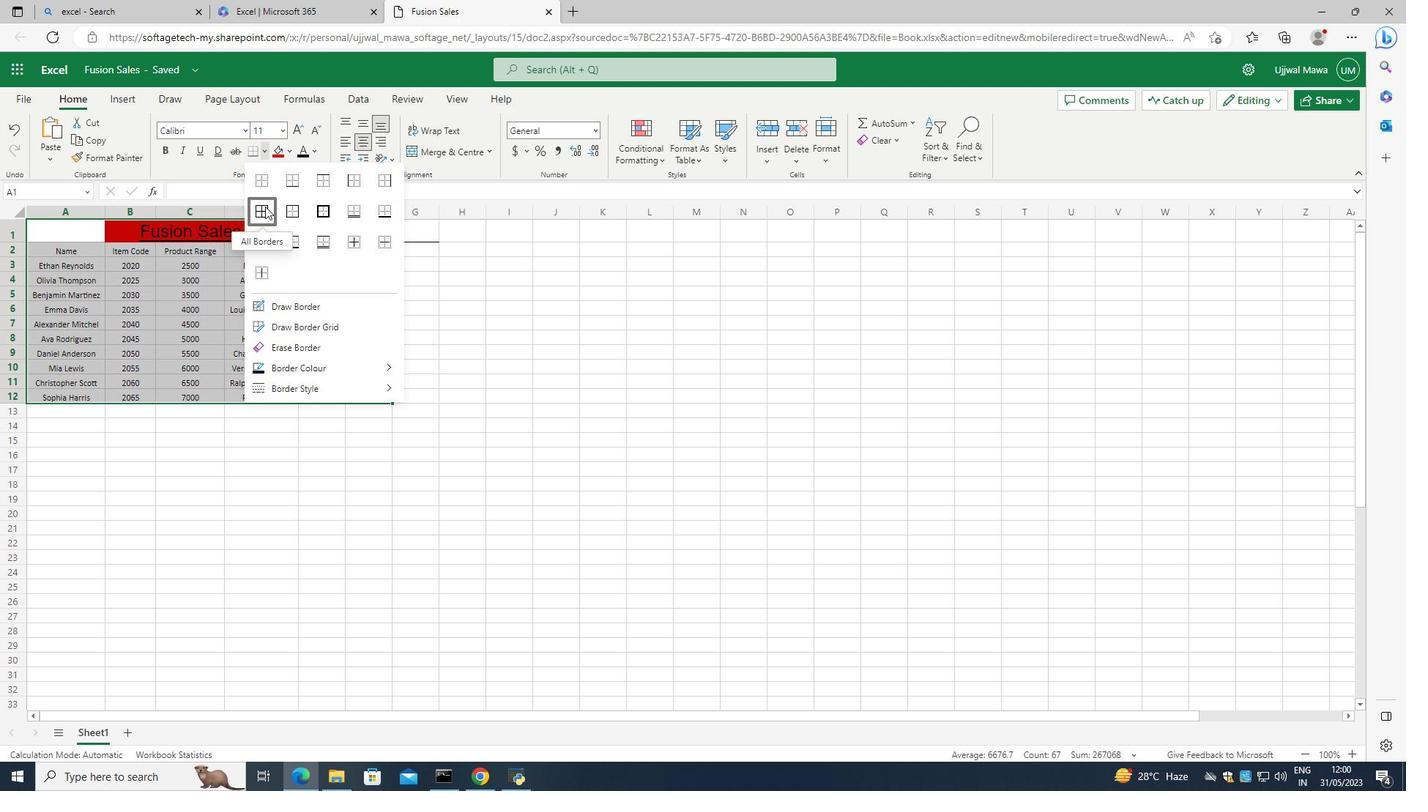 
Action: Mouse pressed left at (260, 206)
Screenshot: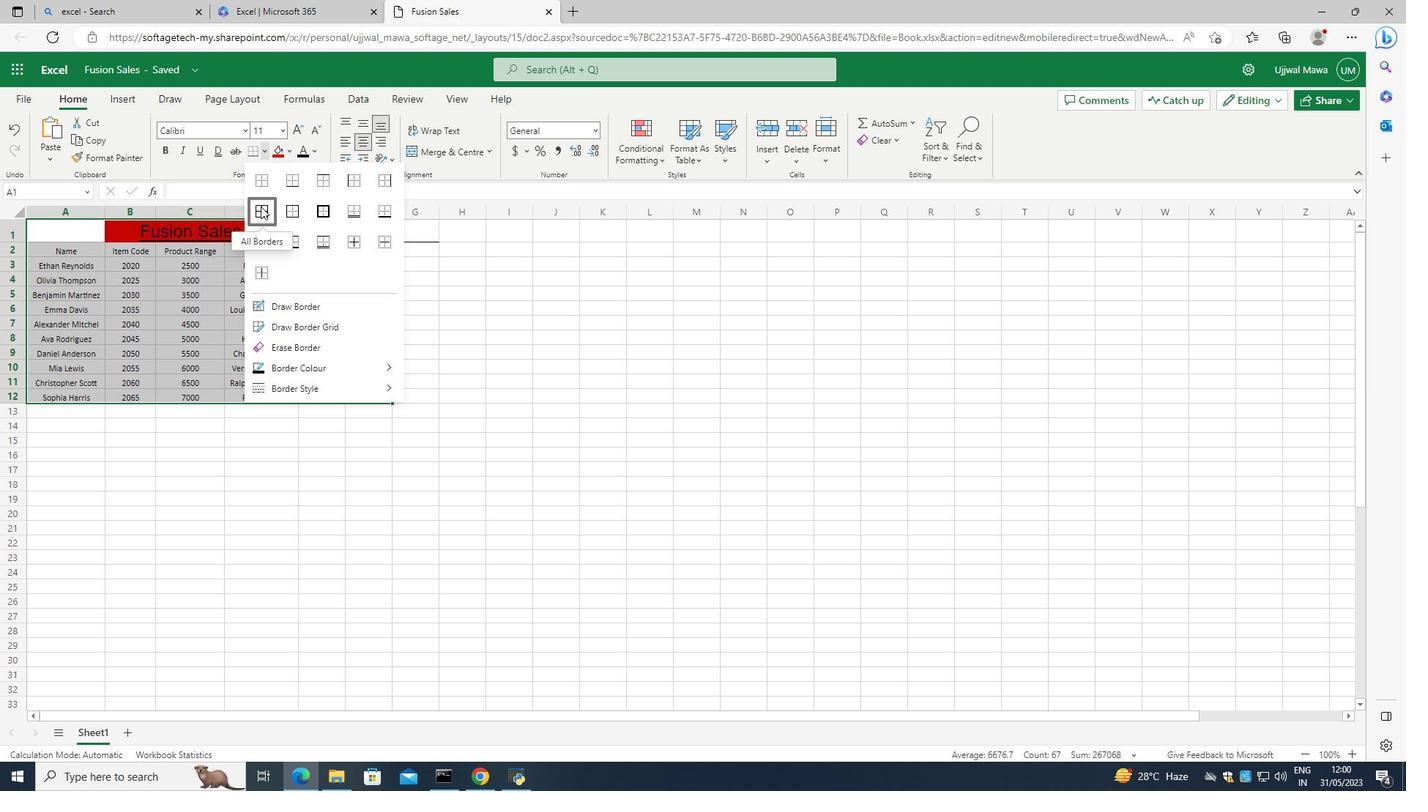 
Action: Mouse moved to (434, 312)
Screenshot: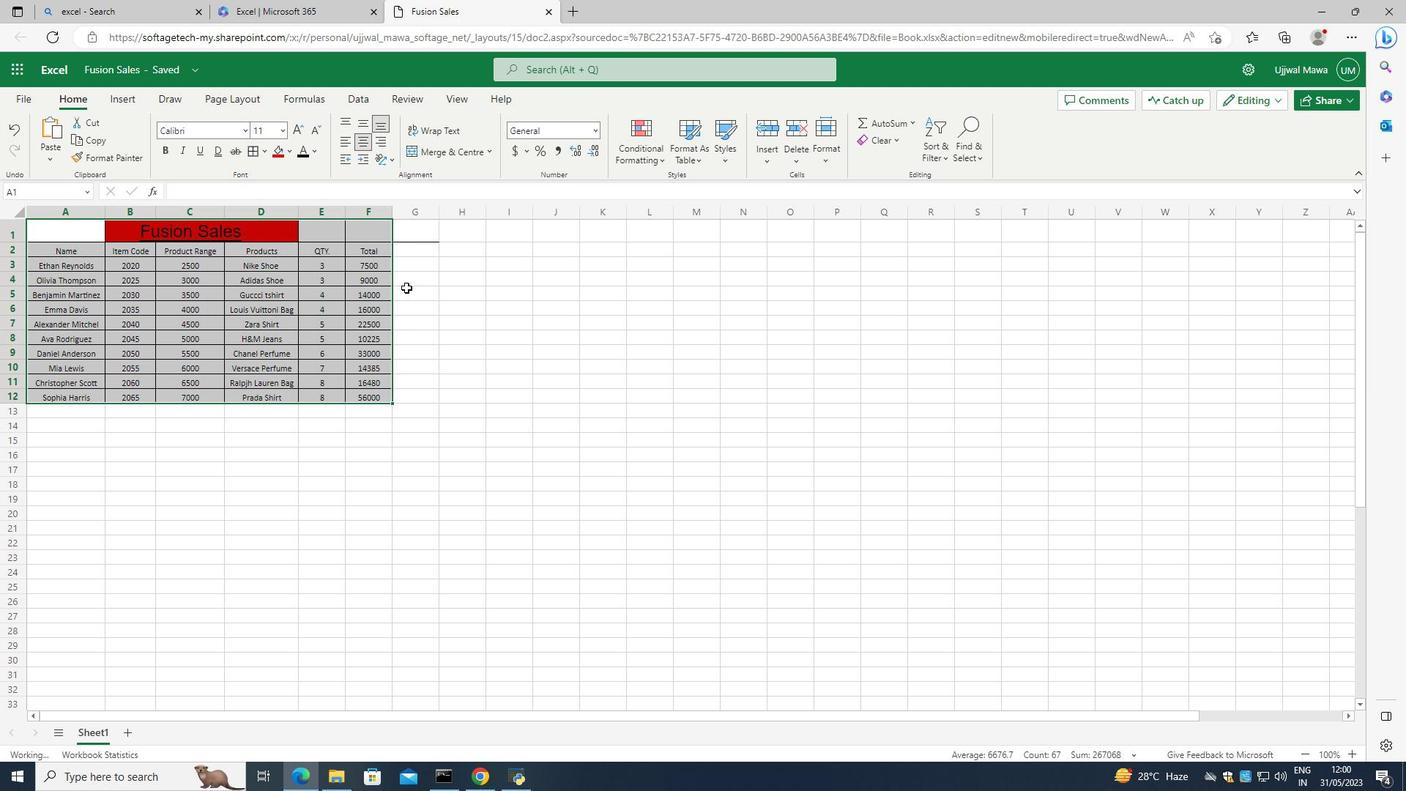 
Action: Mouse pressed left at (434, 312)
Screenshot: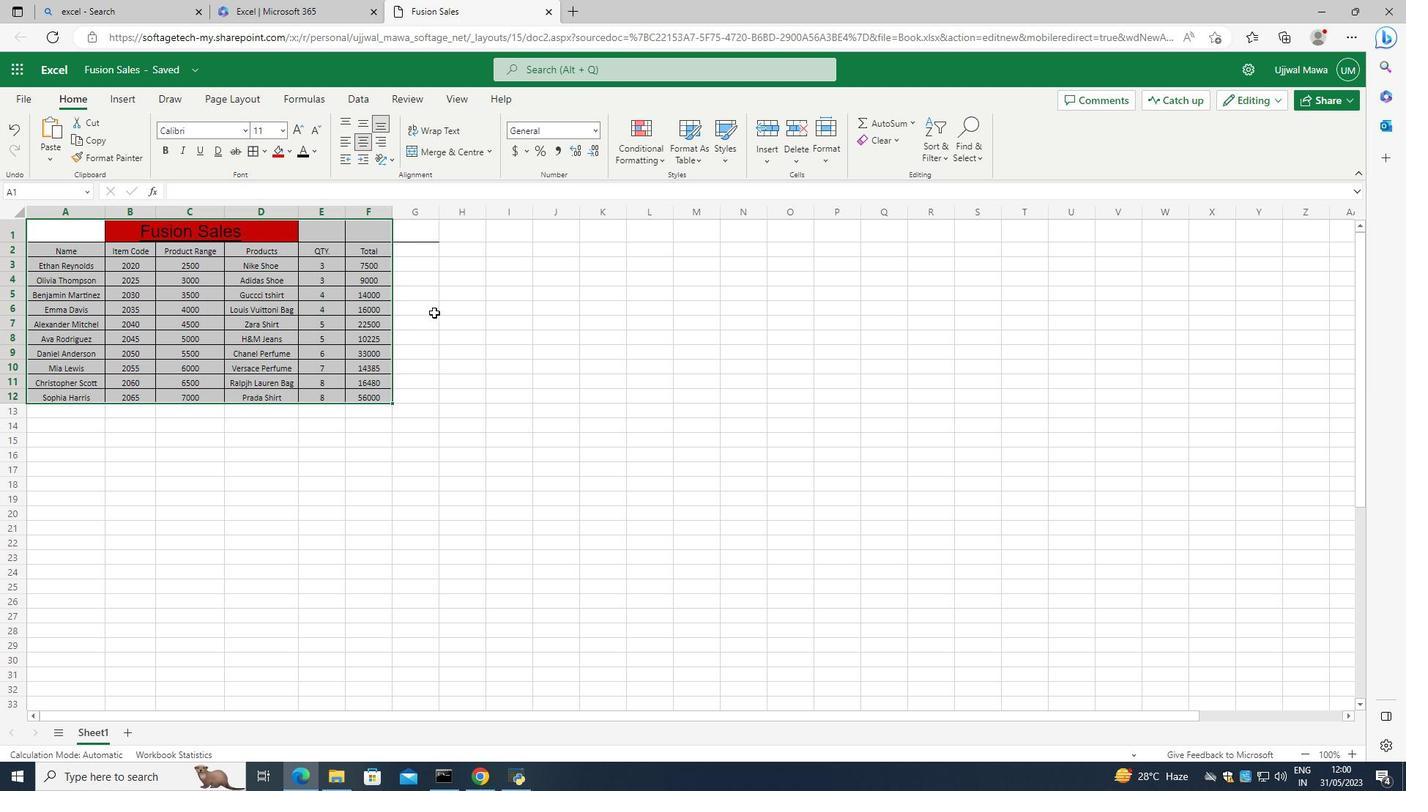 
Action: Mouse moved to (128, 527)
Screenshot: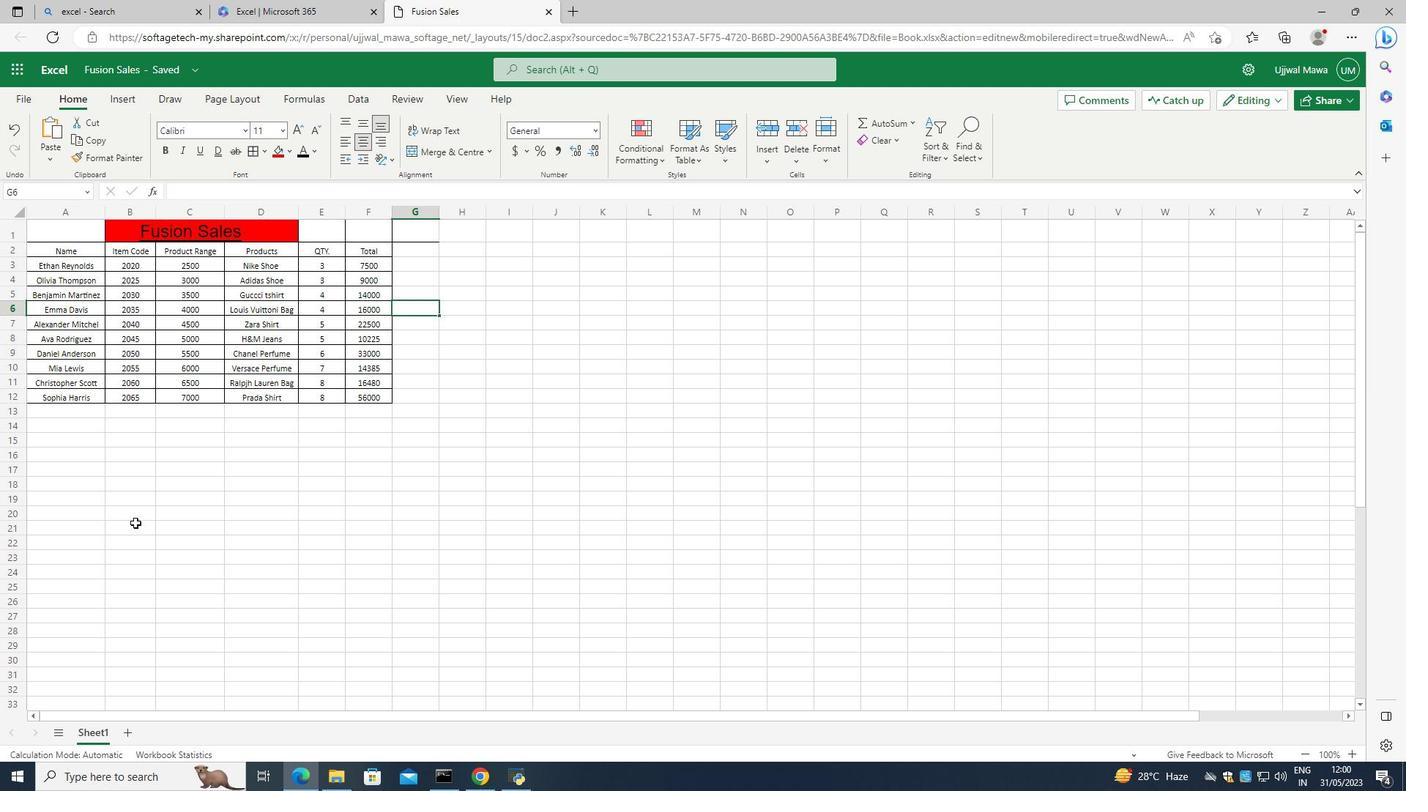 
Action: Mouse pressed left at (128, 527)
Screenshot: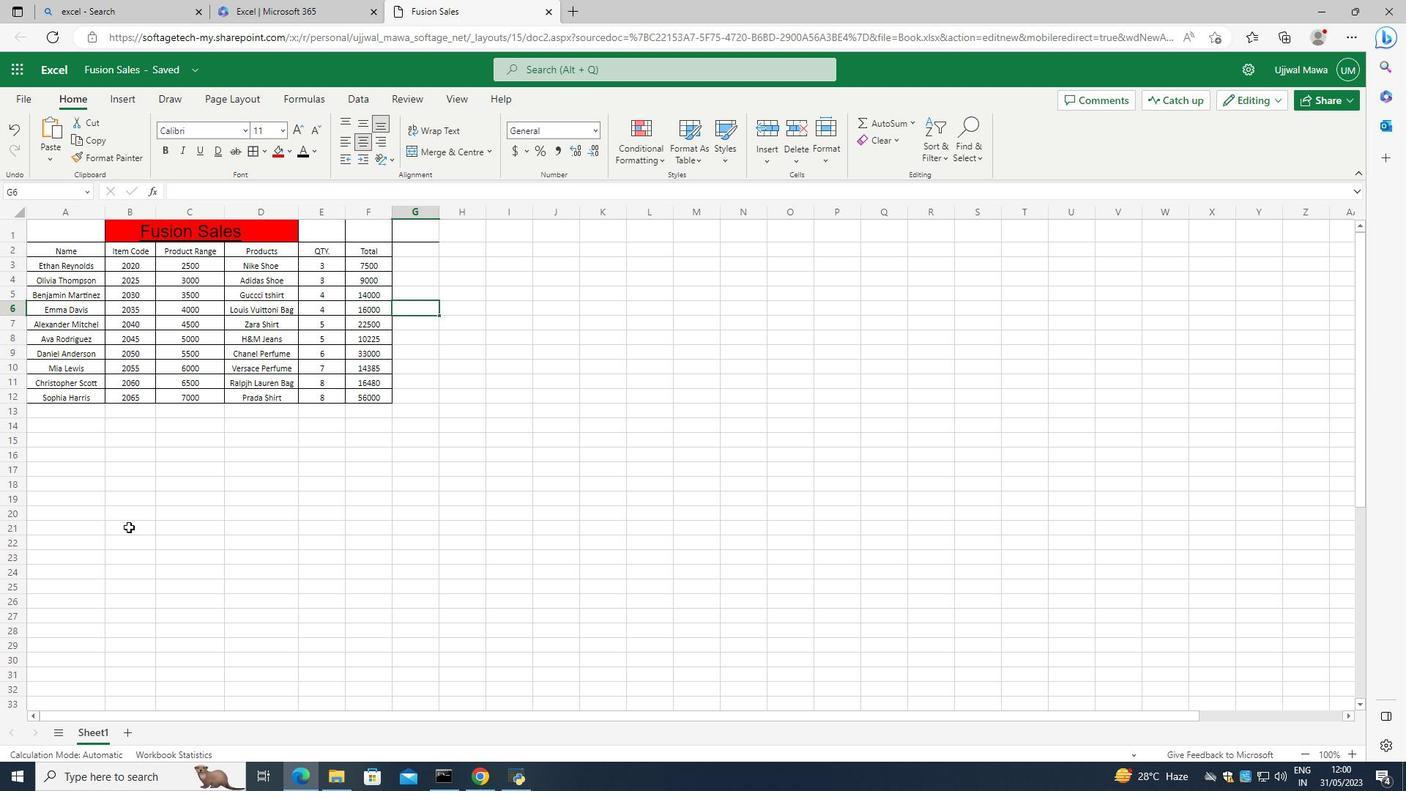 
